 Task: Look for space in Sumber, Indonesia from 5th July, 2023 to 11th July, 2023 for 2 adults in price range Rs.8000 to Rs.16000. Place can be entire place with 2 bedrooms having 2 beds and 1 bathroom. Property type can be house, flat, guest house. Booking option can be shelf check-in. Required host language is English.
Action: Mouse moved to (617, 90)
Screenshot: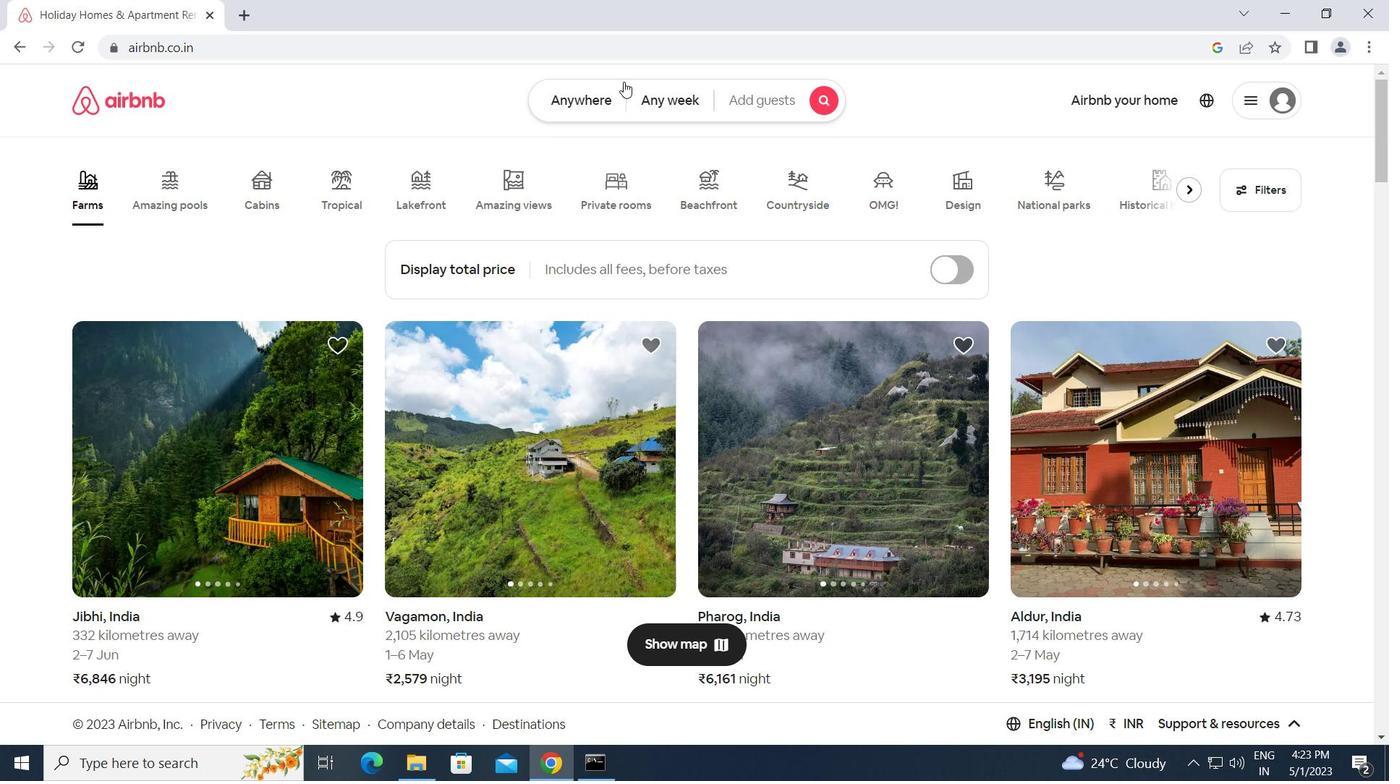
Action: Mouse pressed left at (617, 90)
Screenshot: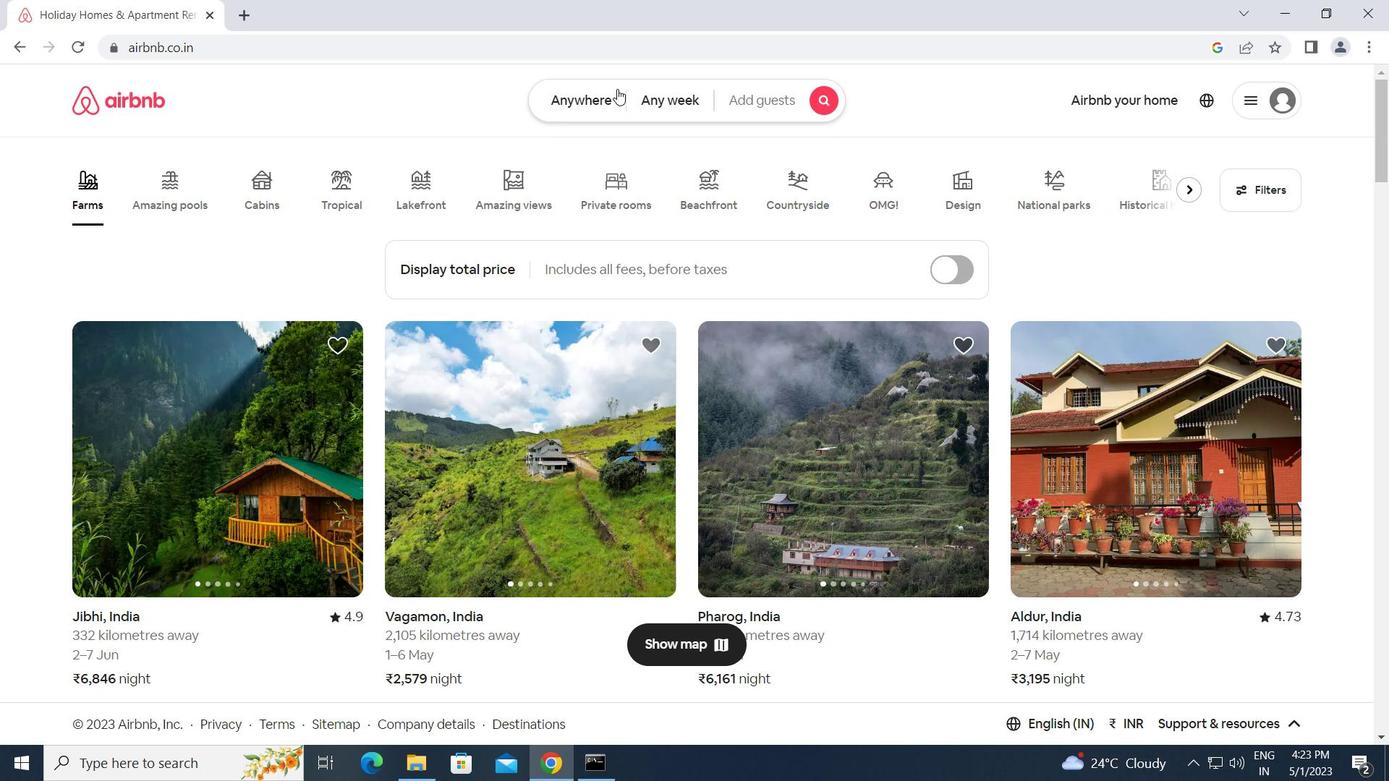 
Action: Mouse moved to (518, 157)
Screenshot: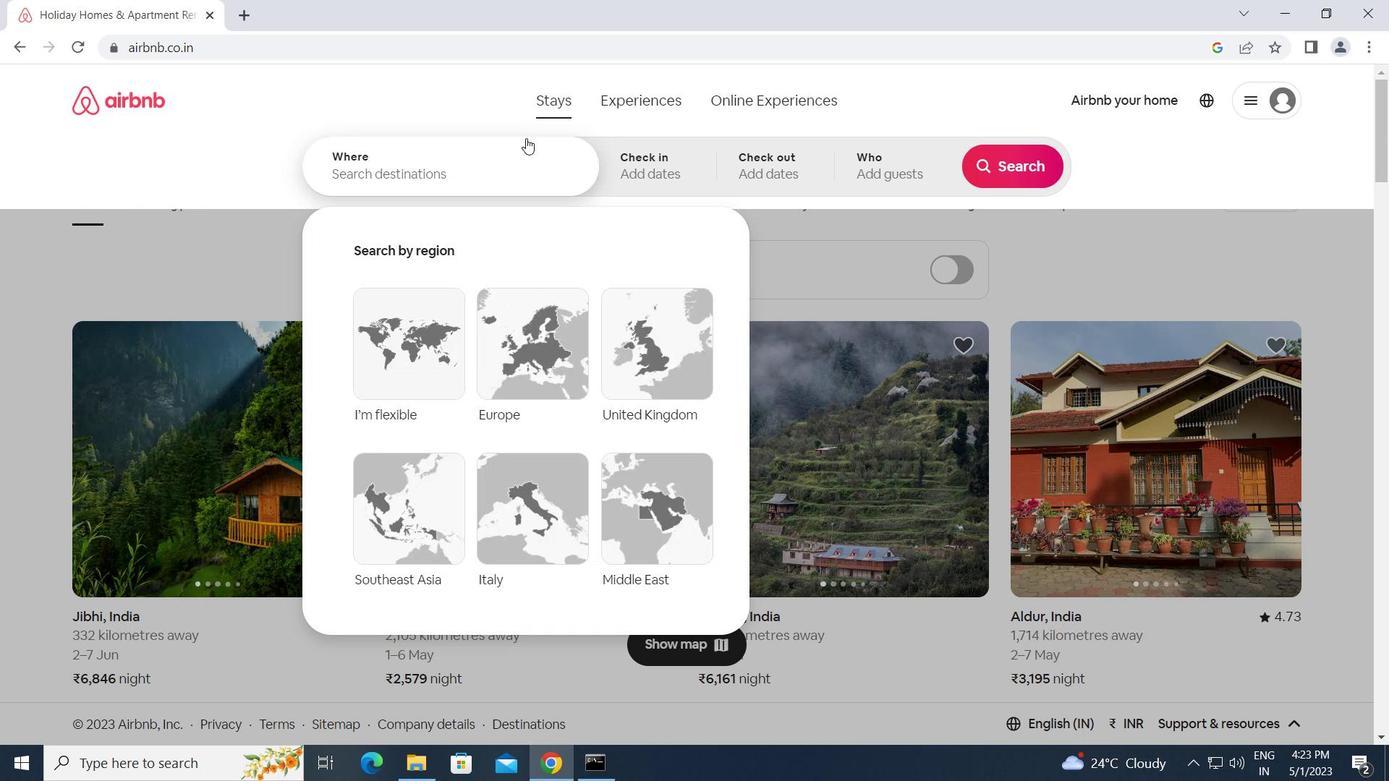 
Action: Mouse pressed left at (518, 157)
Screenshot: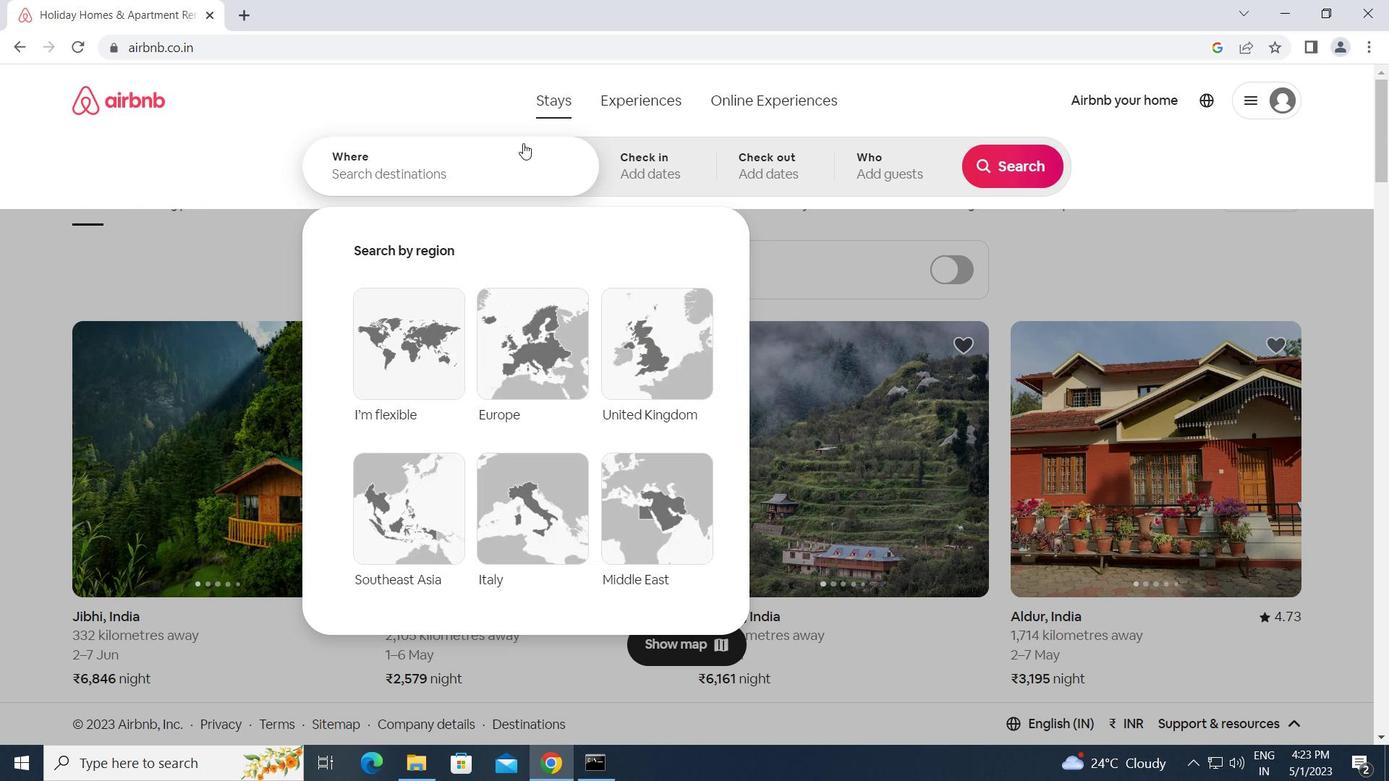 
Action: Key pressed <Key.caps_lock>s<Key.caps_lock>umber,<Key.space><Key.caps_lock>i<Key.caps_lock>ndonesia<Key.enter>
Screenshot: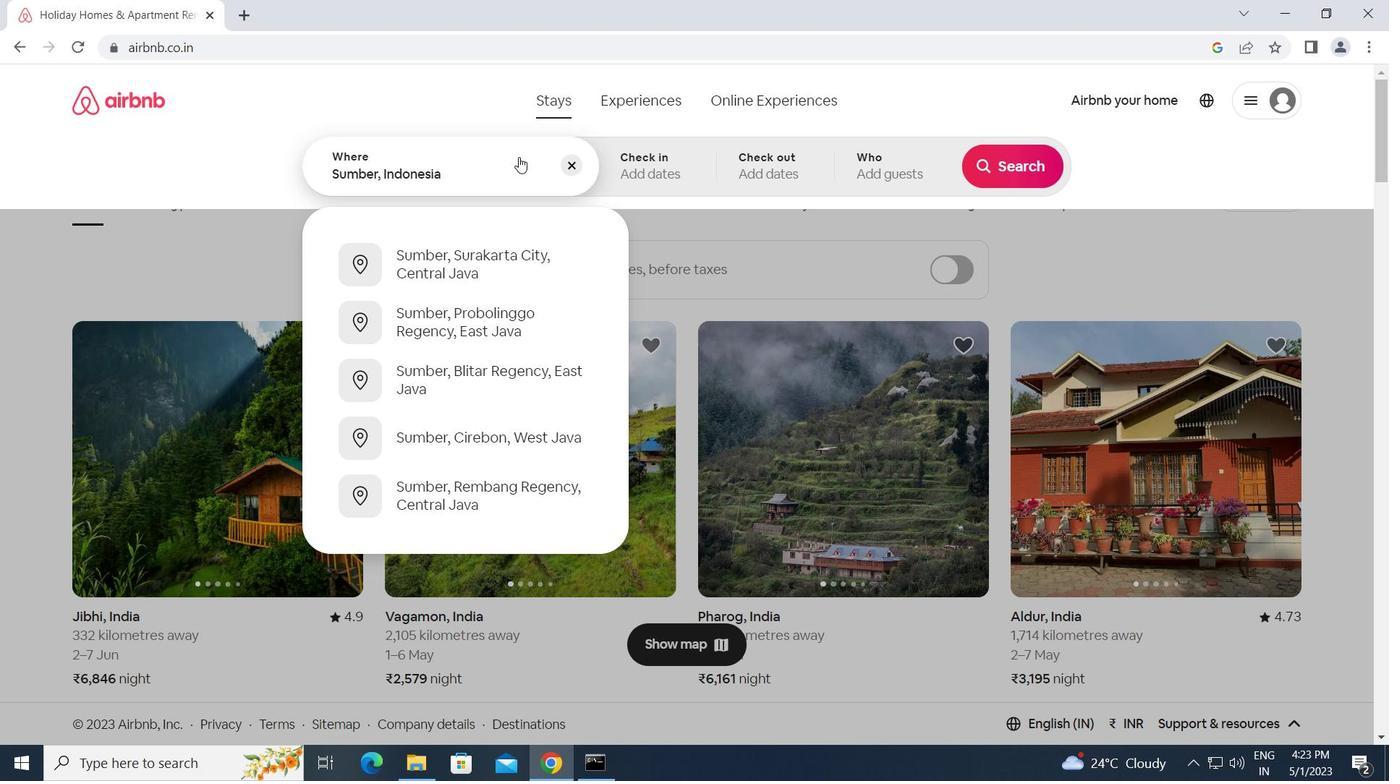 
Action: Mouse moved to (997, 314)
Screenshot: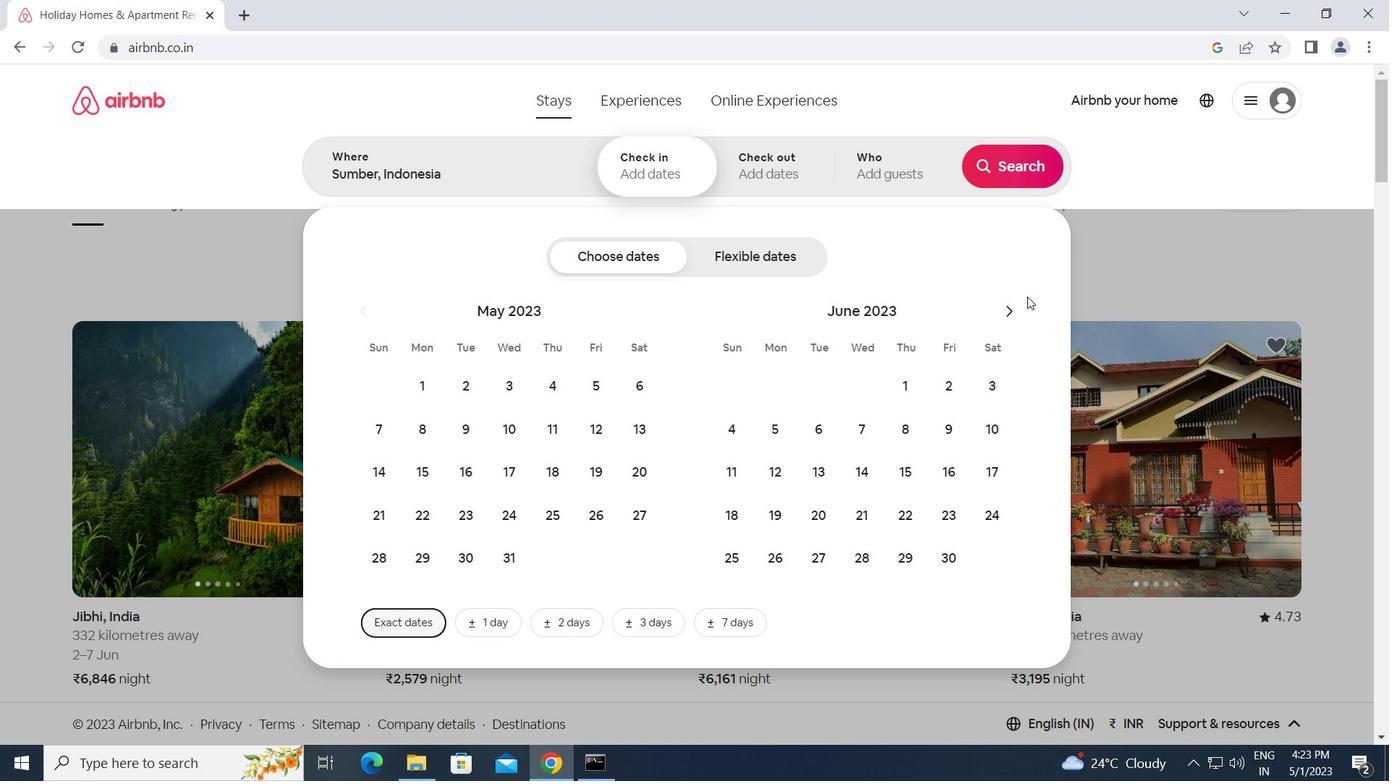 
Action: Mouse pressed left at (997, 314)
Screenshot: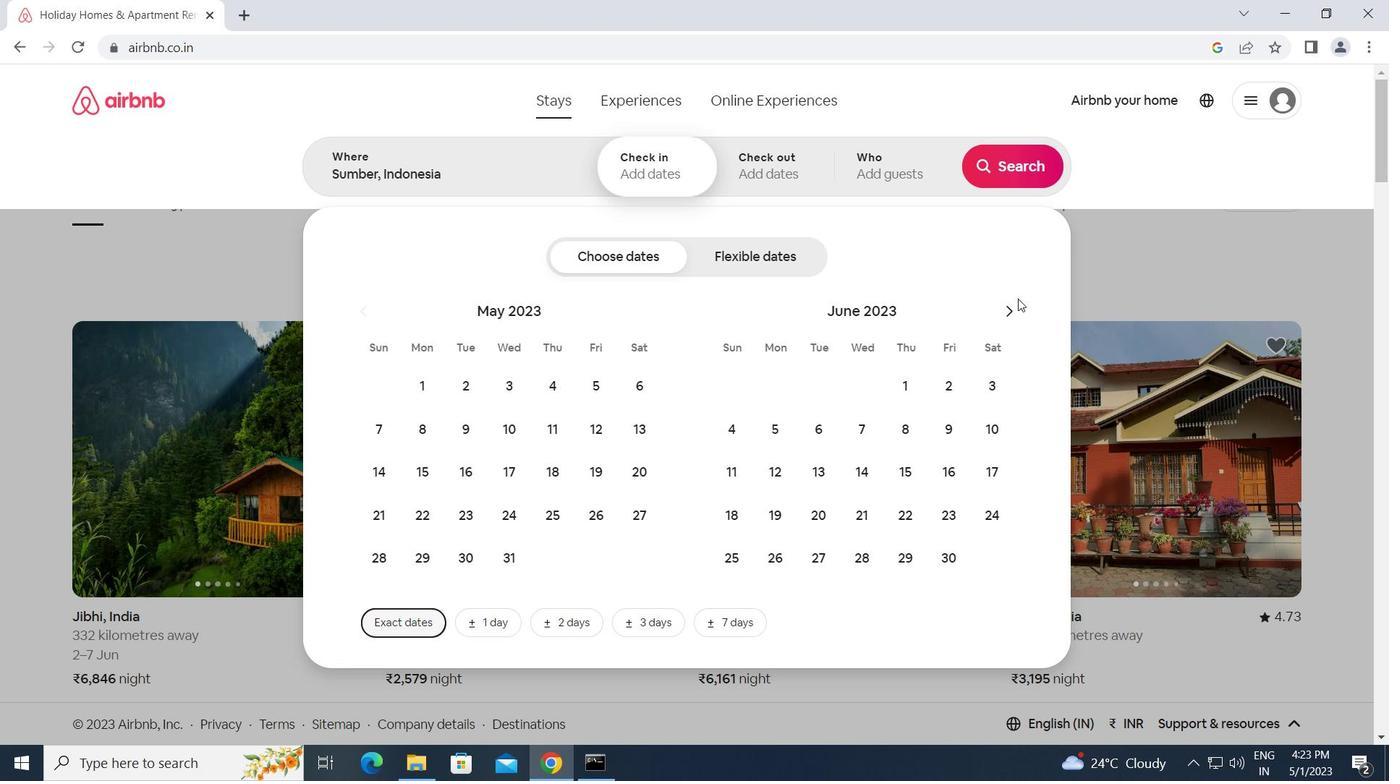 
Action: Mouse moved to (855, 426)
Screenshot: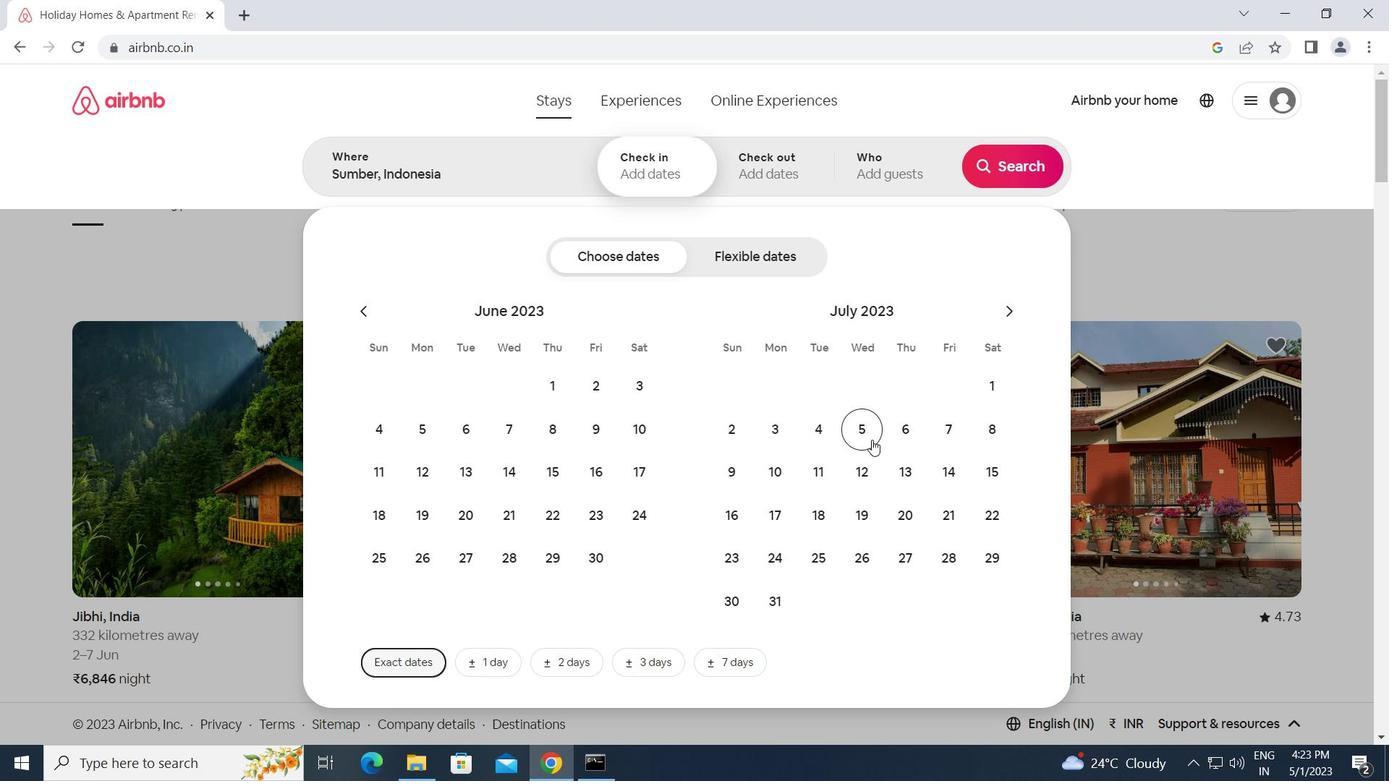 
Action: Mouse pressed left at (855, 426)
Screenshot: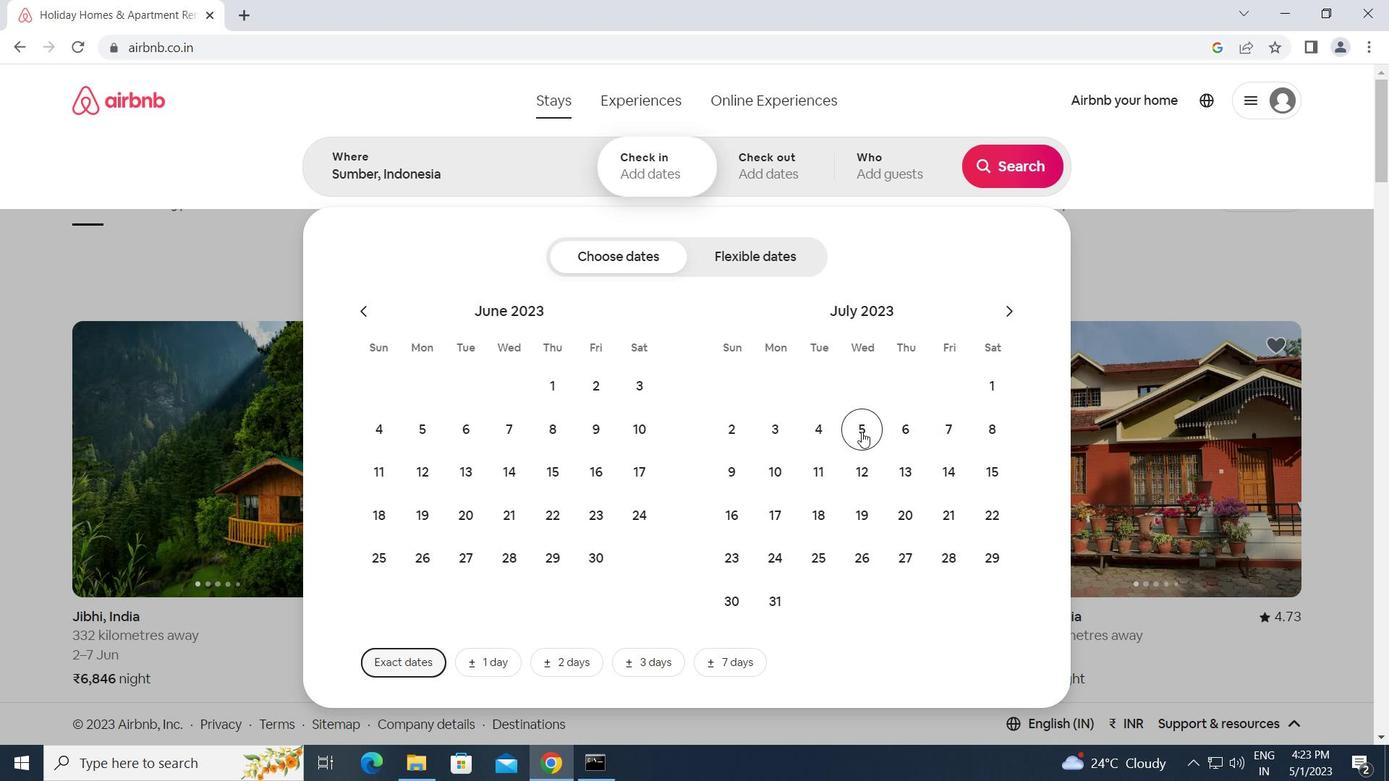 
Action: Mouse moved to (814, 467)
Screenshot: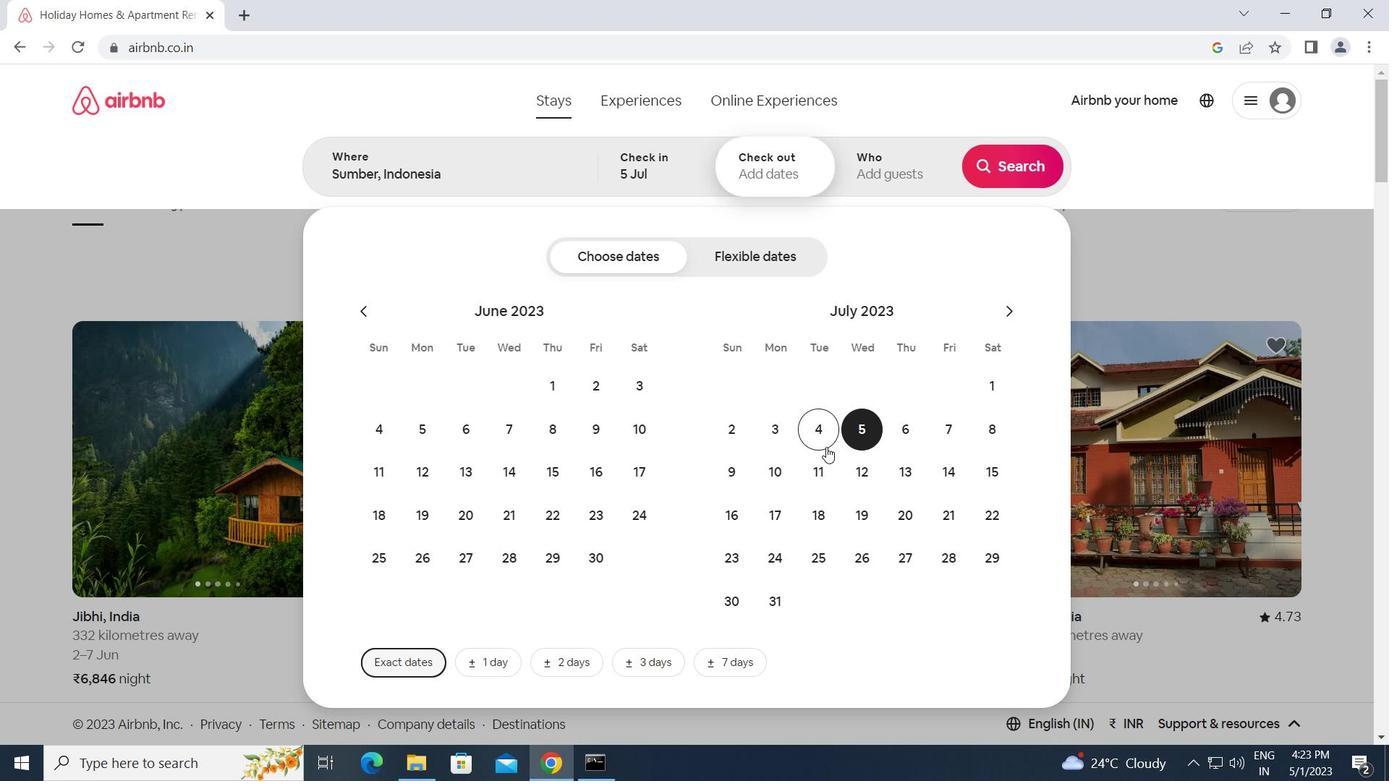 
Action: Mouse pressed left at (814, 467)
Screenshot: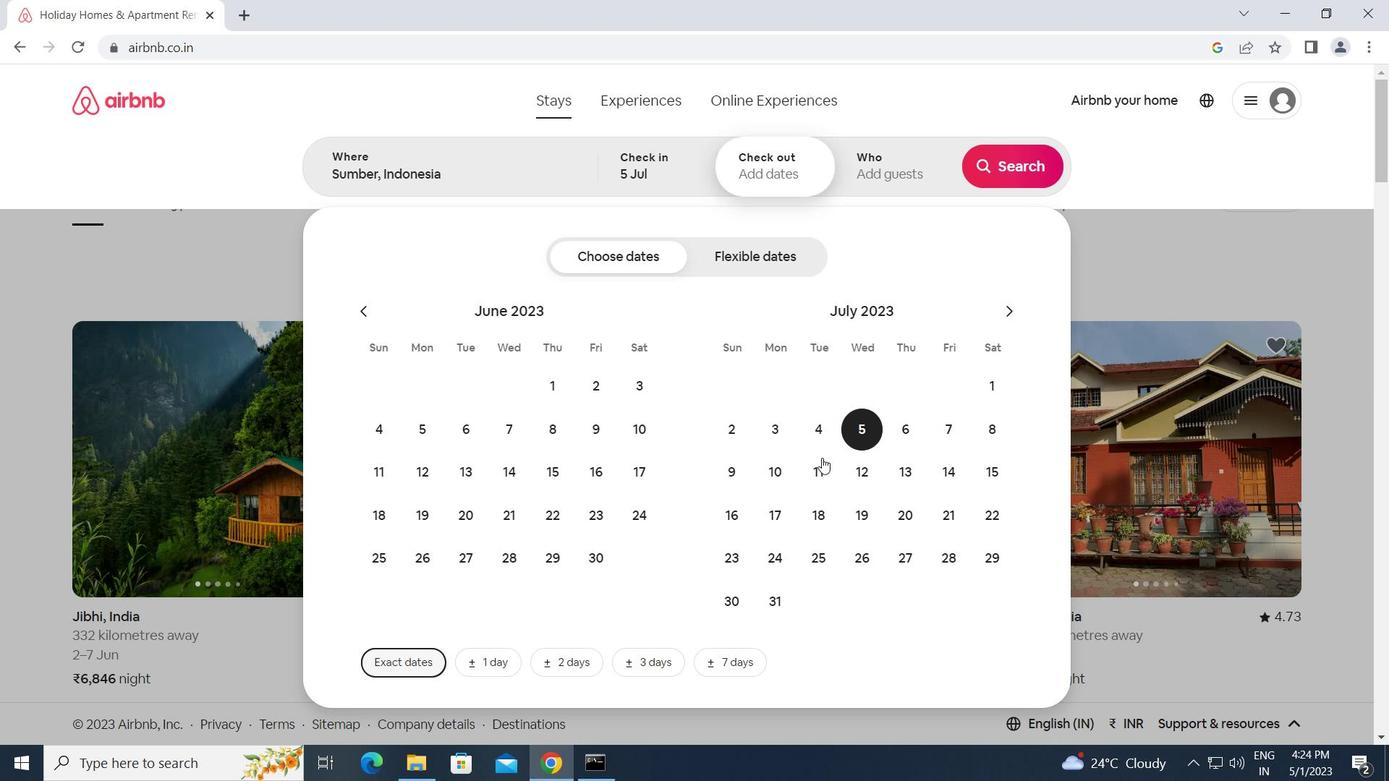 
Action: Mouse moved to (885, 164)
Screenshot: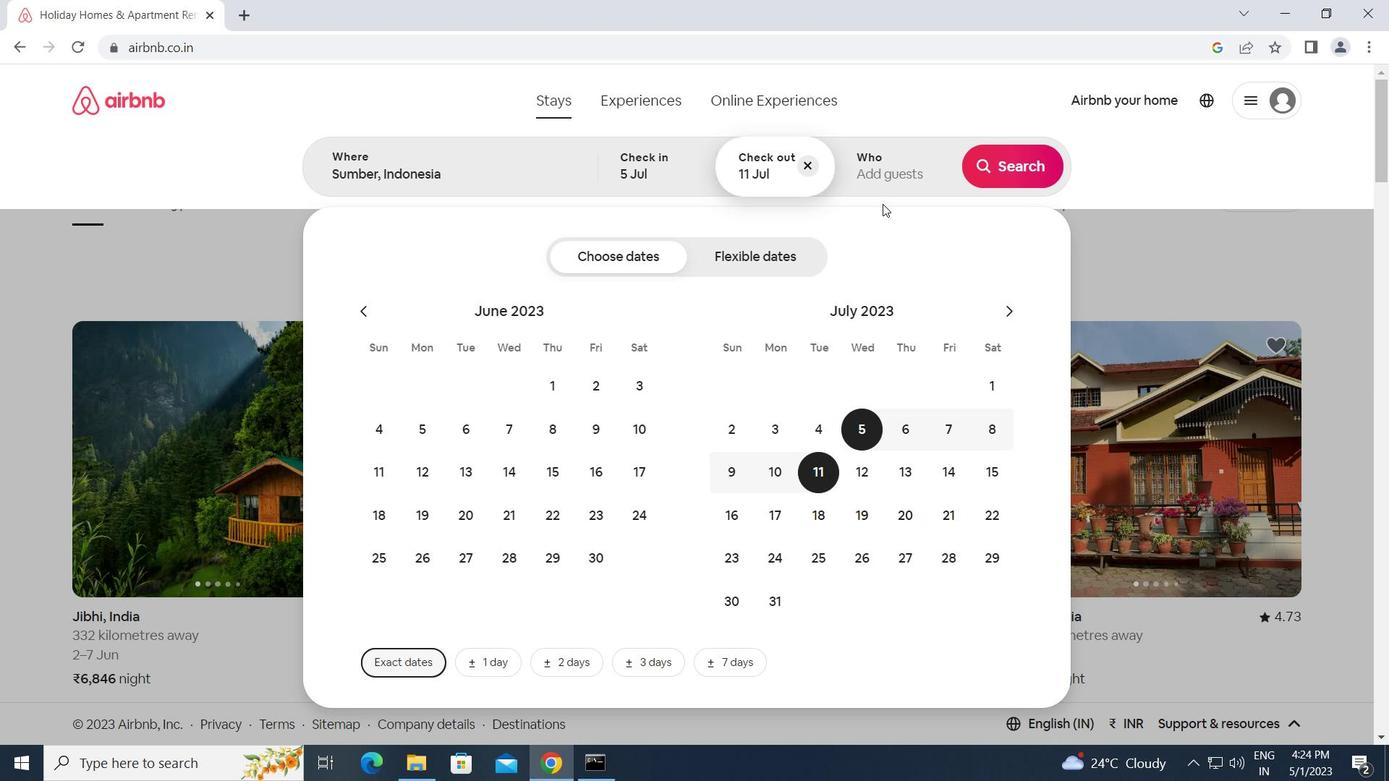 
Action: Mouse pressed left at (885, 164)
Screenshot: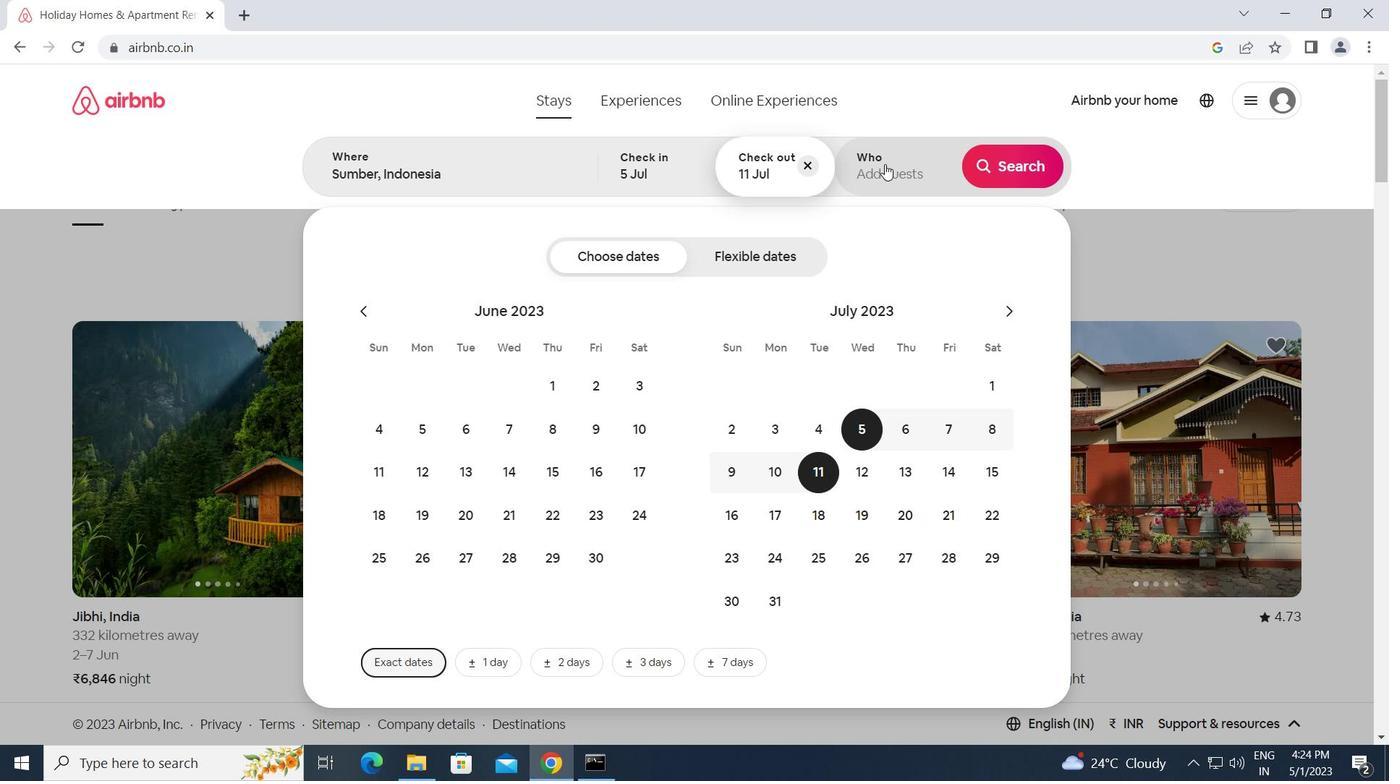 
Action: Mouse moved to (1021, 258)
Screenshot: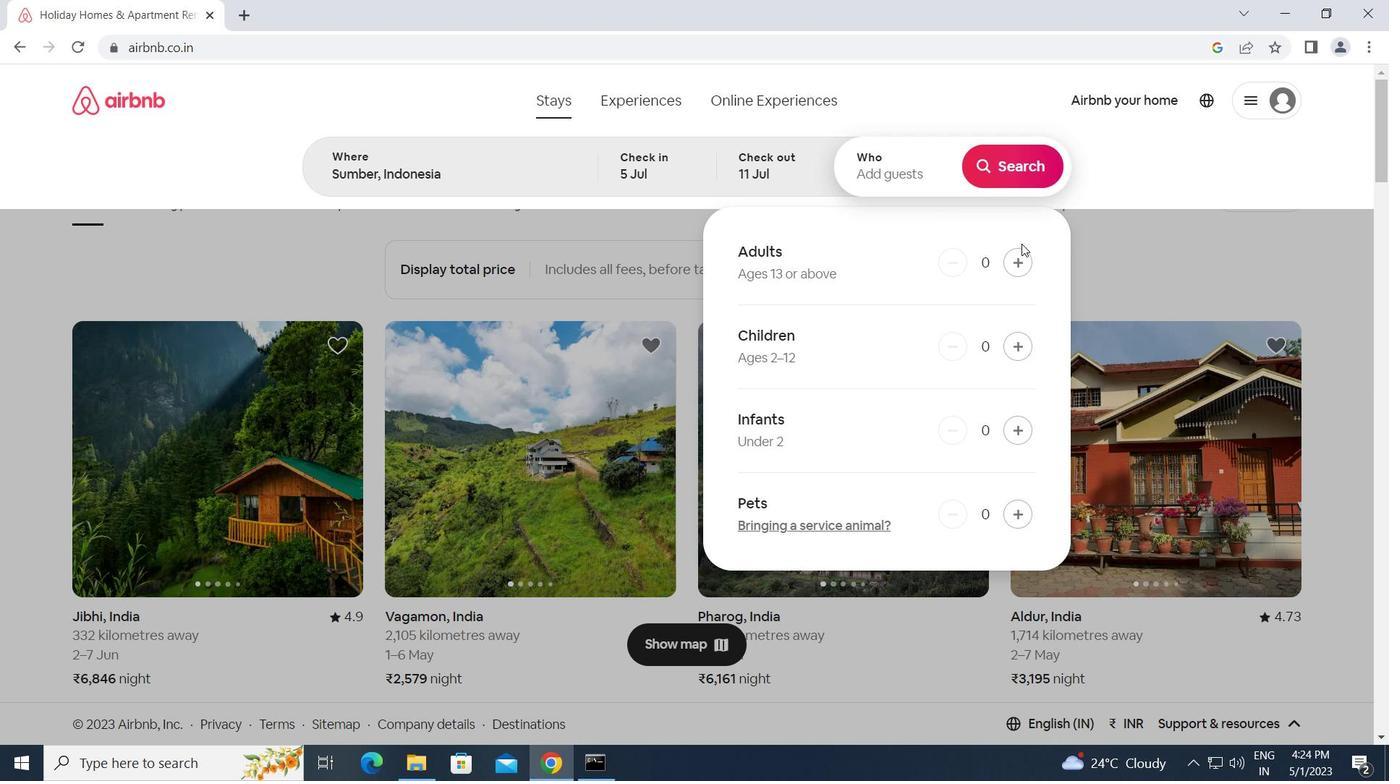 
Action: Mouse pressed left at (1021, 258)
Screenshot: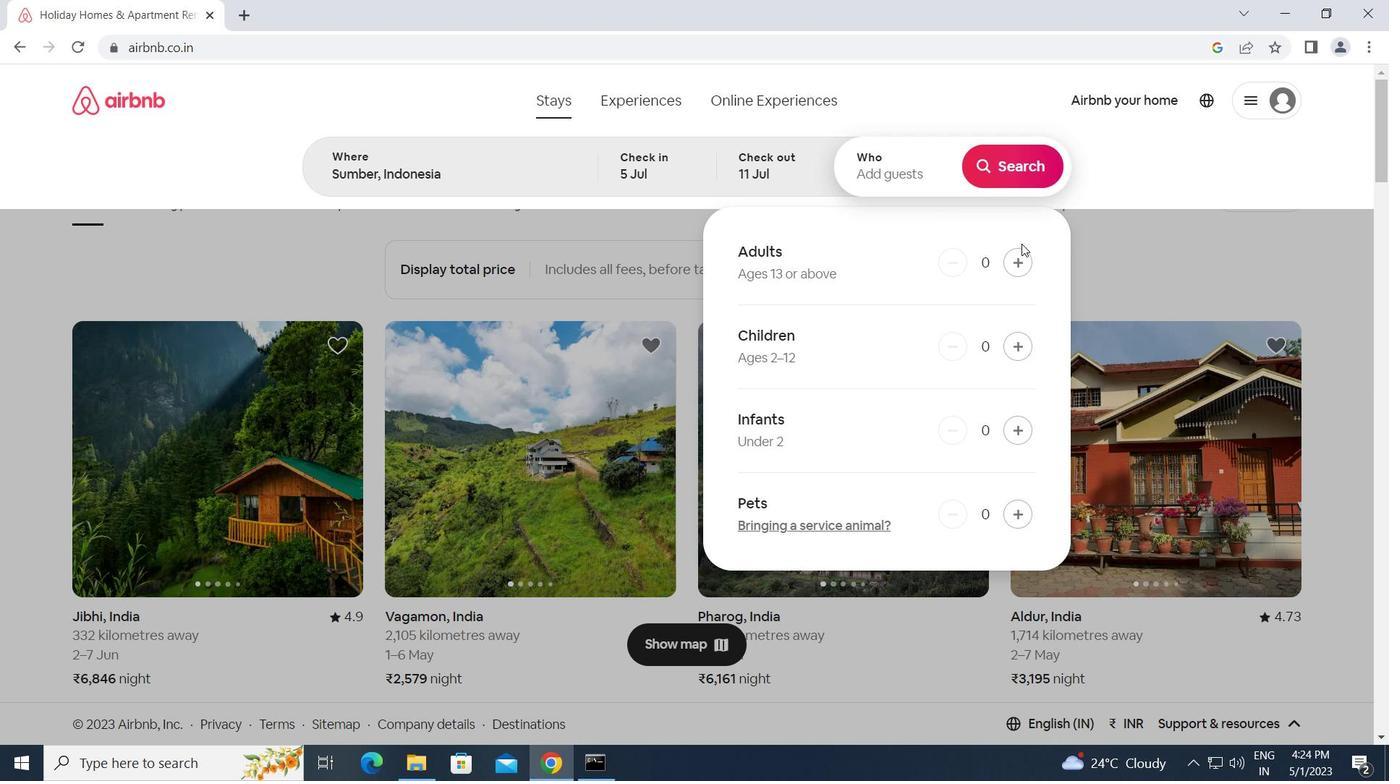 
Action: Mouse pressed left at (1021, 258)
Screenshot: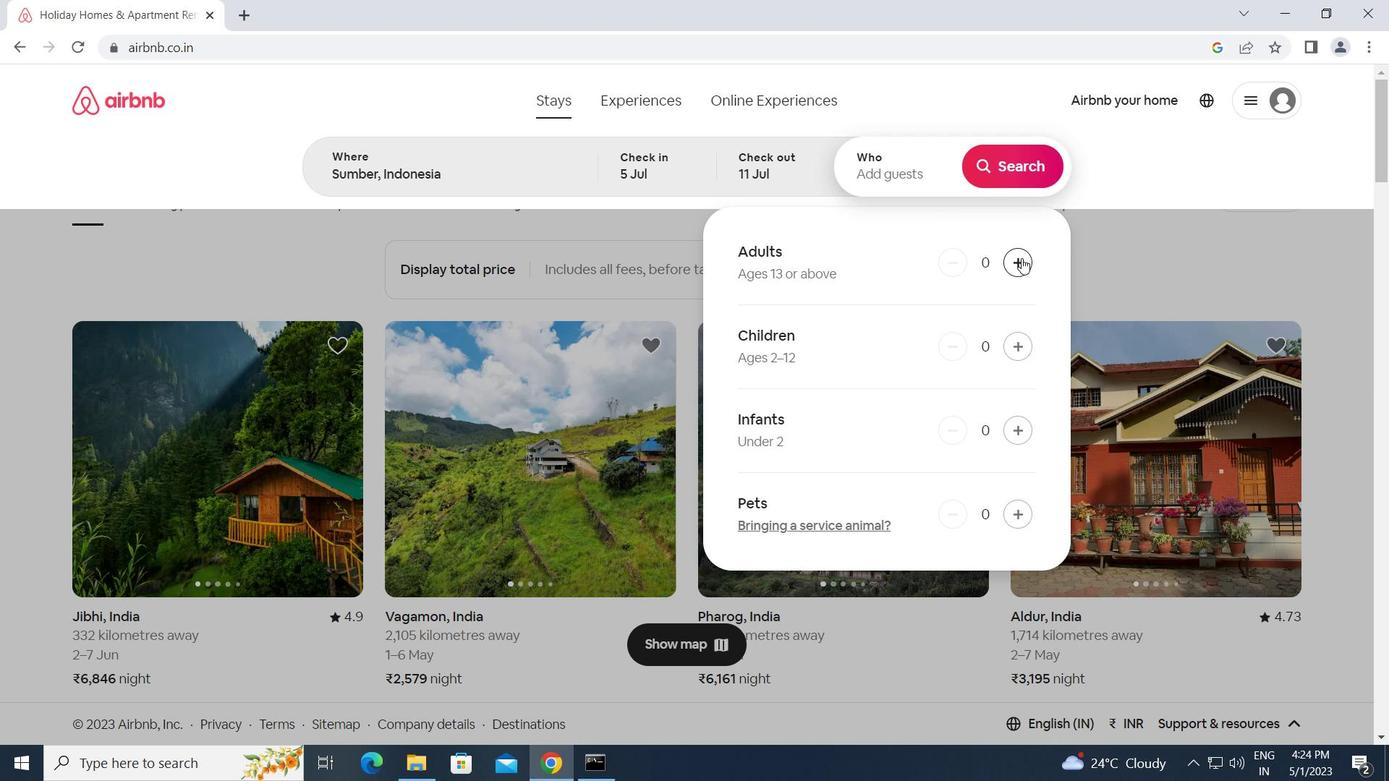 
Action: Mouse moved to (995, 155)
Screenshot: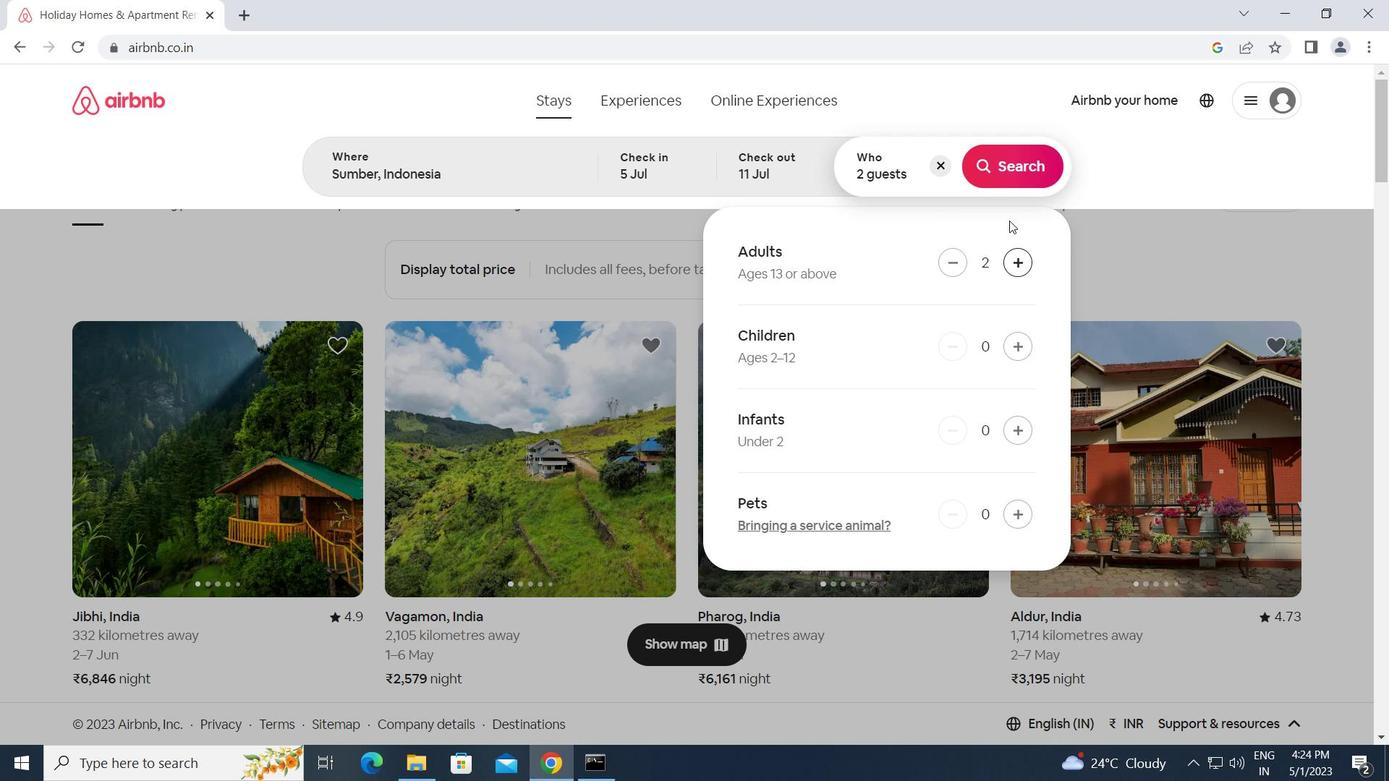 
Action: Mouse pressed left at (995, 155)
Screenshot: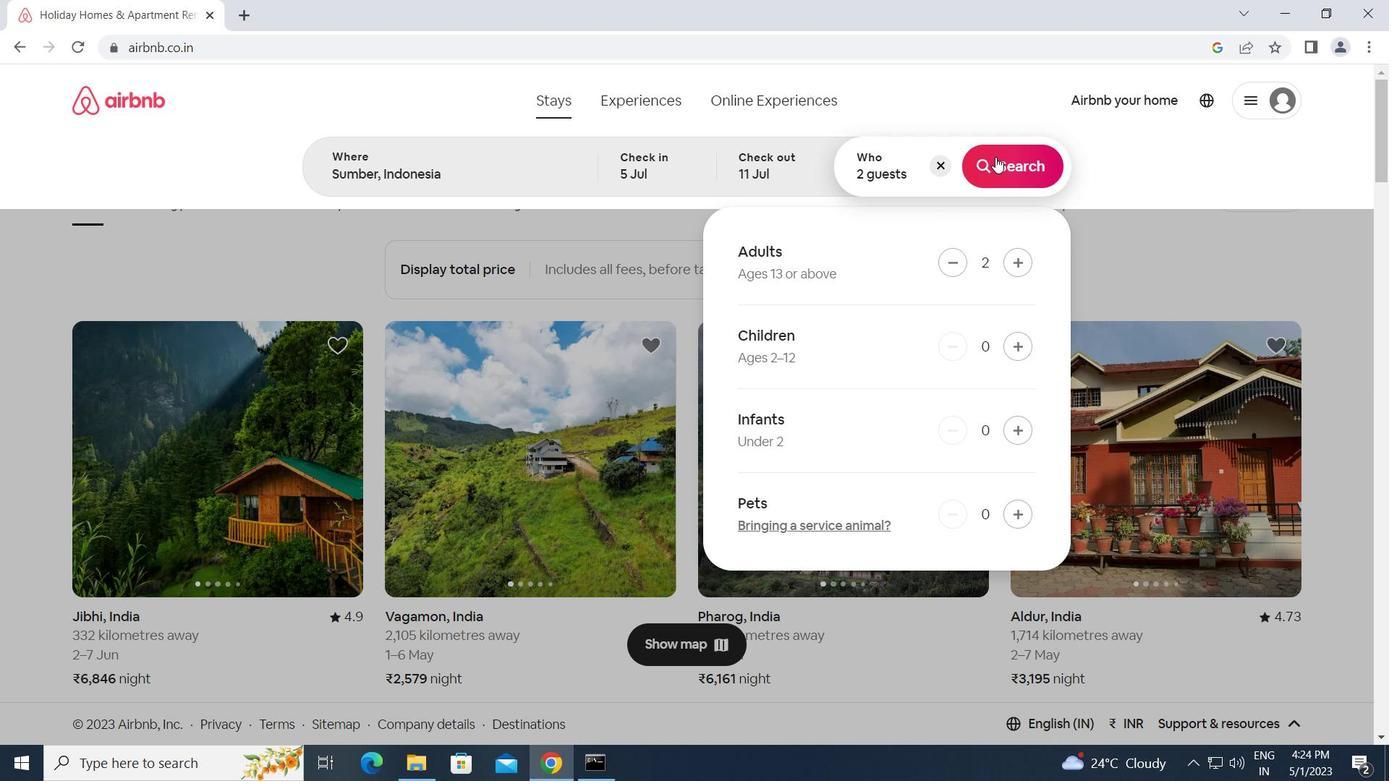 
Action: Mouse moved to (1300, 176)
Screenshot: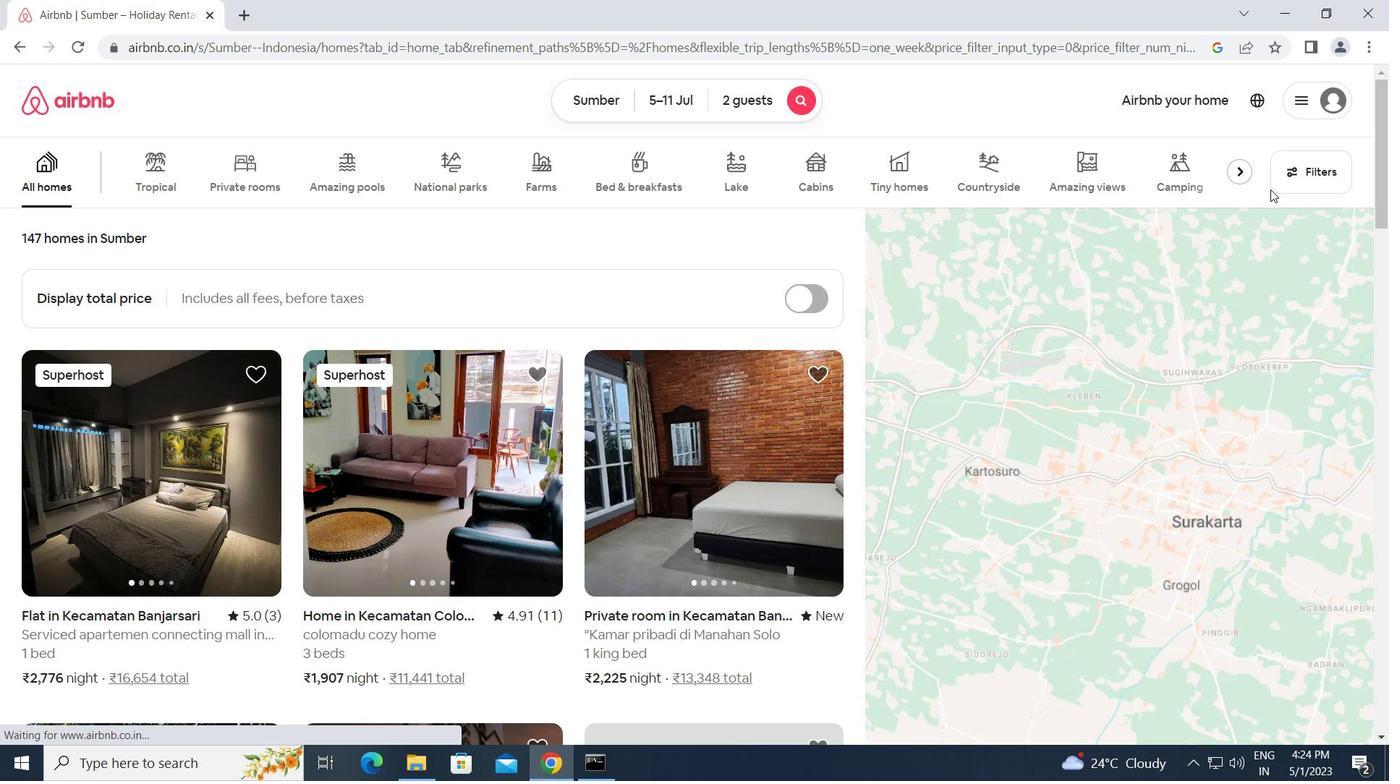 
Action: Mouse pressed left at (1300, 176)
Screenshot: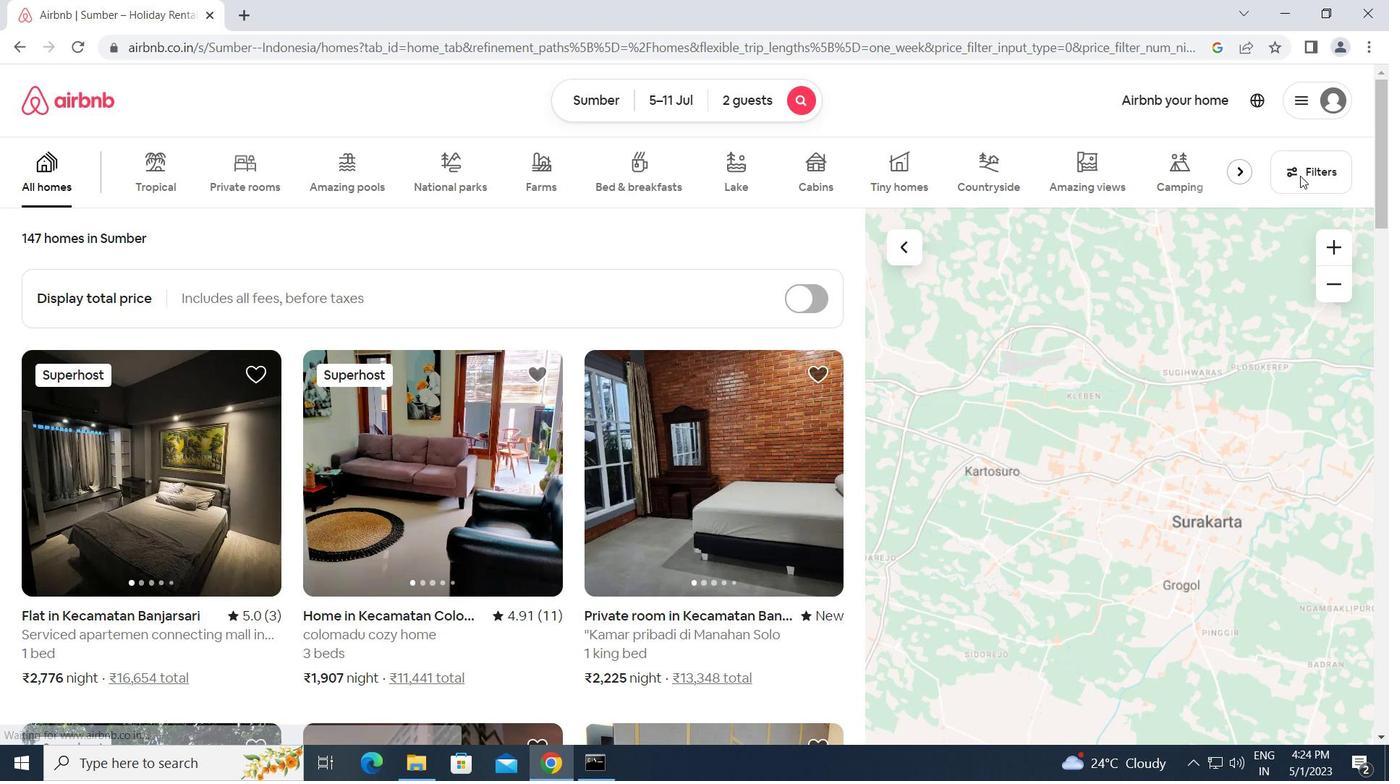 
Action: Mouse moved to (464, 395)
Screenshot: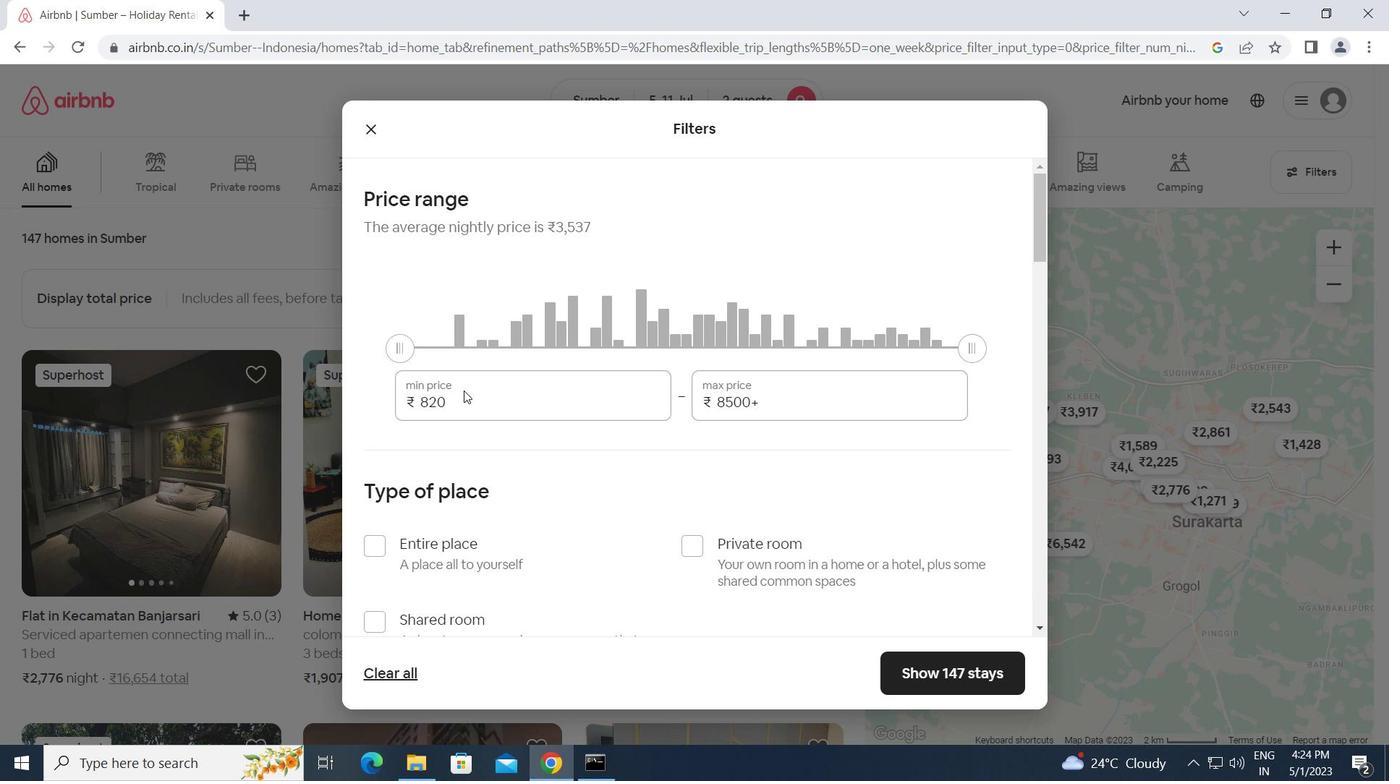 
Action: Mouse pressed left at (464, 395)
Screenshot: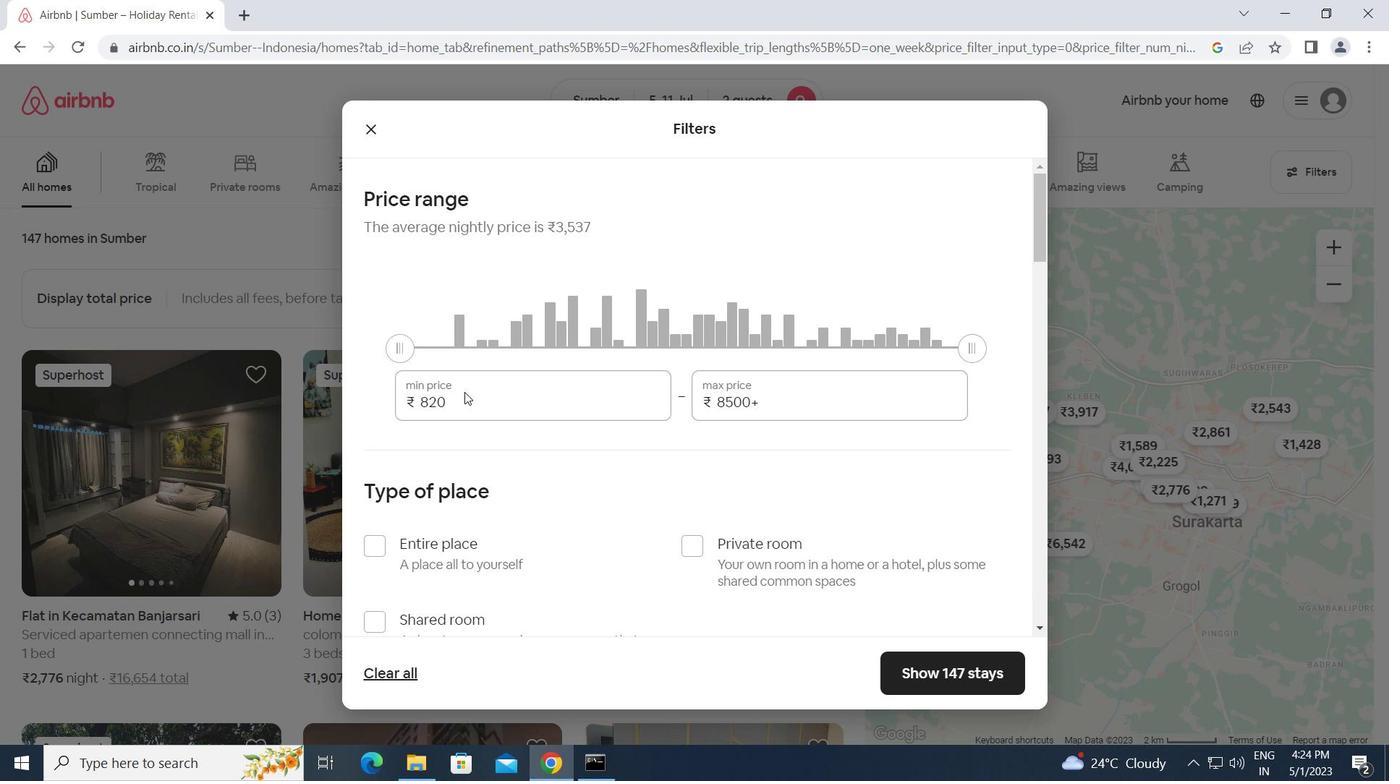 
Action: Mouse moved to (419, 412)
Screenshot: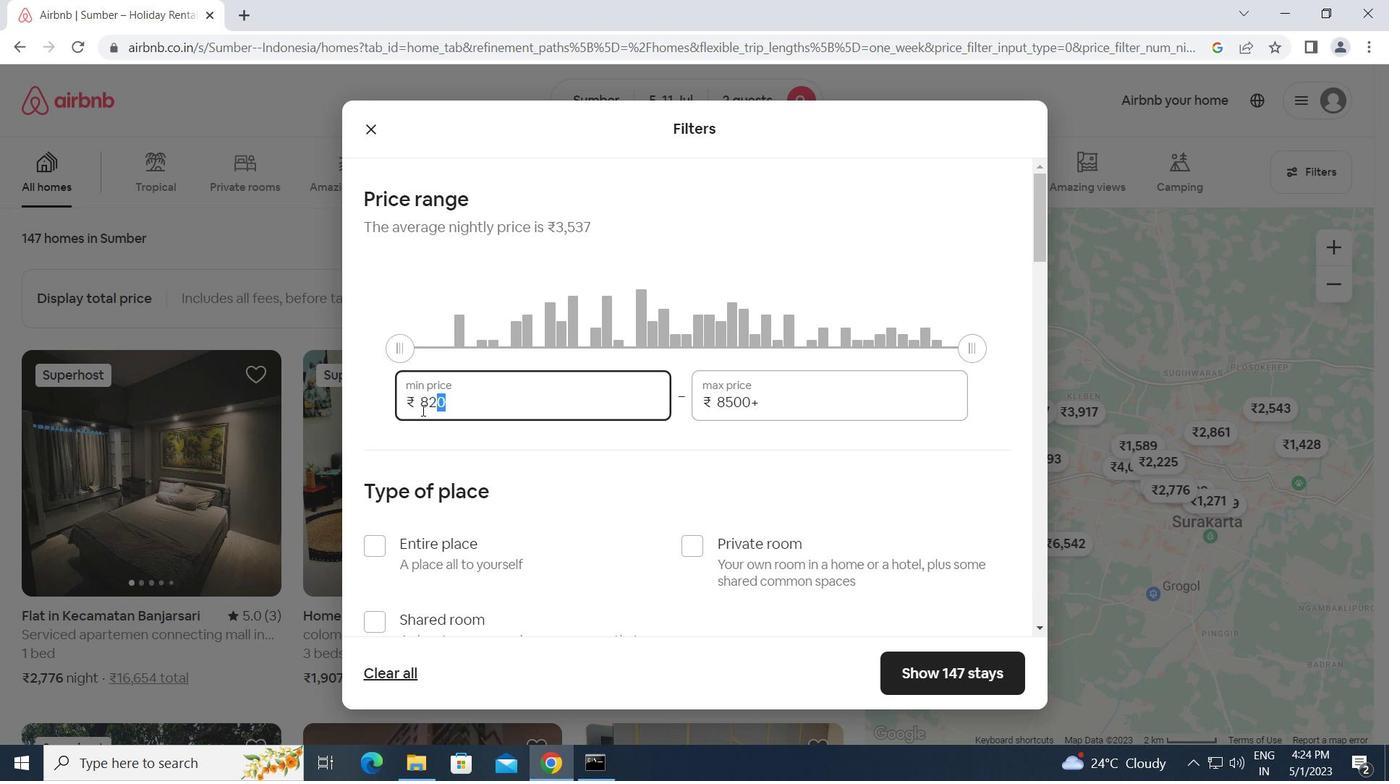 
Action: Key pressed 8000<Key.tab>16000
Screenshot: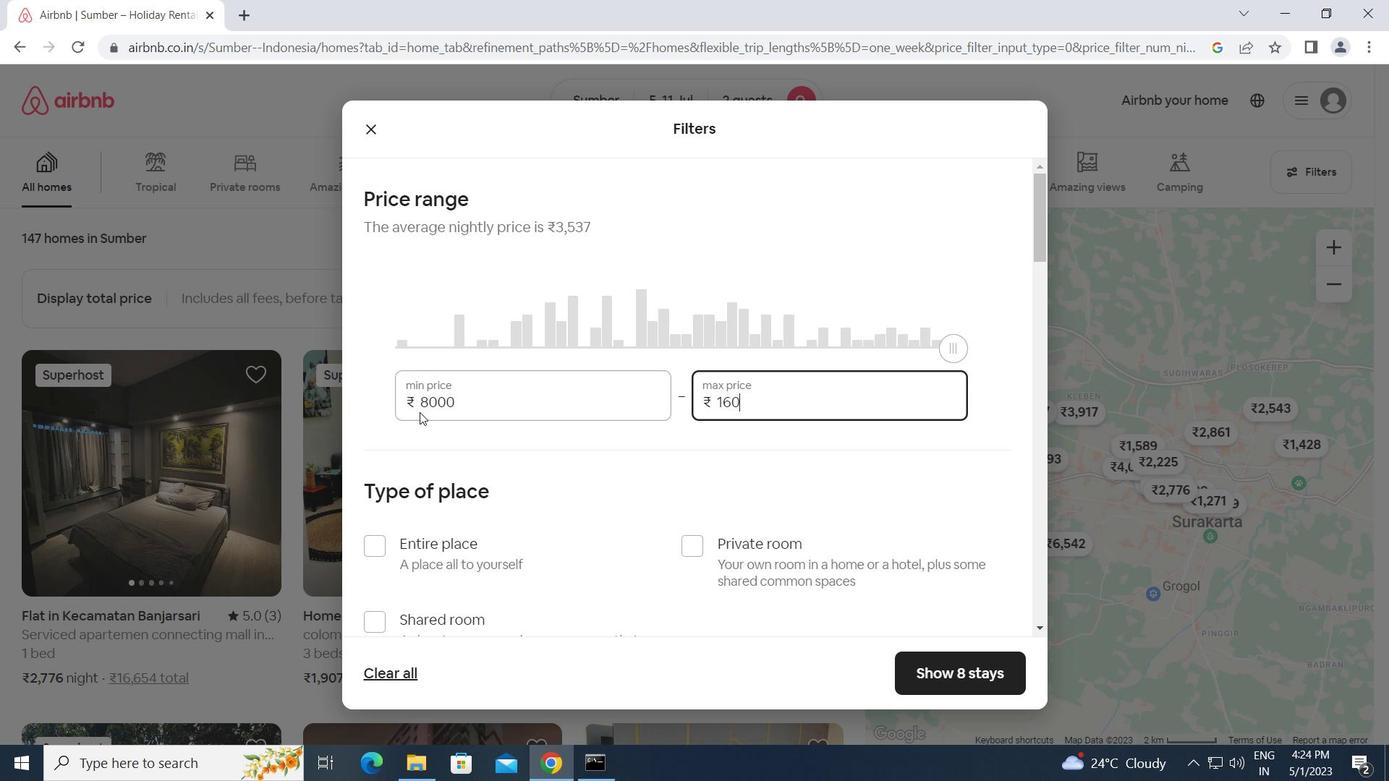 
Action: Mouse moved to (494, 429)
Screenshot: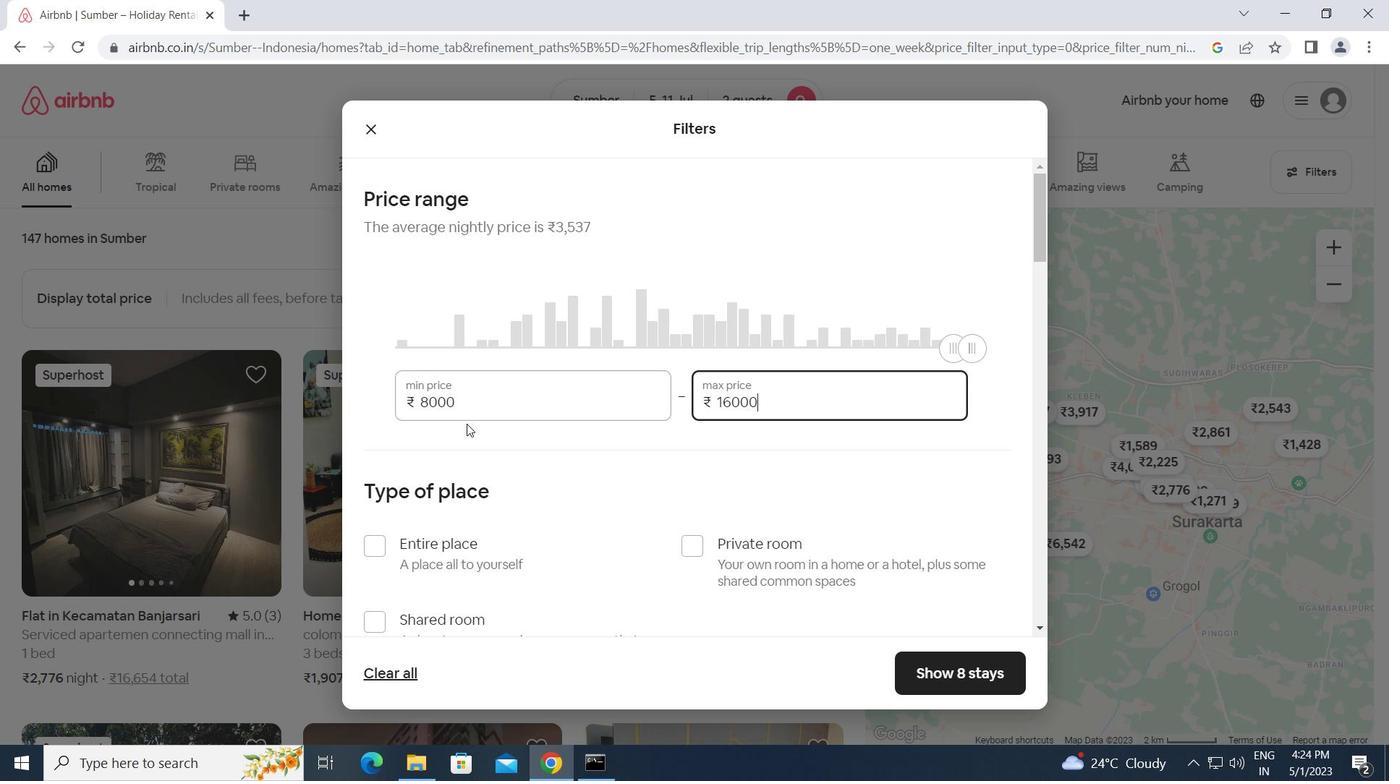 
Action: Mouse scrolled (494, 428) with delta (0, 0)
Screenshot: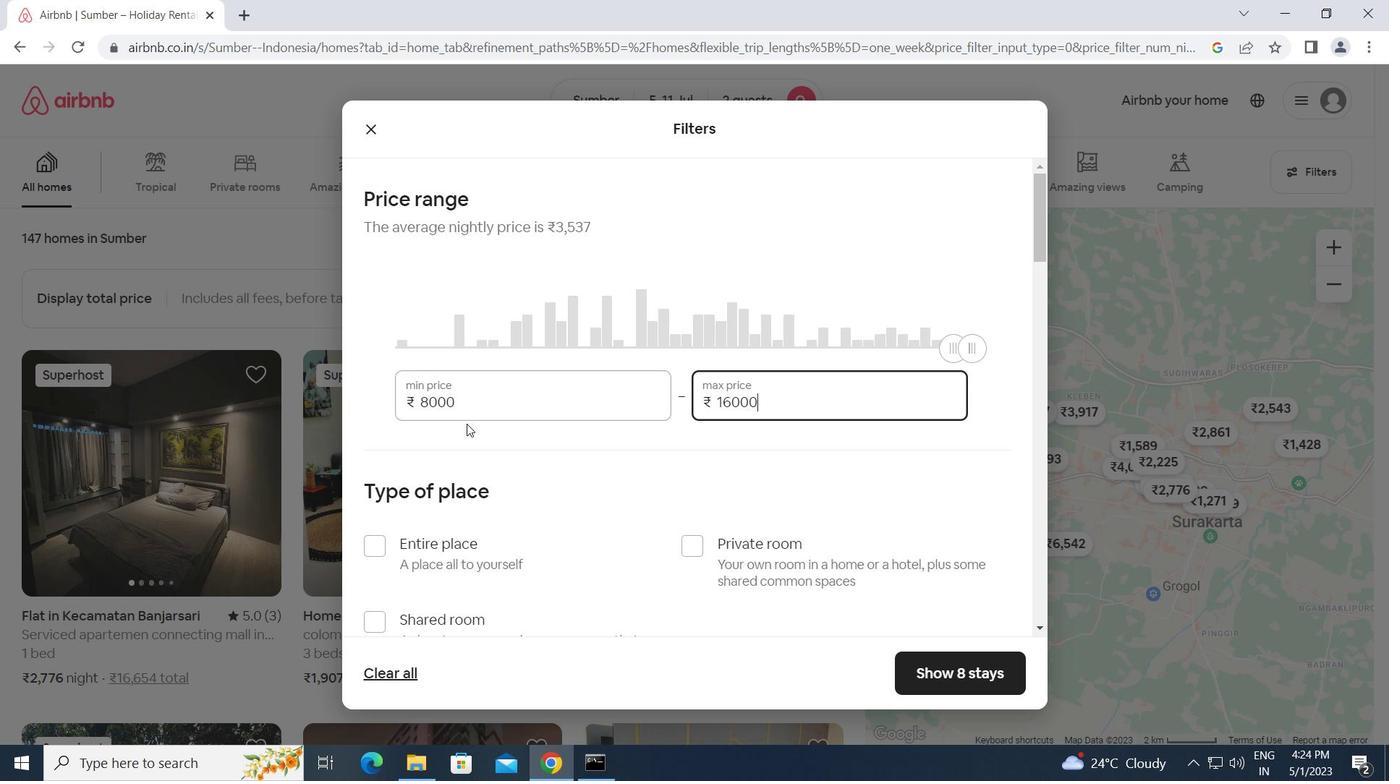 
Action: Mouse scrolled (494, 428) with delta (0, 0)
Screenshot: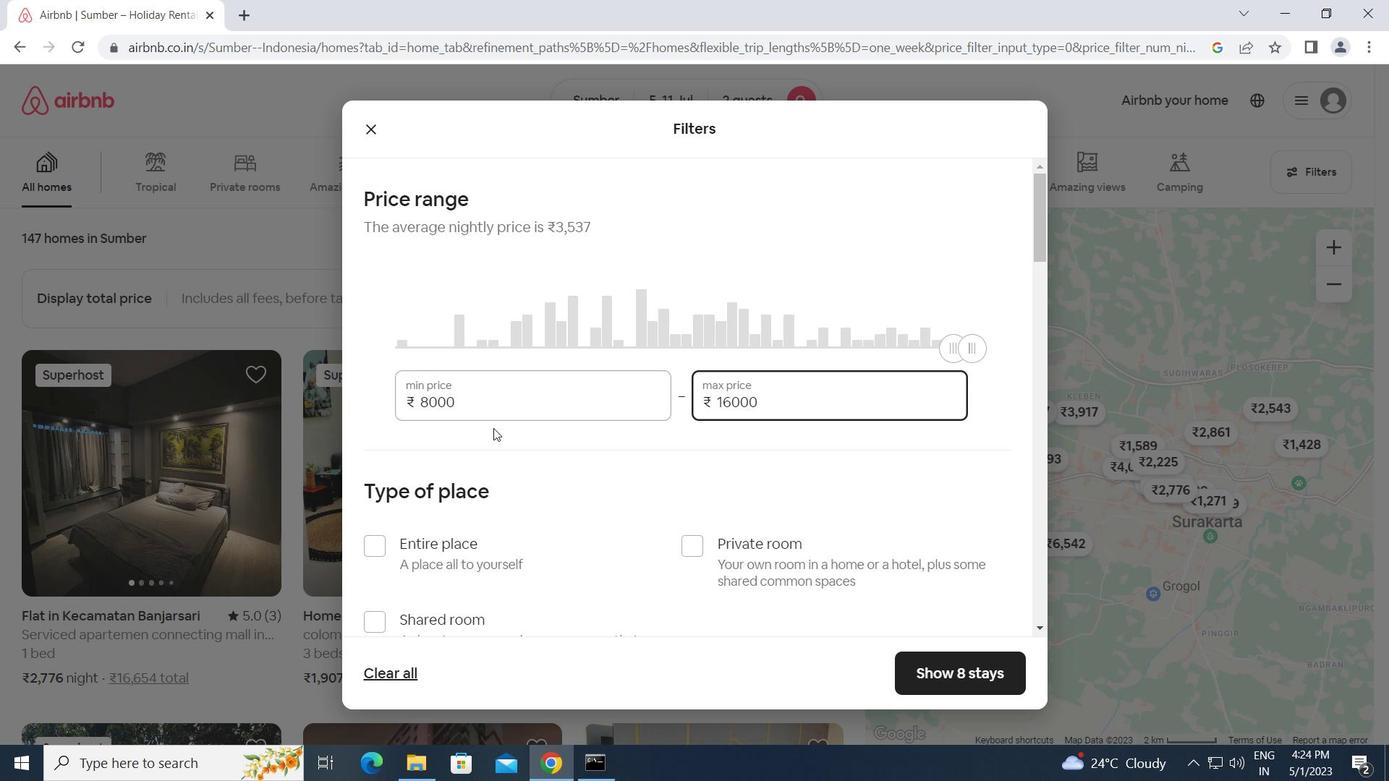 
Action: Mouse moved to (374, 361)
Screenshot: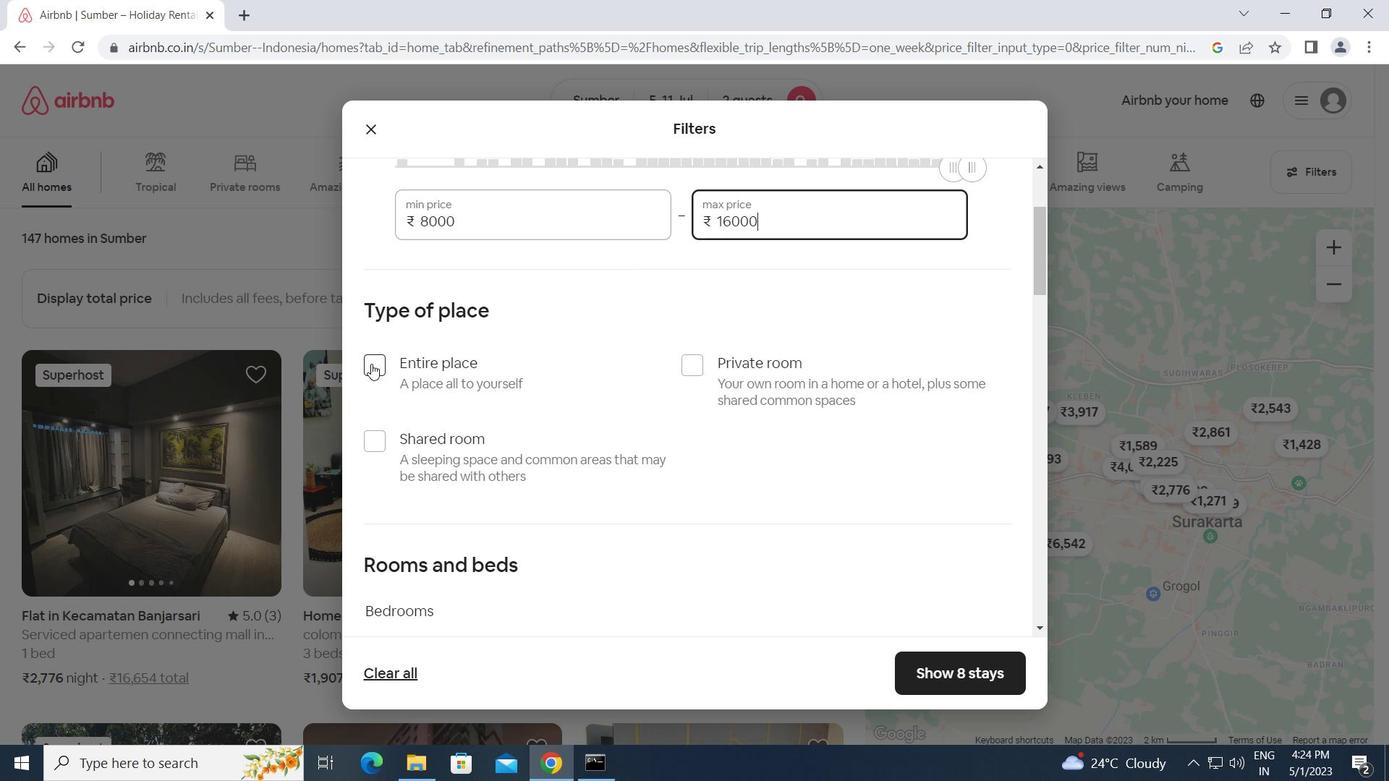 
Action: Mouse pressed left at (374, 361)
Screenshot: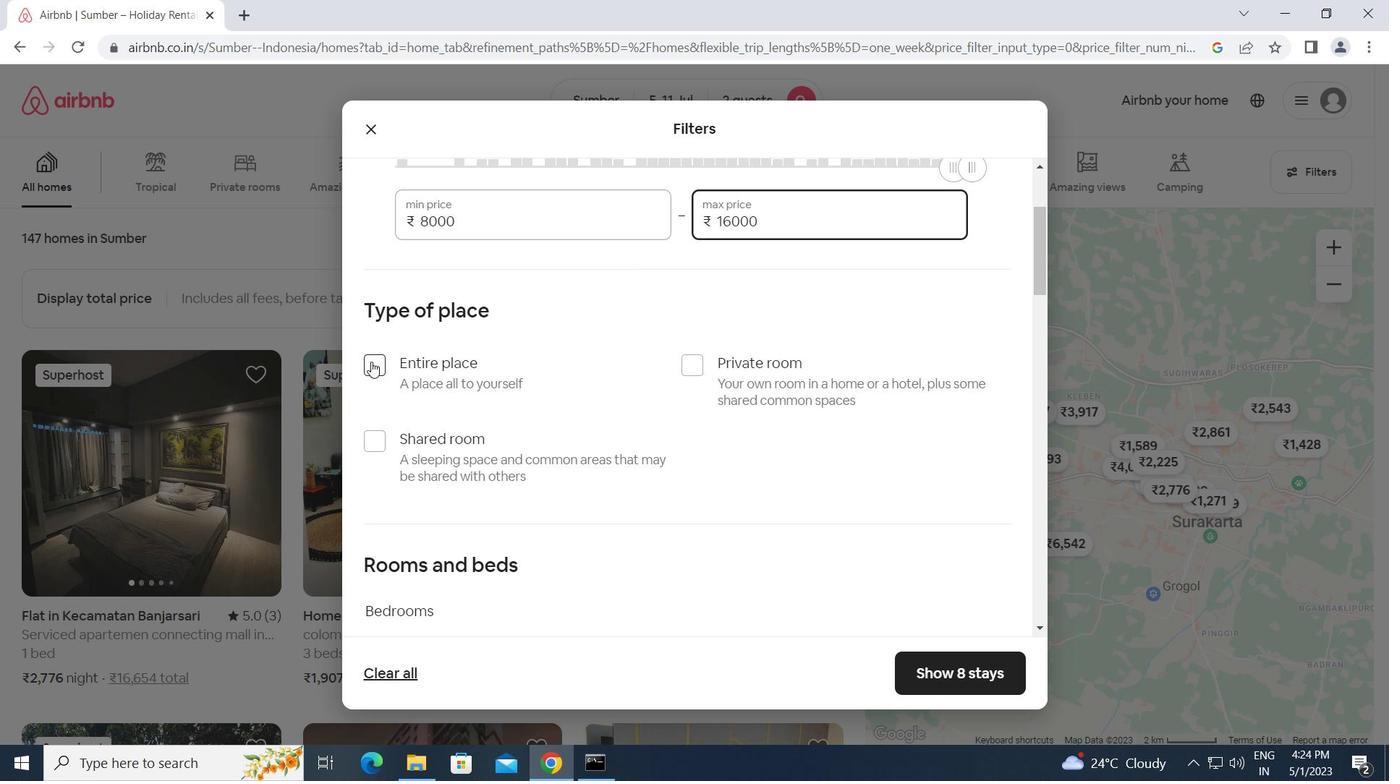 
Action: Mouse moved to (674, 435)
Screenshot: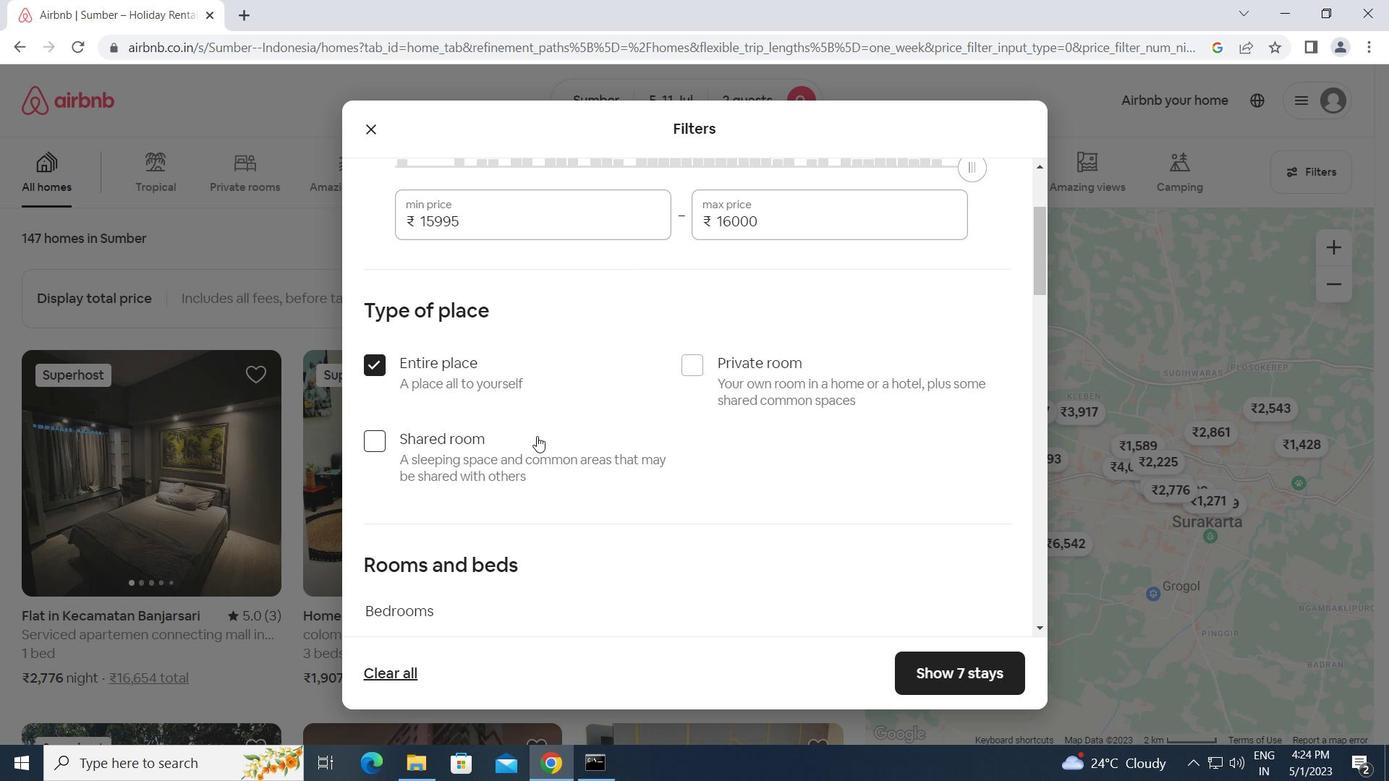 
Action: Mouse scrolled (674, 434) with delta (0, 0)
Screenshot: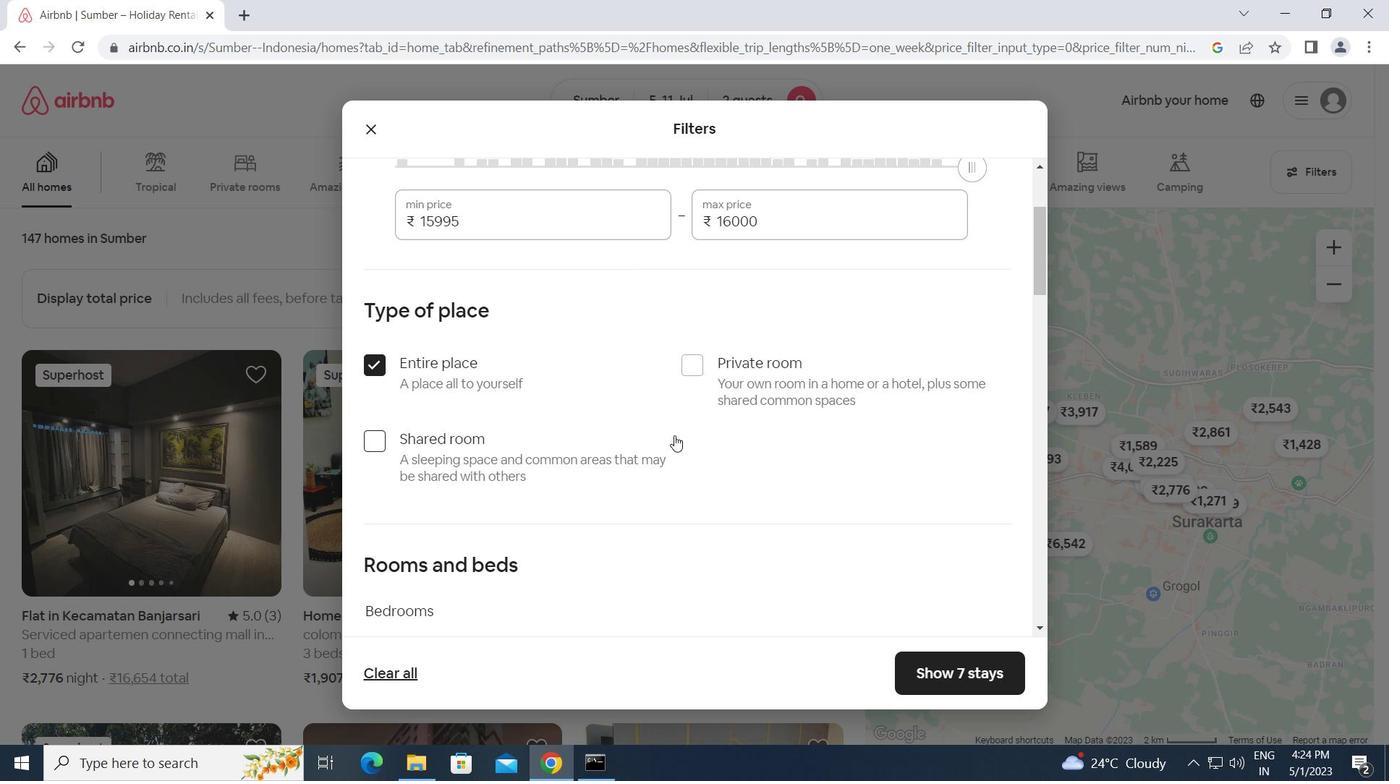 
Action: Mouse scrolled (674, 434) with delta (0, 0)
Screenshot: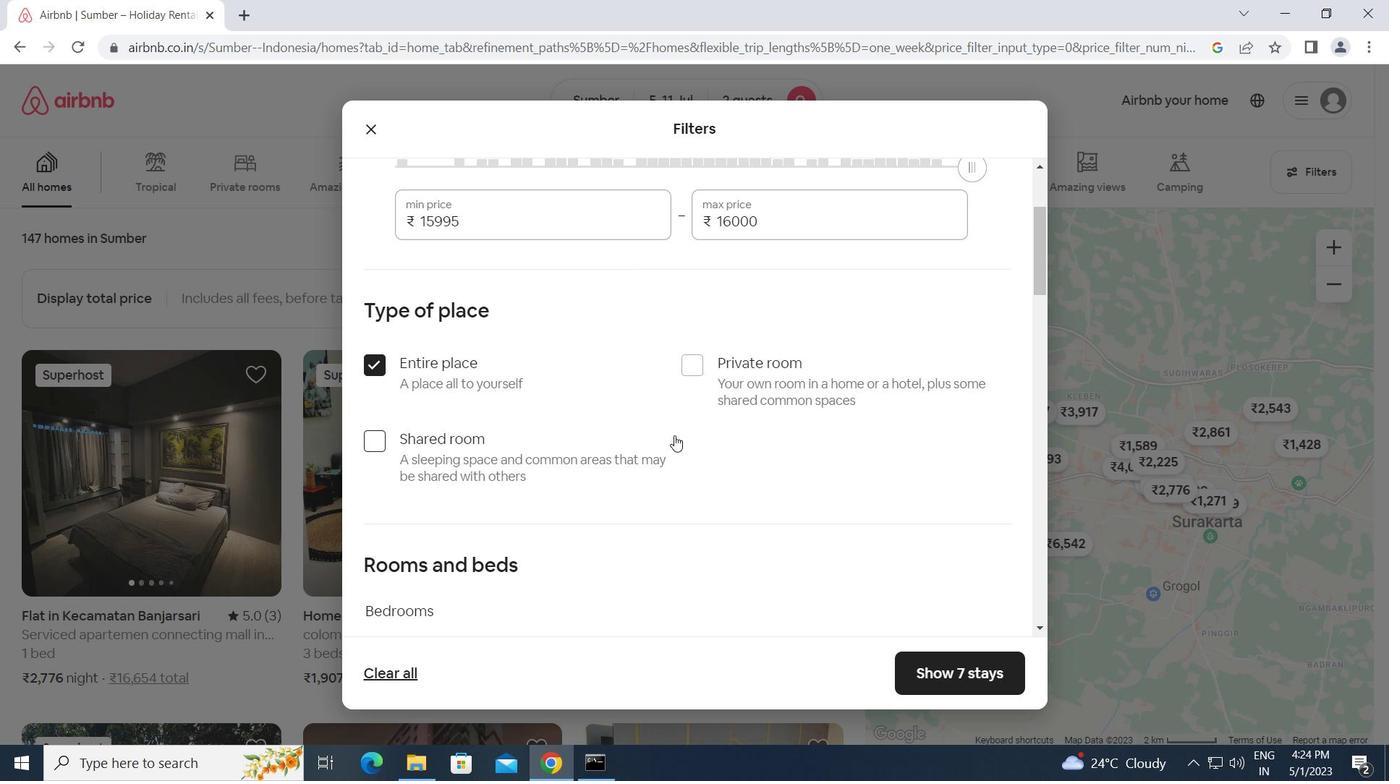 
Action: Mouse scrolled (674, 434) with delta (0, 0)
Screenshot: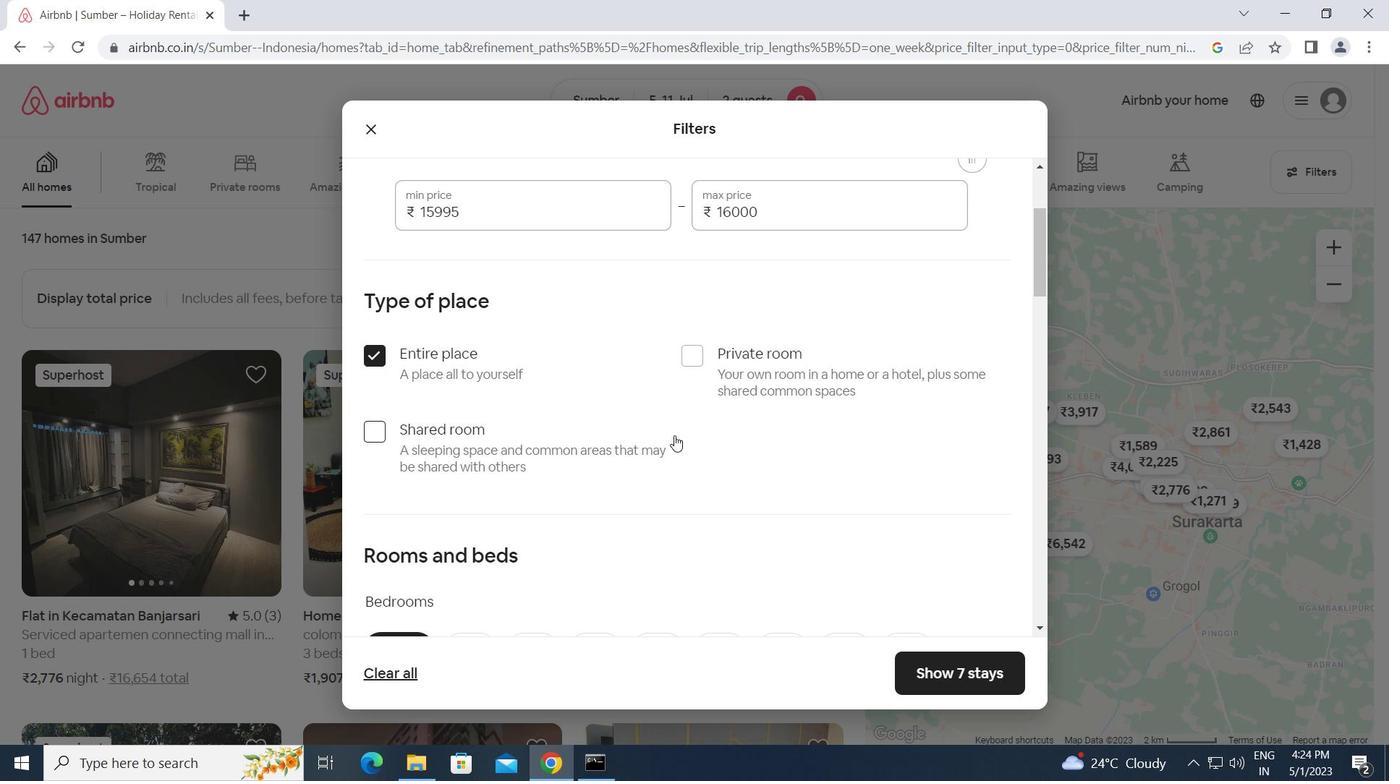 
Action: Mouse moved to (524, 388)
Screenshot: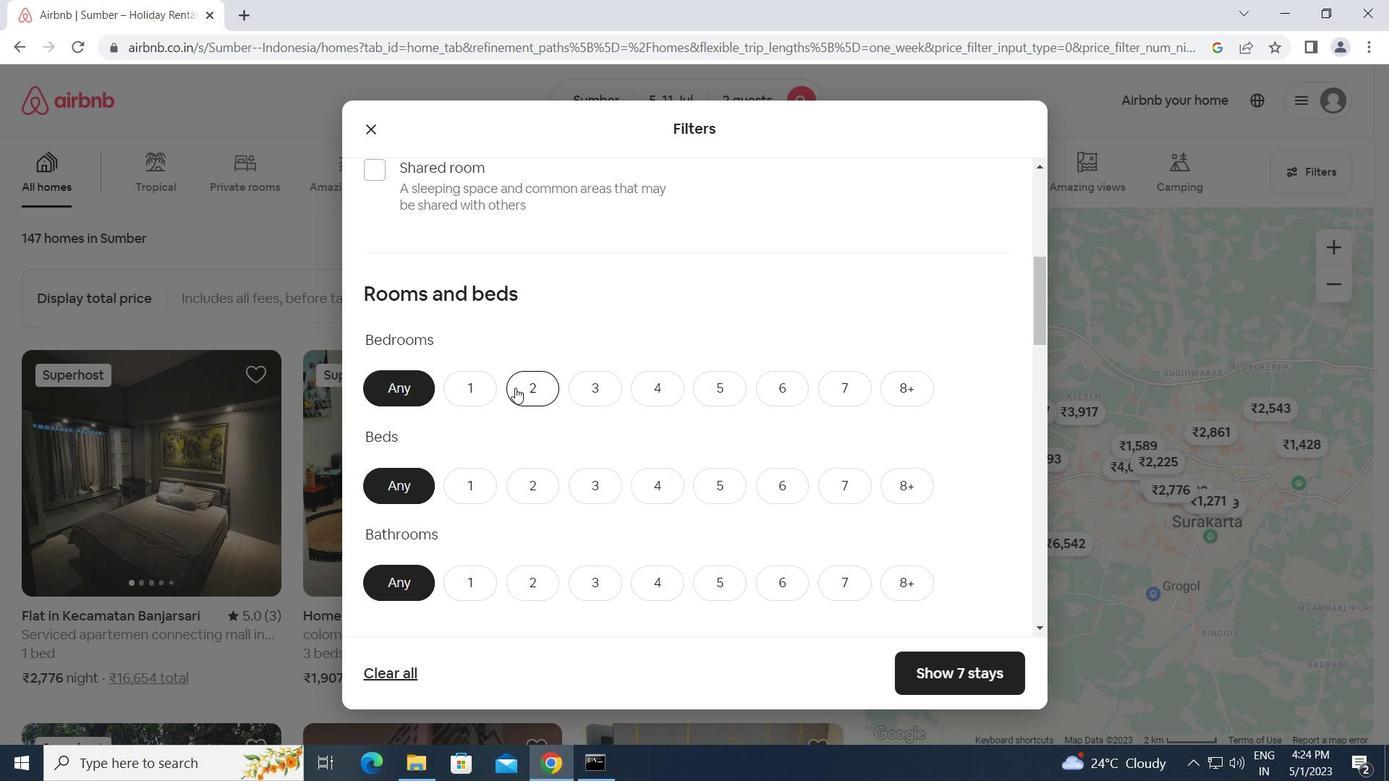 
Action: Mouse pressed left at (524, 388)
Screenshot: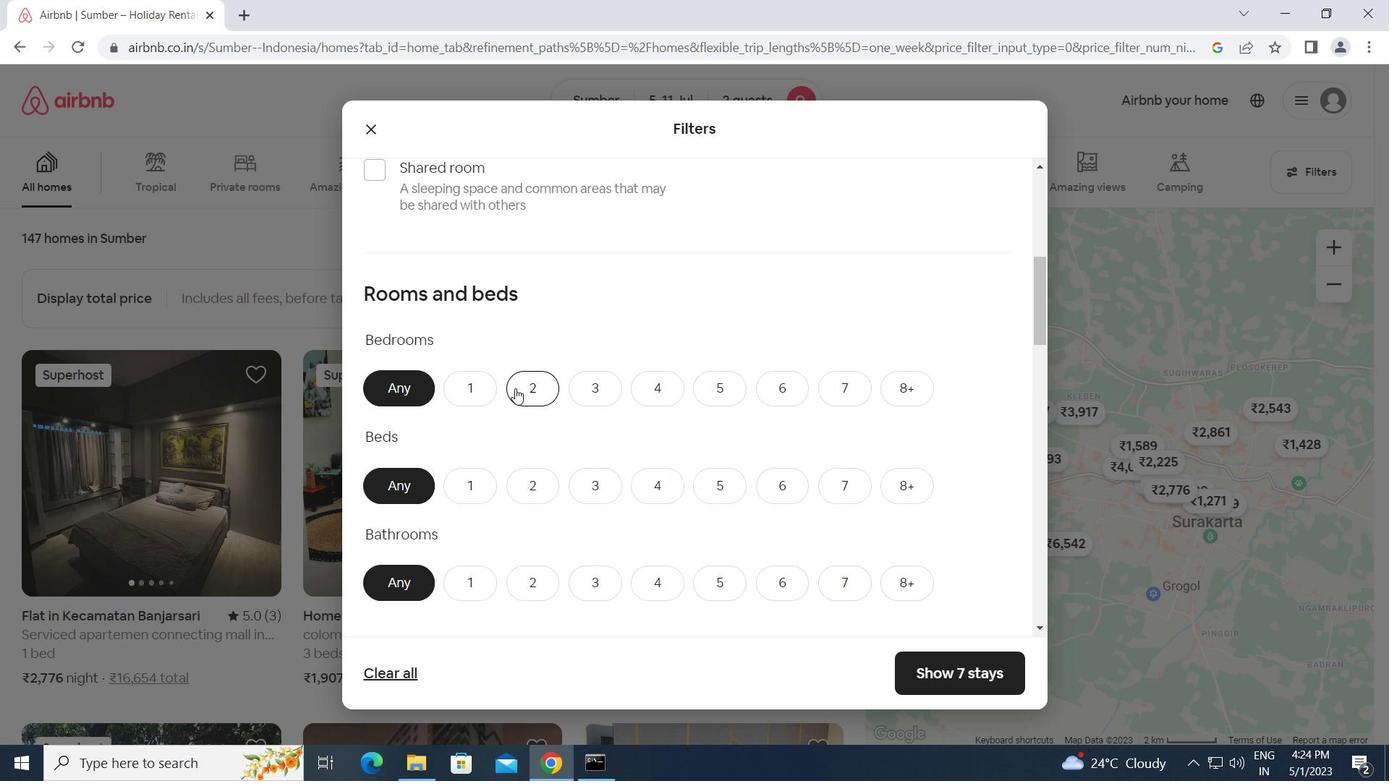 
Action: Mouse moved to (531, 476)
Screenshot: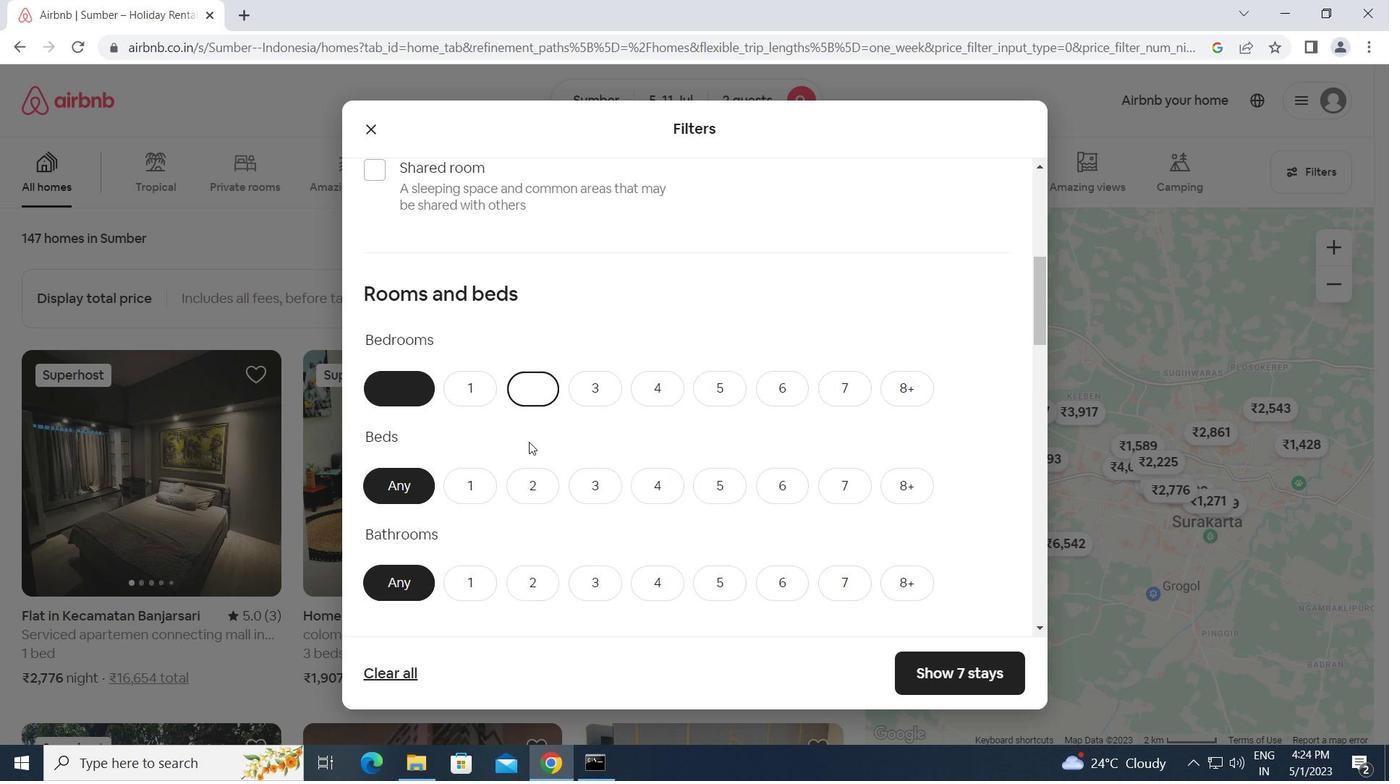 
Action: Mouse pressed left at (531, 476)
Screenshot: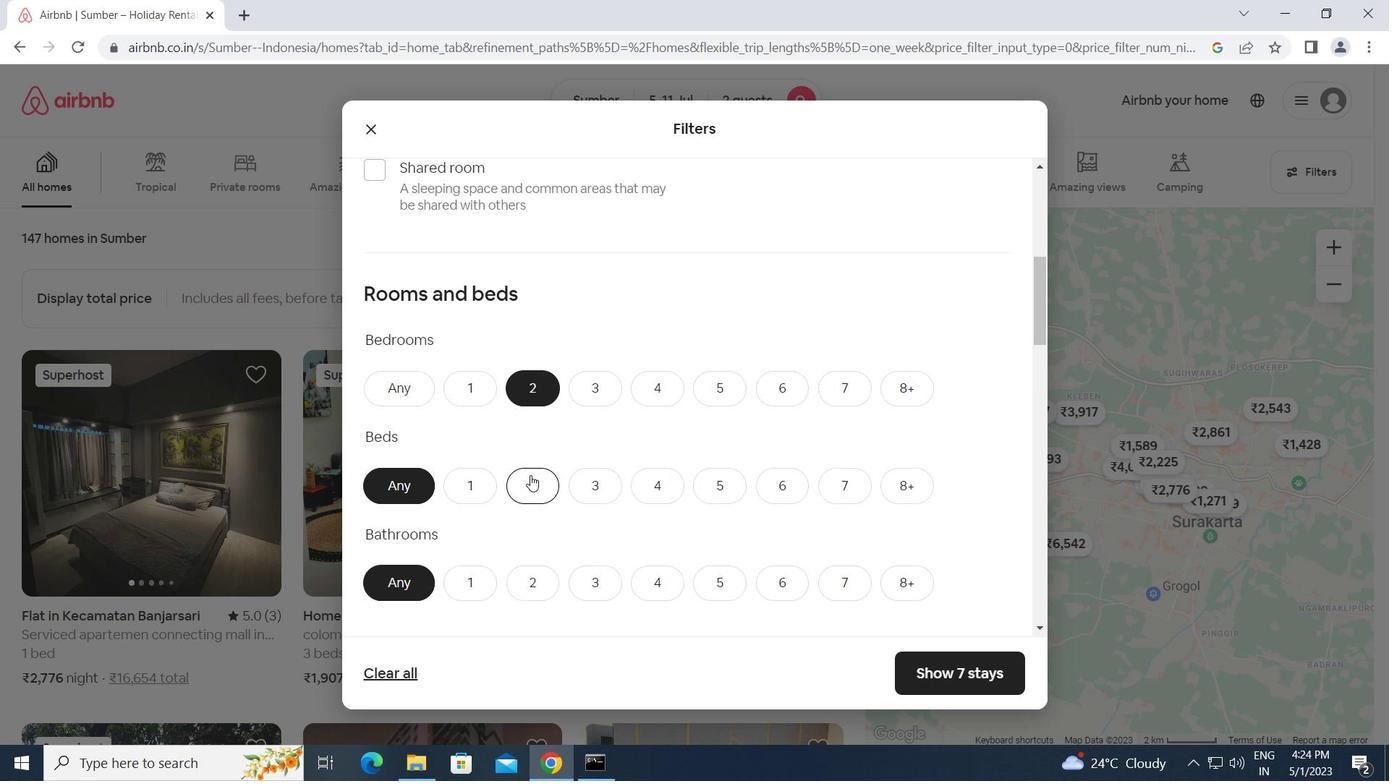 
Action: Mouse moved to (471, 578)
Screenshot: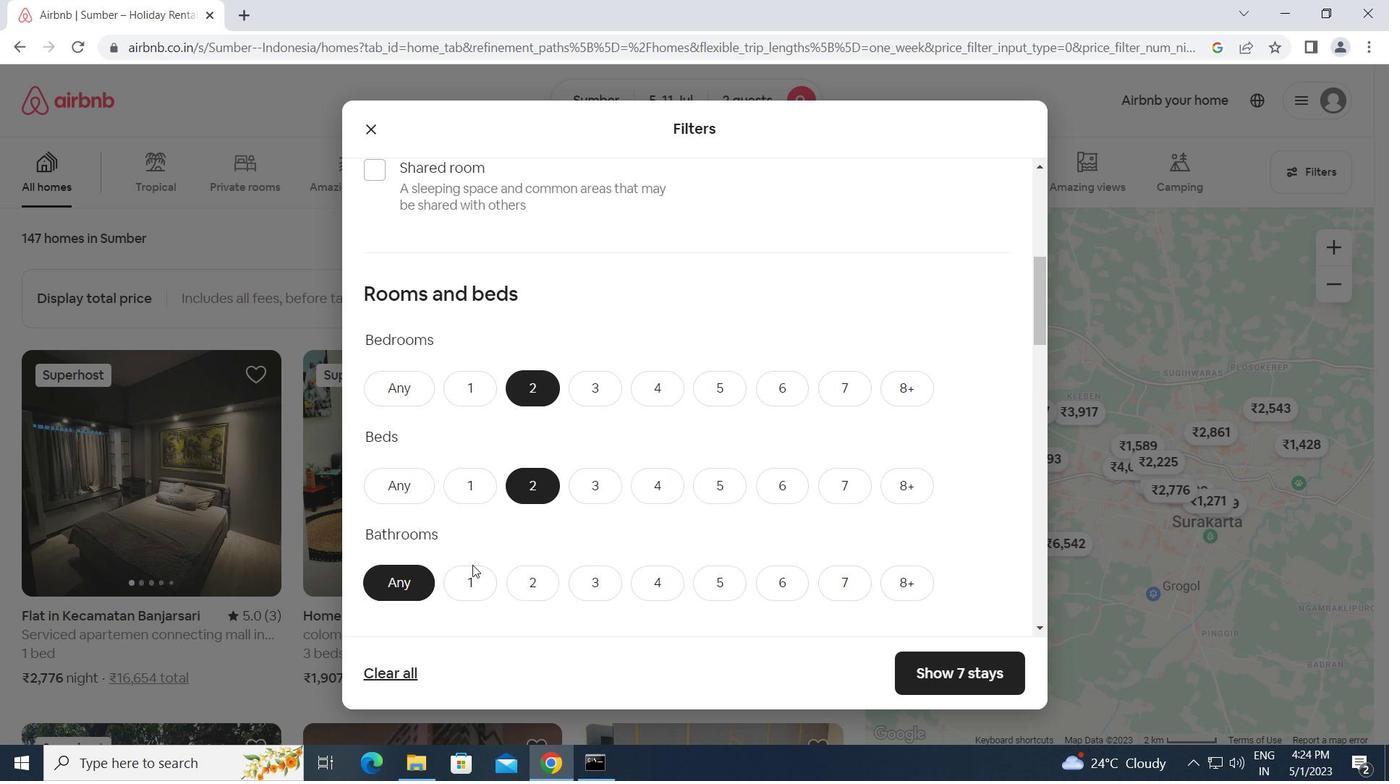 
Action: Mouse pressed left at (471, 578)
Screenshot: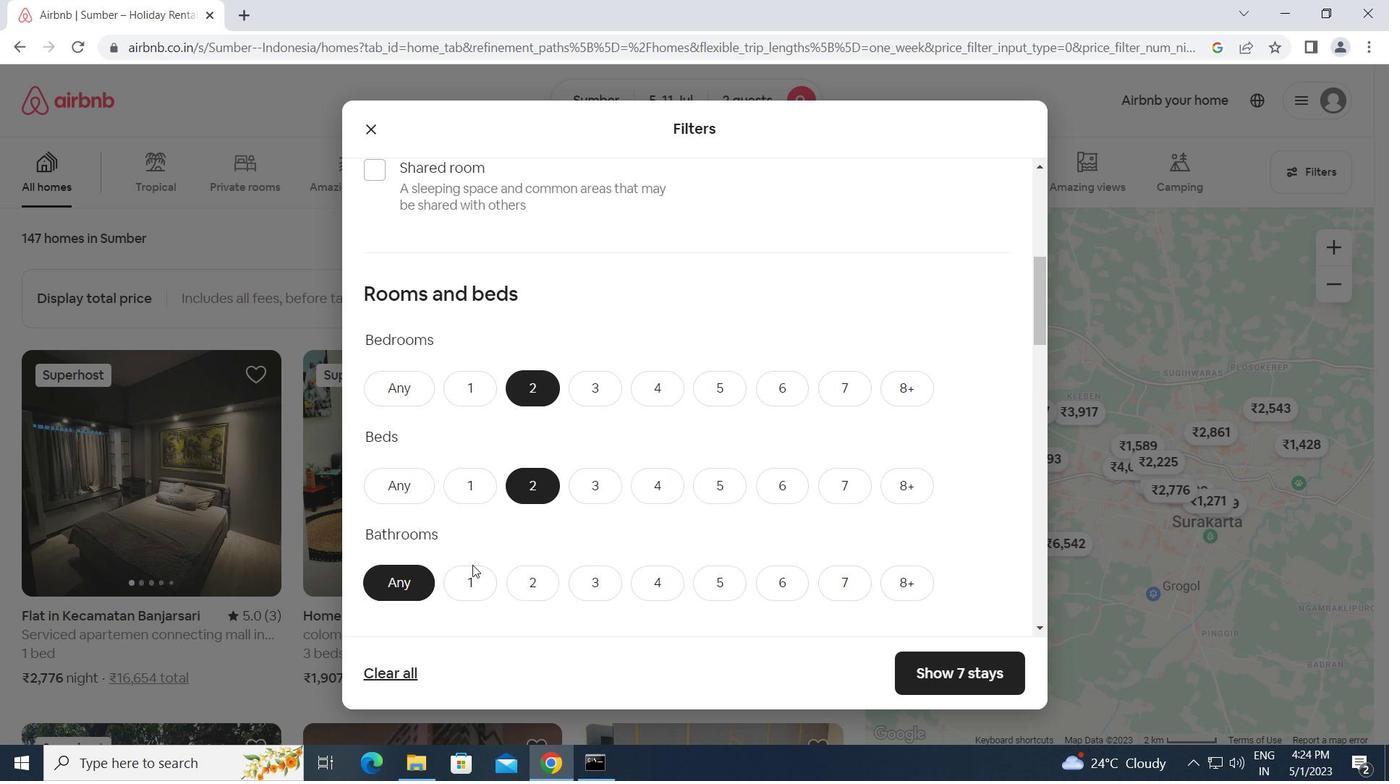 
Action: Mouse moved to (565, 549)
Screenshot: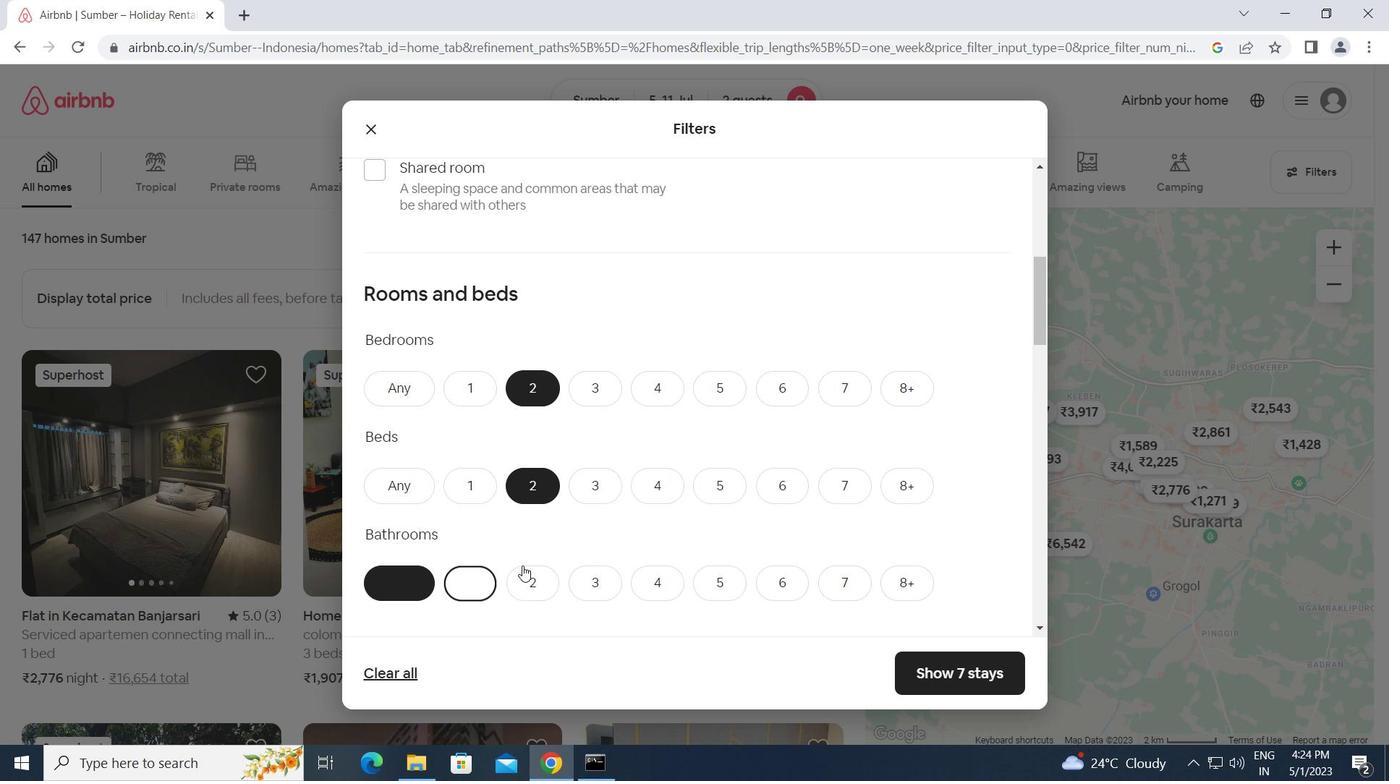 
Action: Mouse scrolled (565, 549) with delta (0, 0)
Screenshot: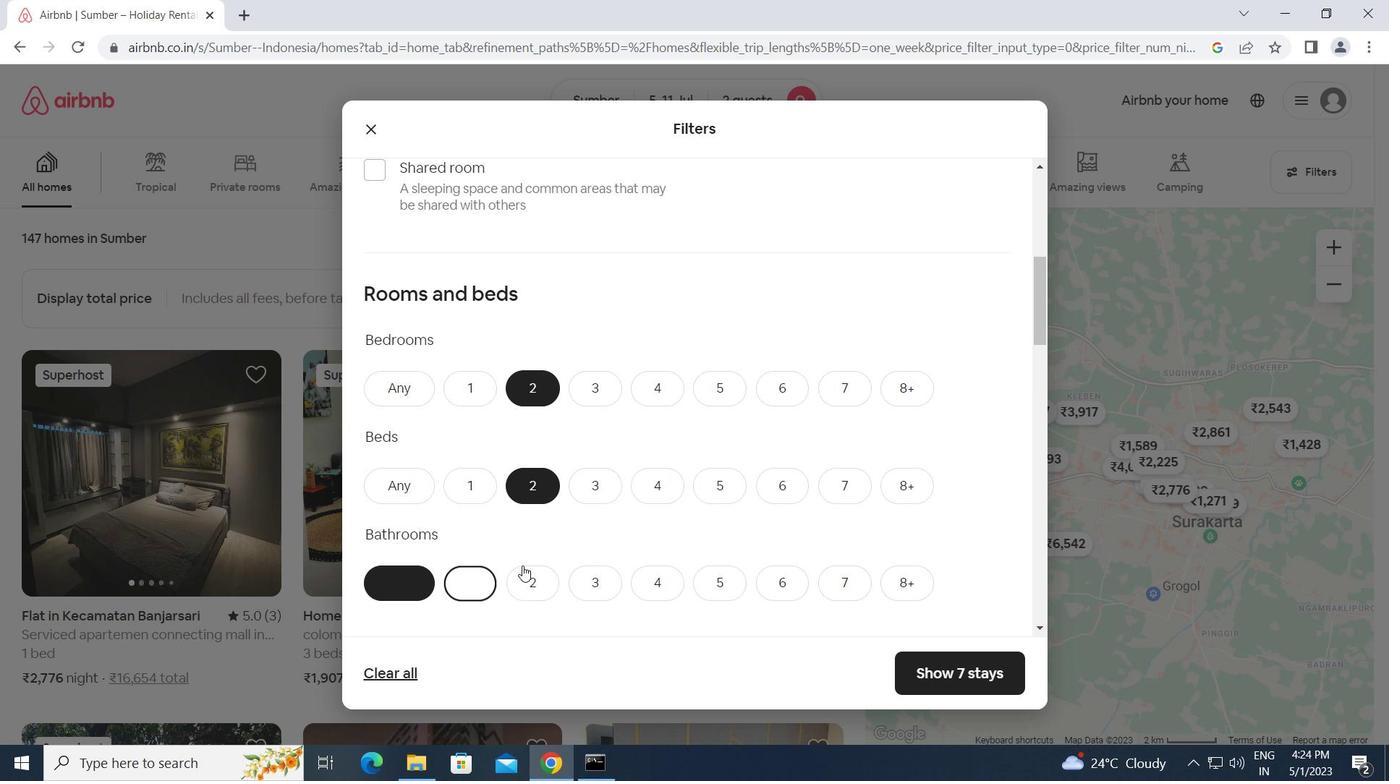 
Action: Mouse scrolled (565, 549) with delta (0, 0)
Screenshot: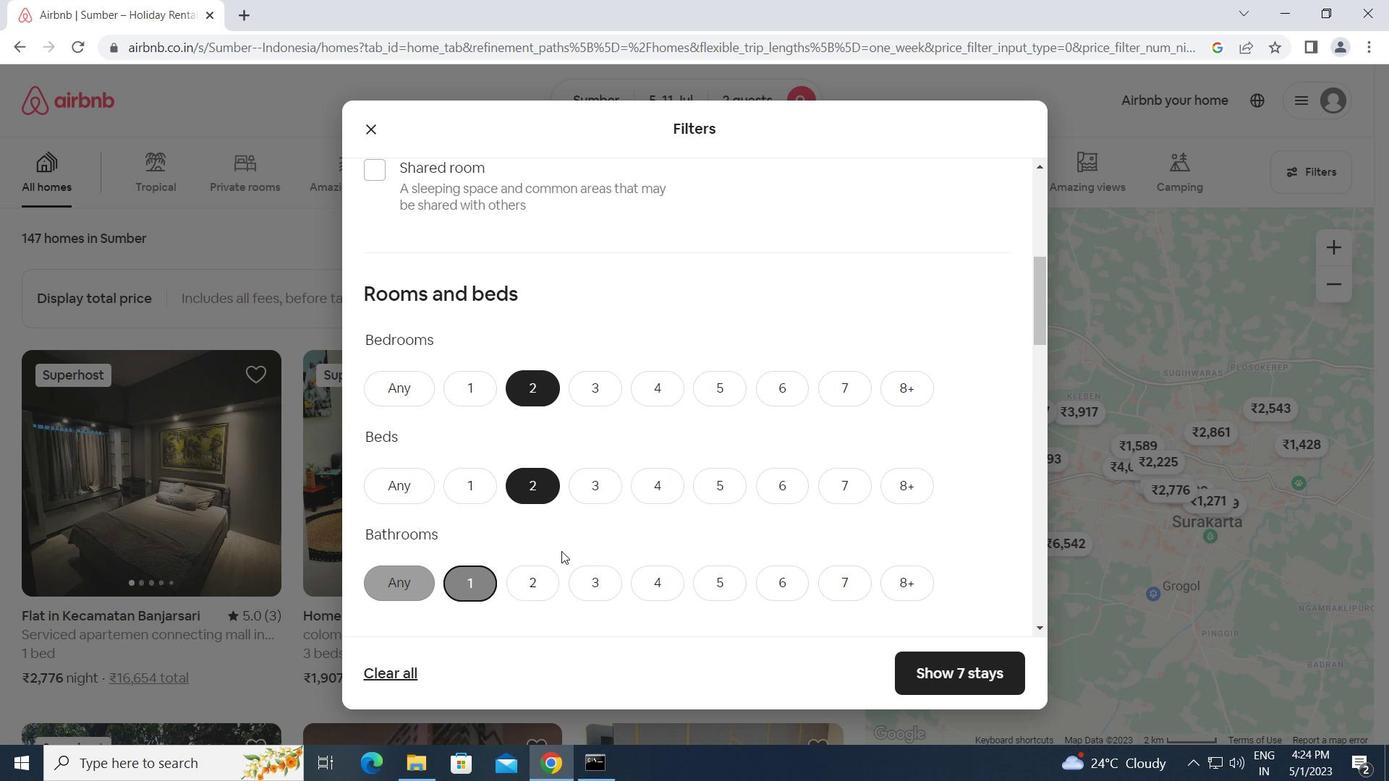 
Action: Mouse scrolled (565, 549) with delta (0, 0)
Screenshot: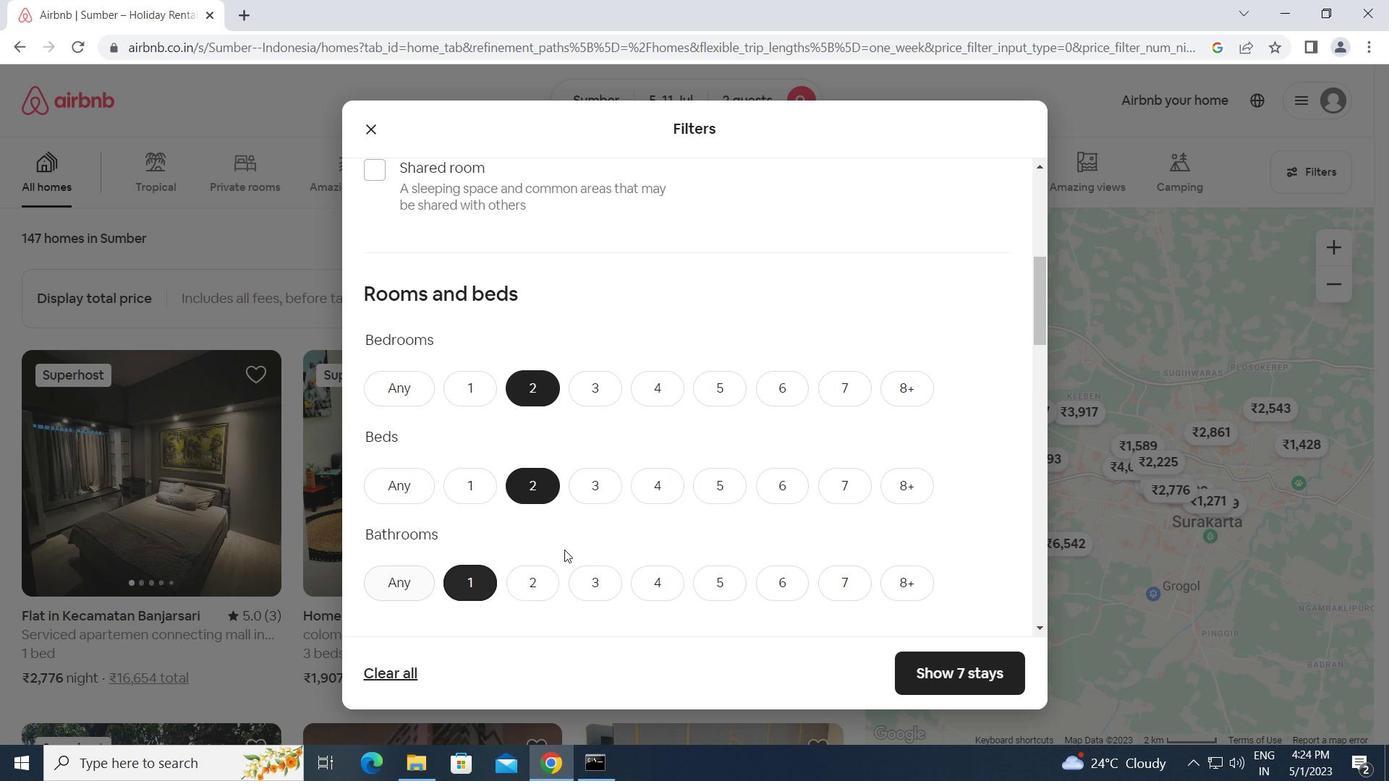 
Action: Mouse moved to (484, 471)
Screenshot: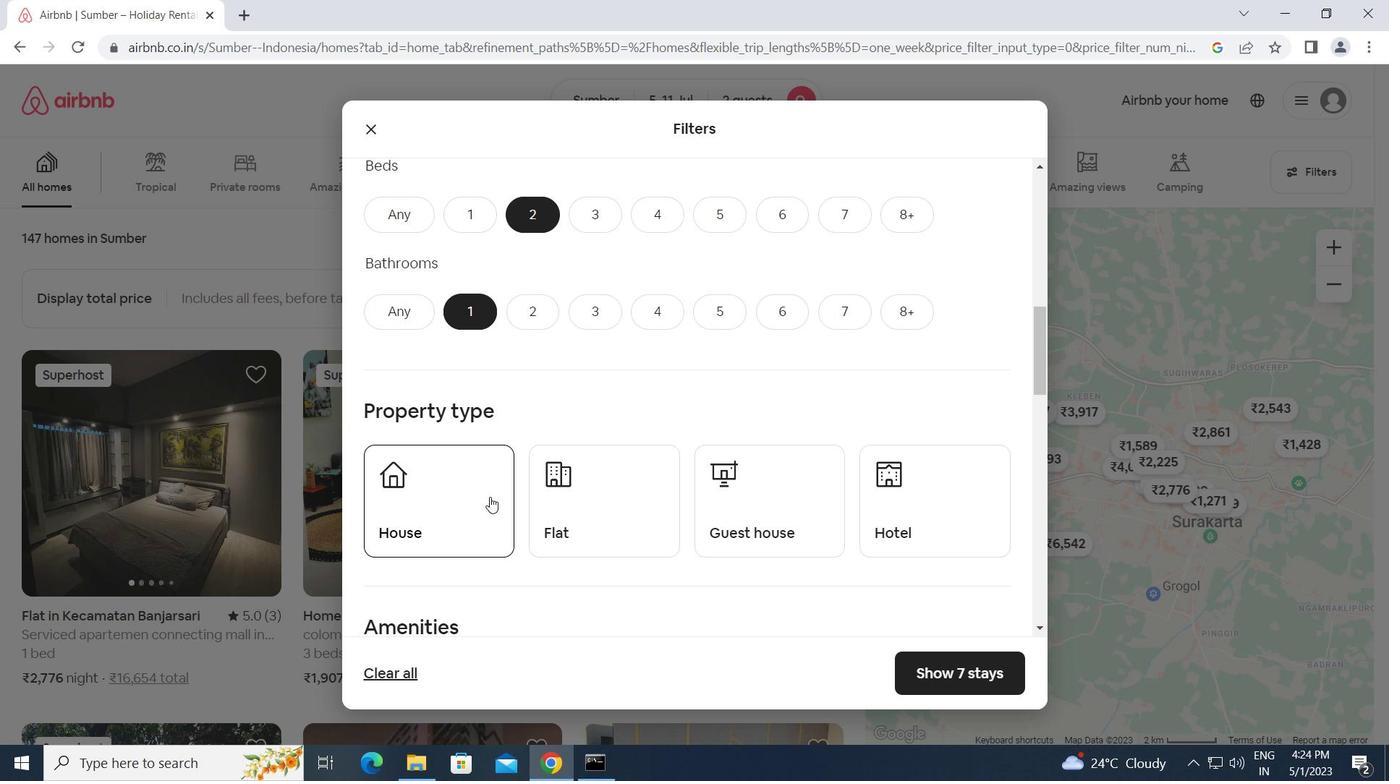 
Action: Mouse pressed left at (484, 471)
Screenshot: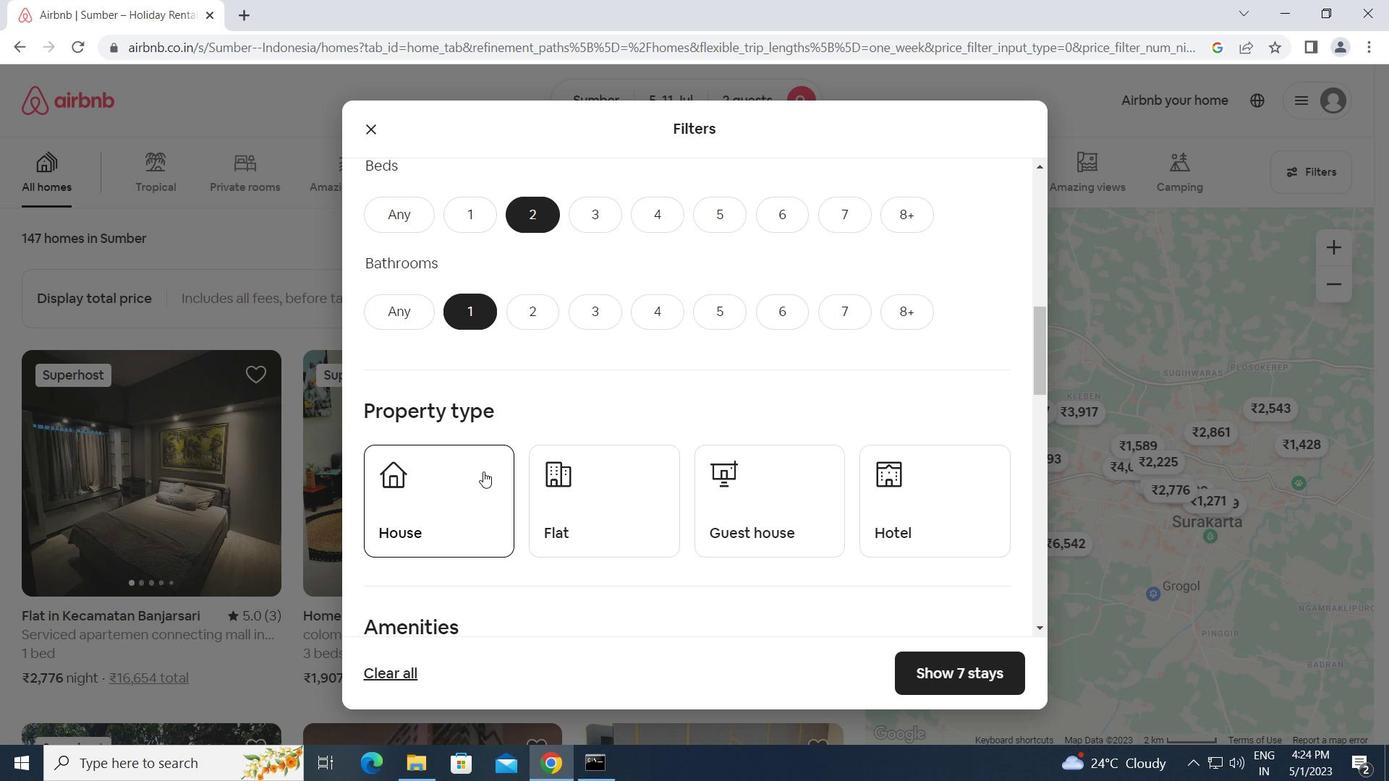 
Action: Mouse moved to (591, 494)
Screenshot: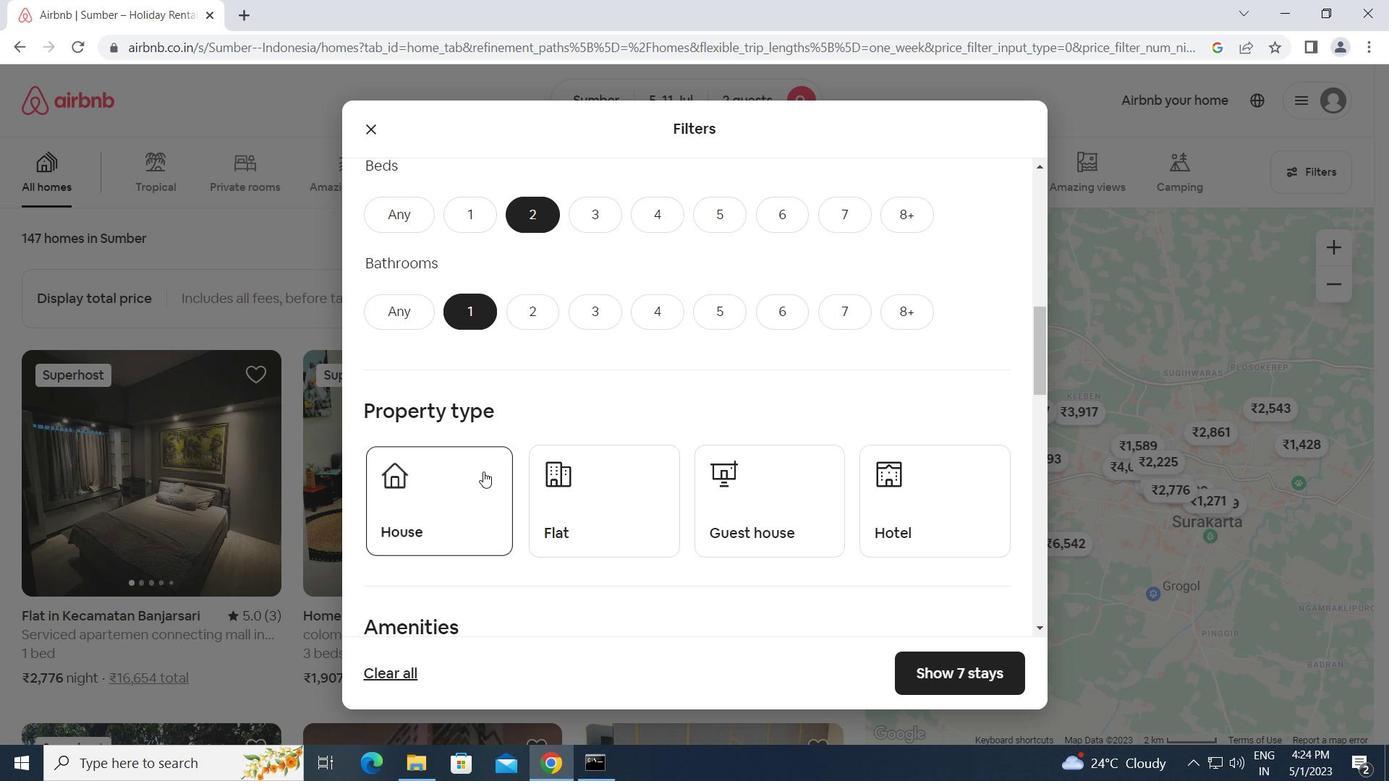 
Action: Mouse pressed left at (591, 494)
Screenshot: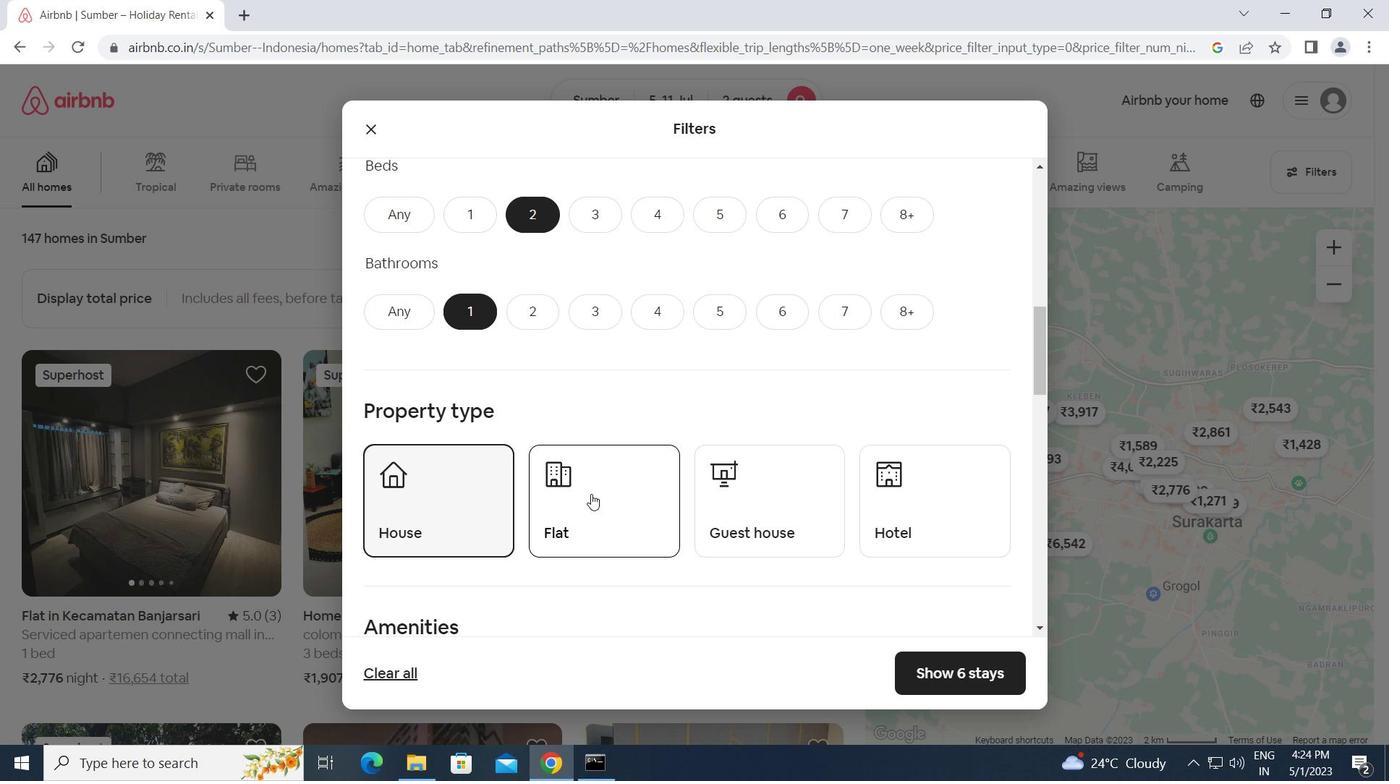 
Action: Mouse moved to (731, 531)
Screenshot: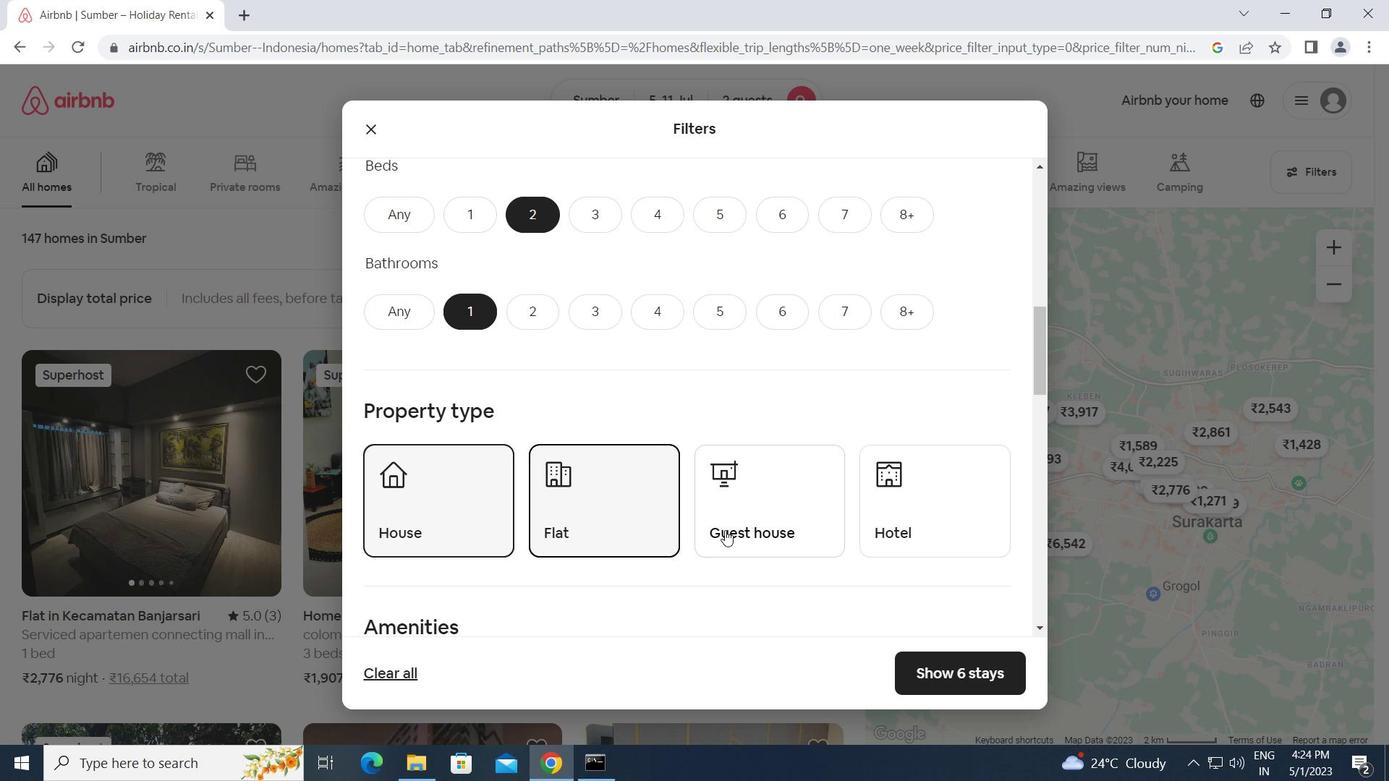 
Action: Mouse pressed left at (731, 531)
Screenshot: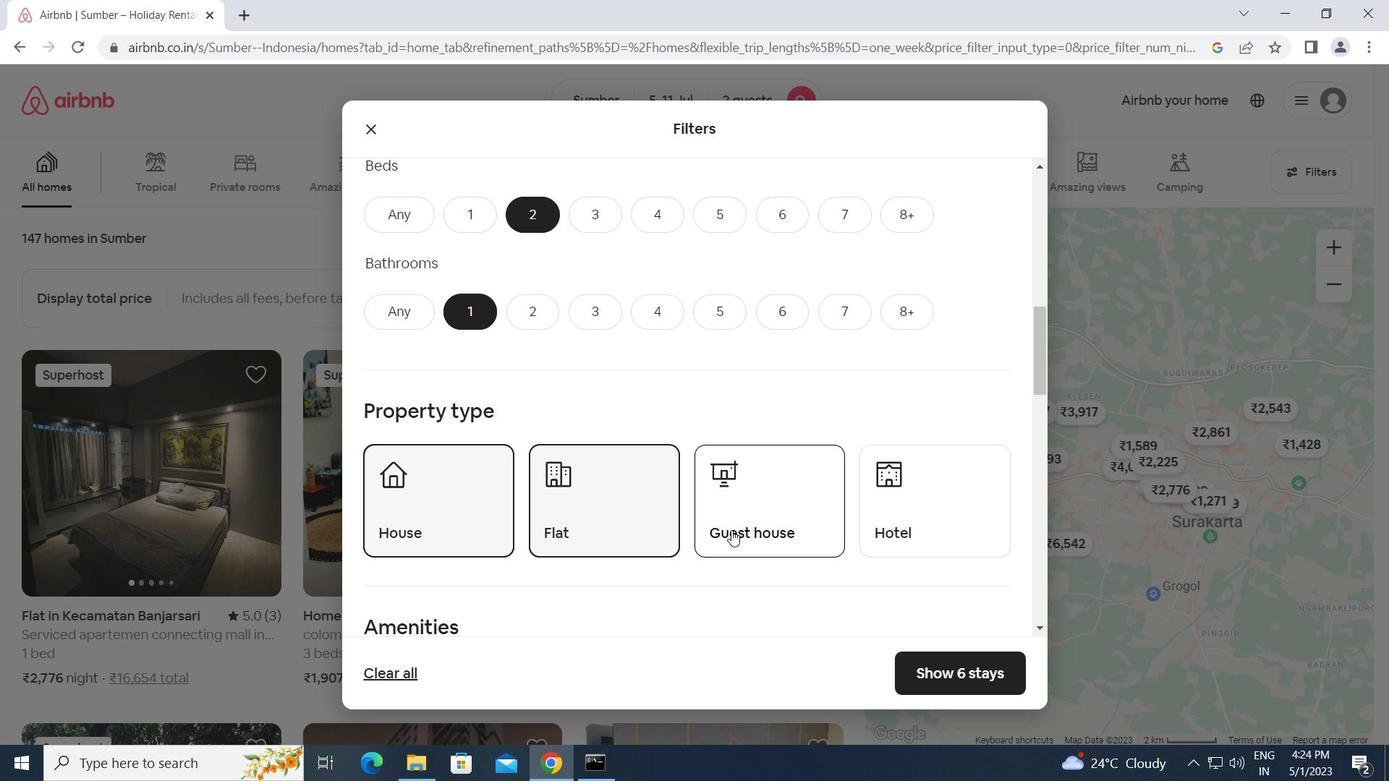 
Action: Mouse scrolled (731, 530) with delta (0, 0)
Screenshot: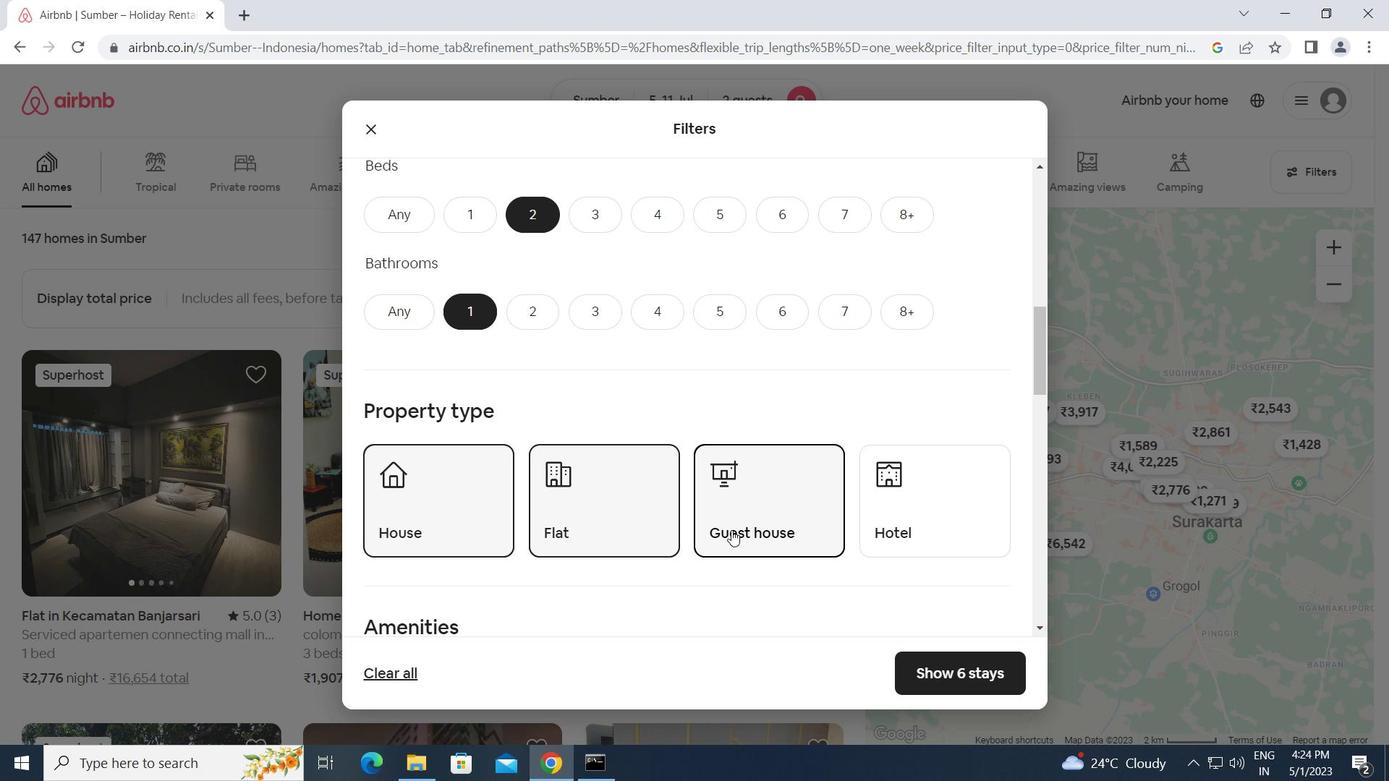 
Action: Mouse scrolled (731, 530) with delta (0, 0)
Screenshot: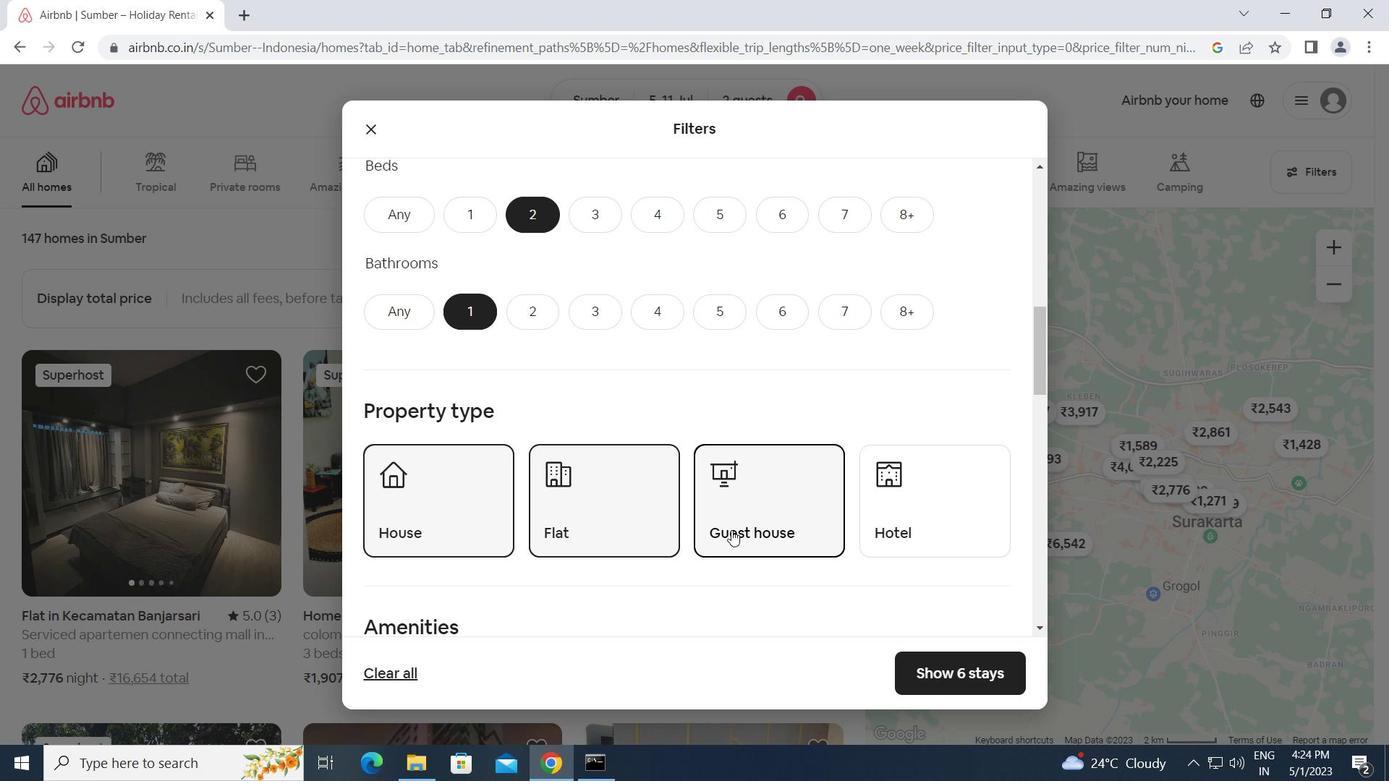 
Action: Mouse scrolled (731, 530) with delta (0, 0)
Screenshot: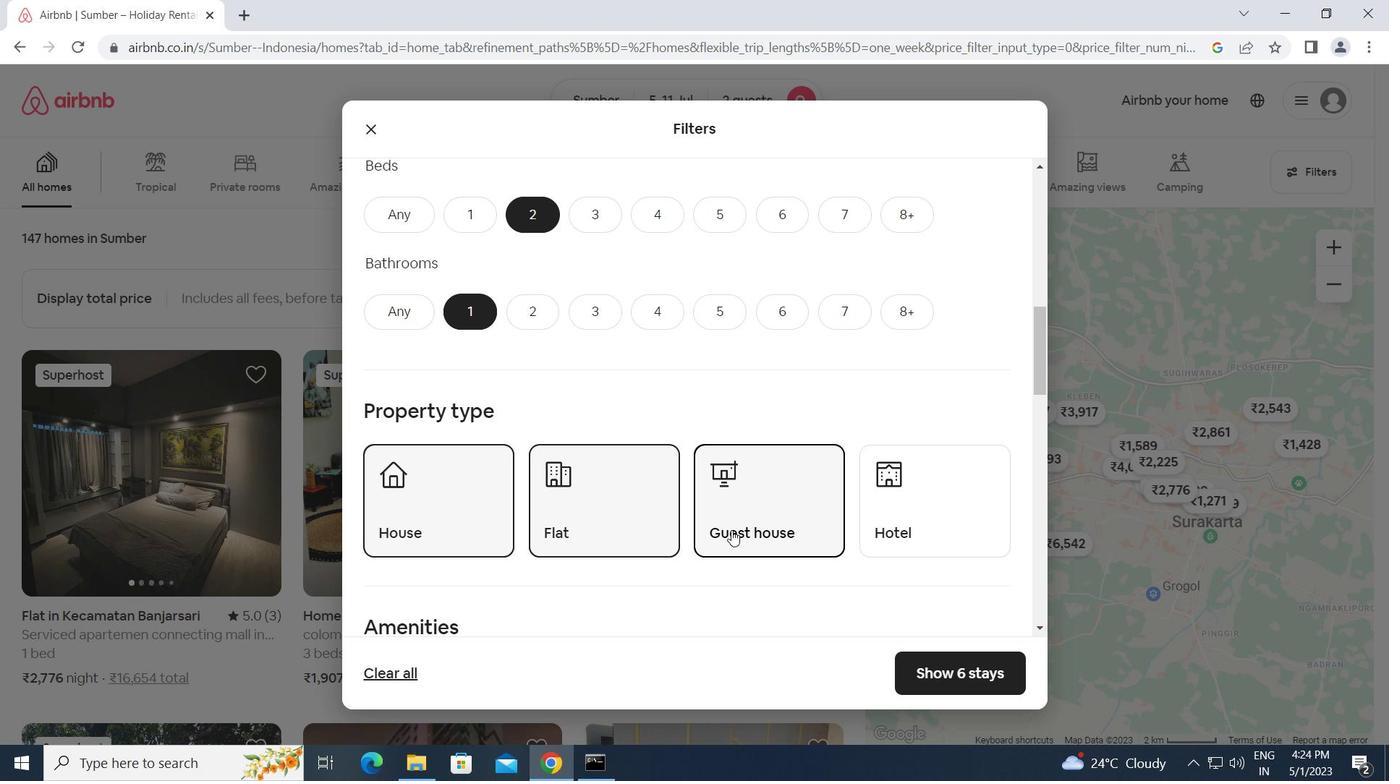 
Action: Mouse scrolled (731, 530) with delta (0, 0)
Screenshot: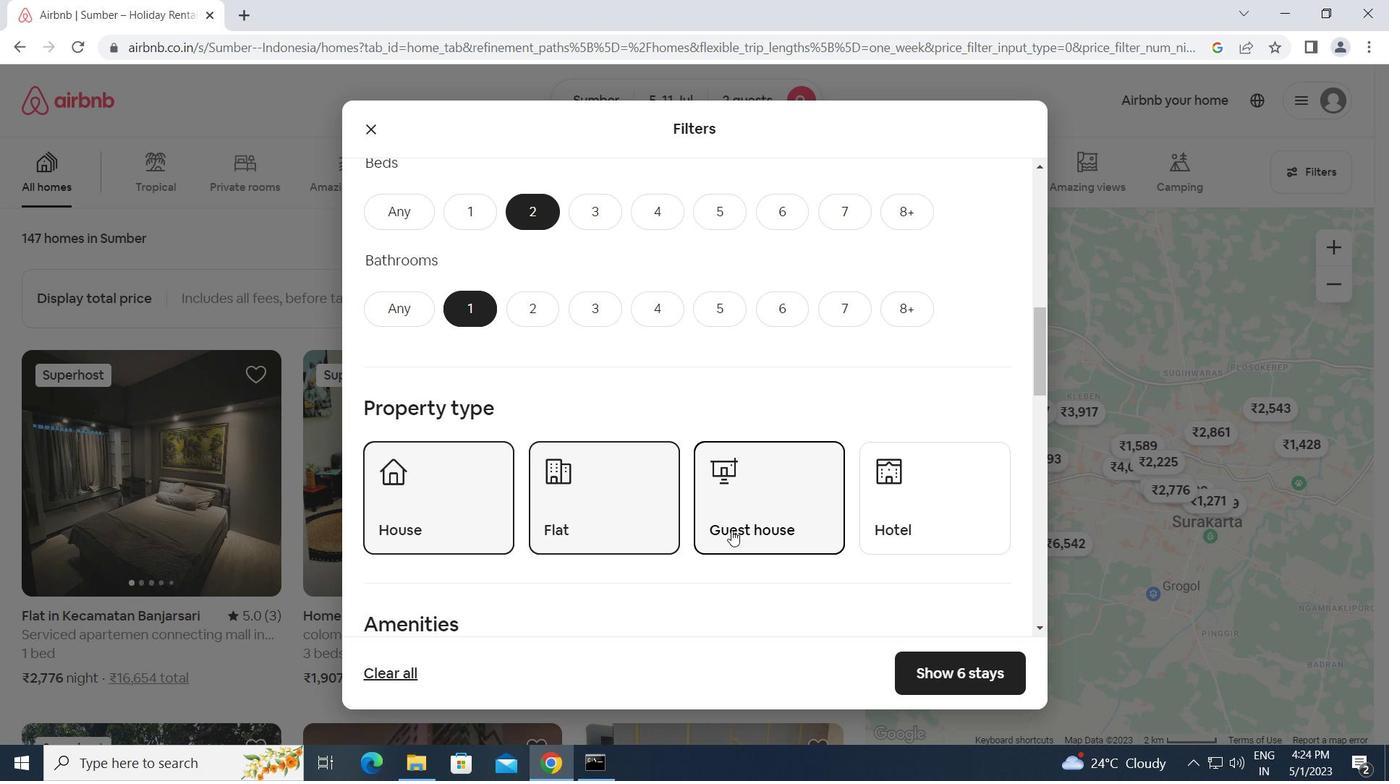 
Action: Mouse moved to (706, 496)
Screenshot: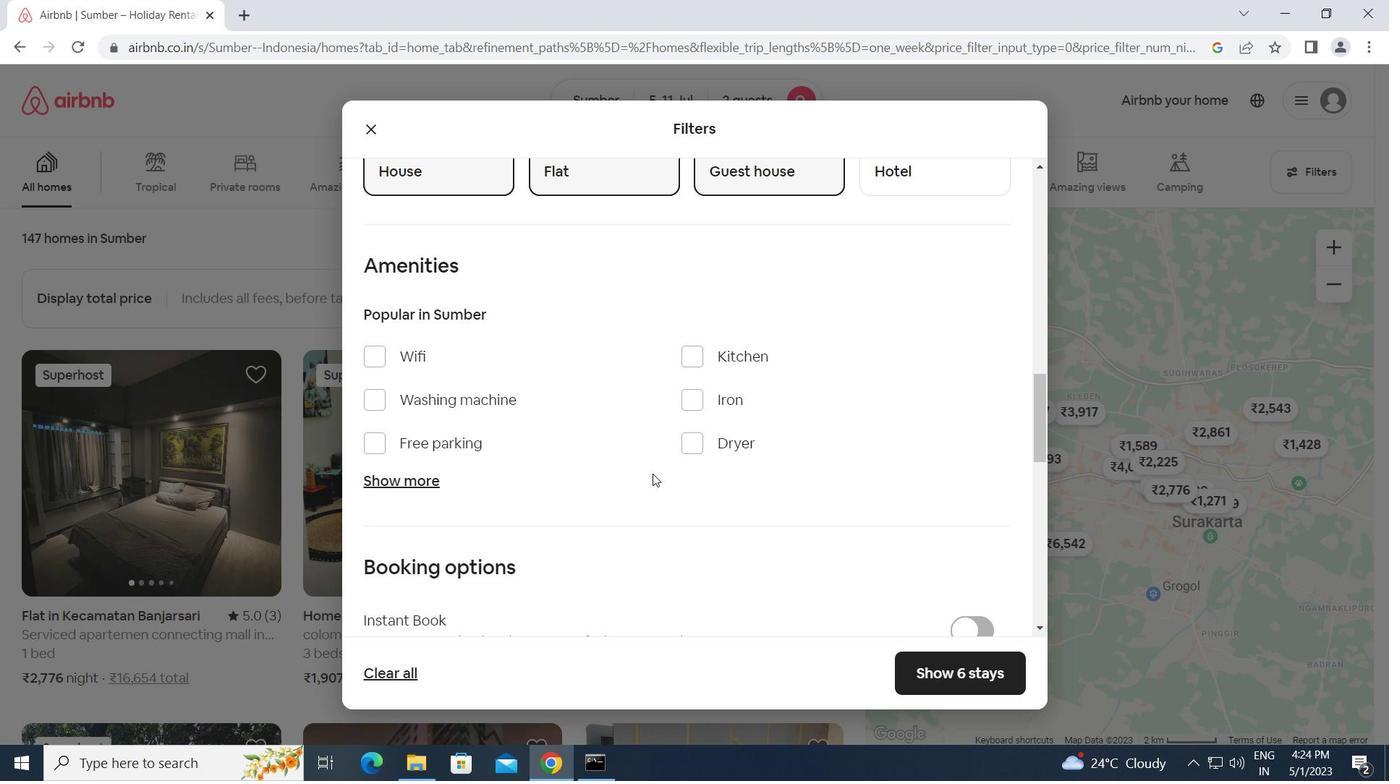 
Action: Mouse scrolled (706, 495) with delta (0, 0)
Screenshot: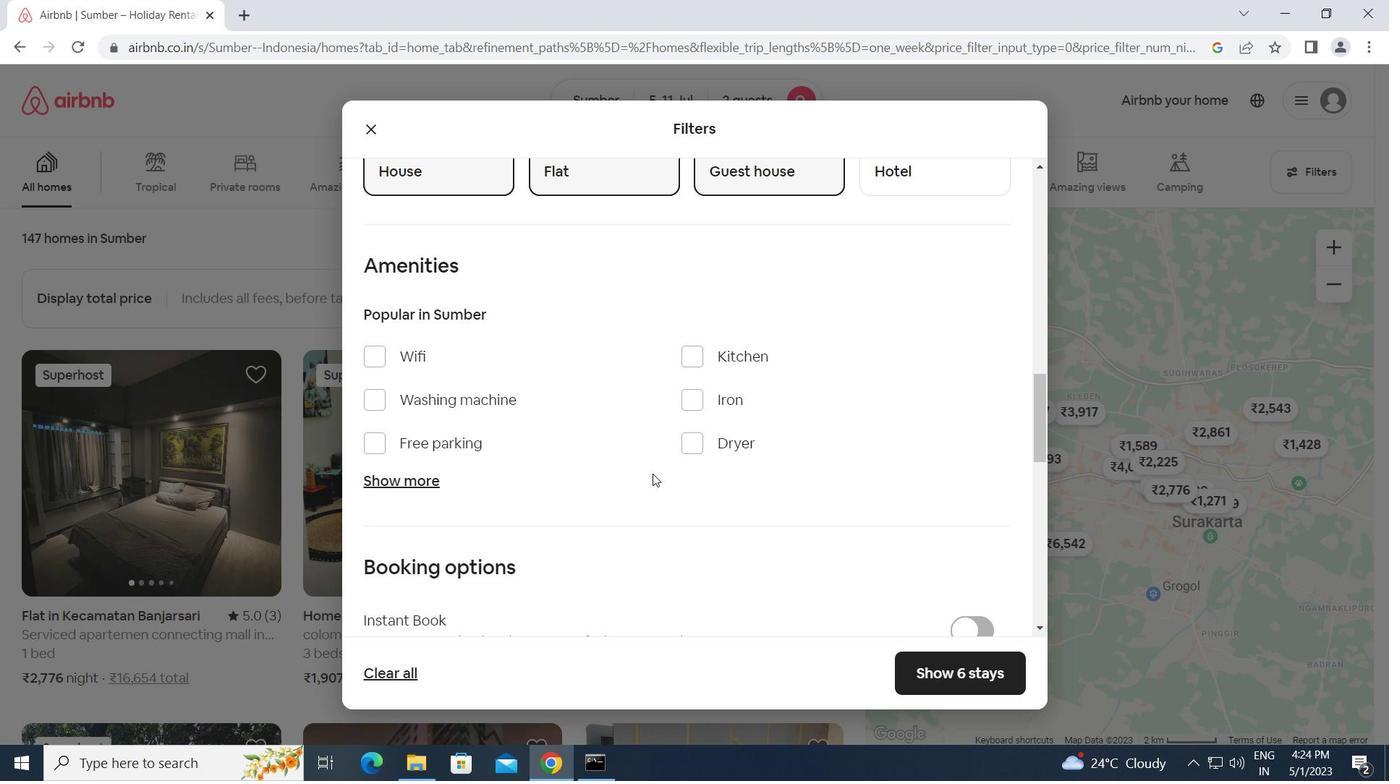 
Action: Mouse moved to (709, 497)
Screenshot: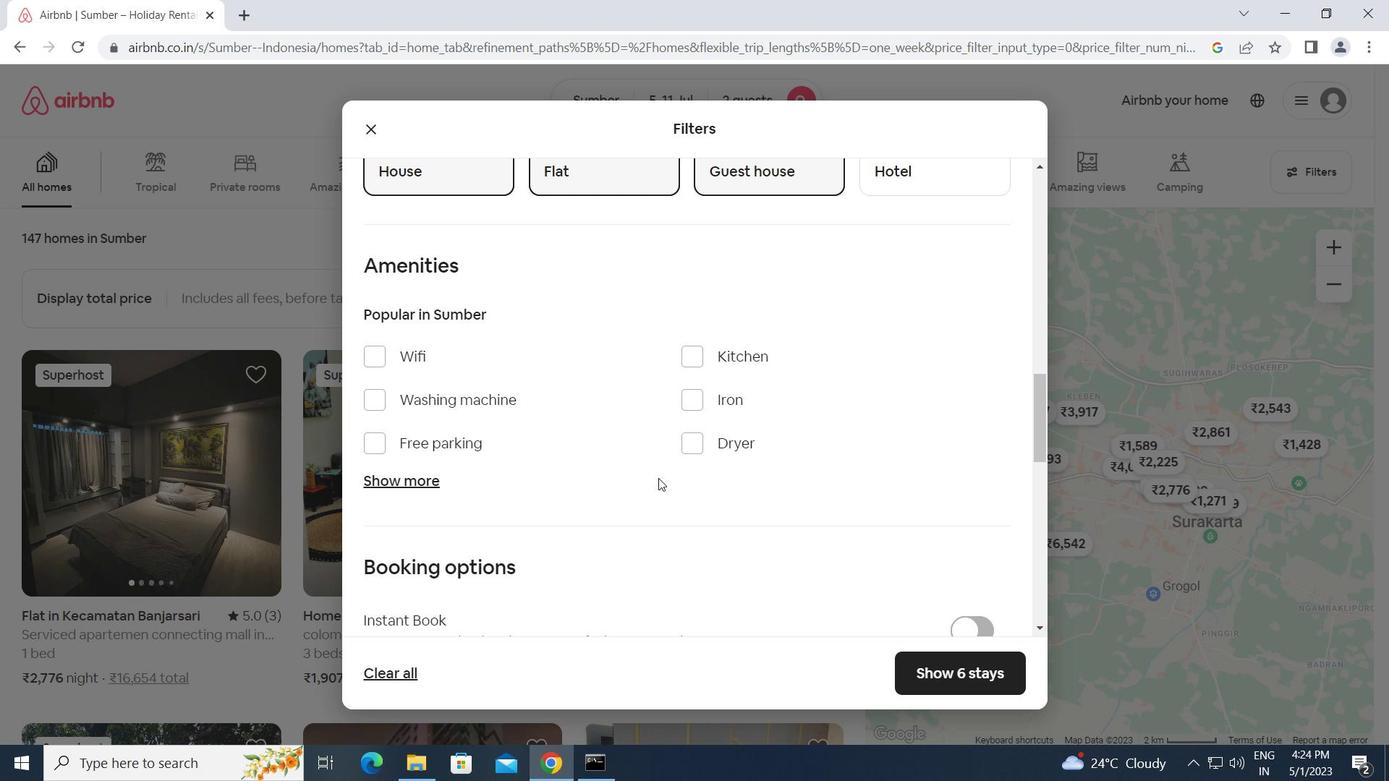 
Action: Mouse scrolled (709, 497) with delta (0, 0)
Screenshot: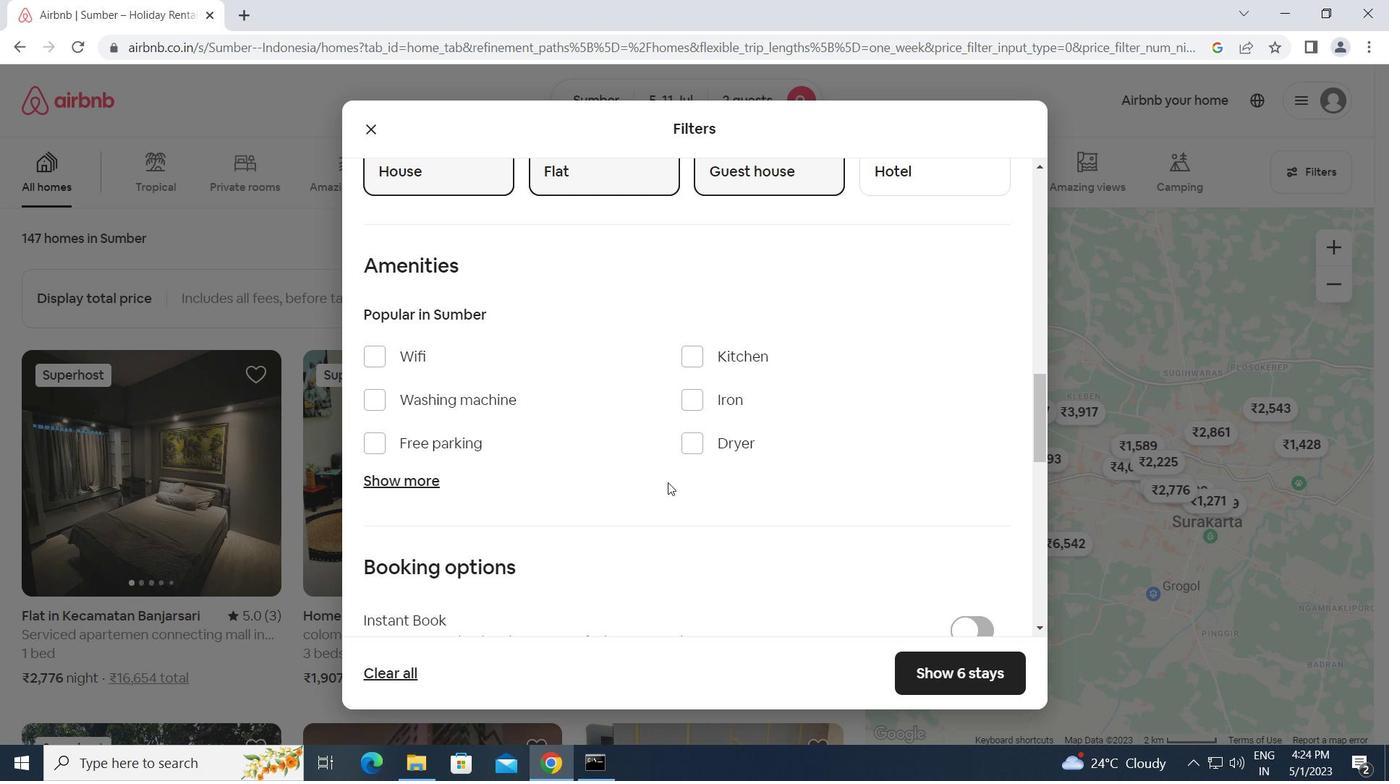 
Action: Mouse moved to (714, 499)
Screenshot: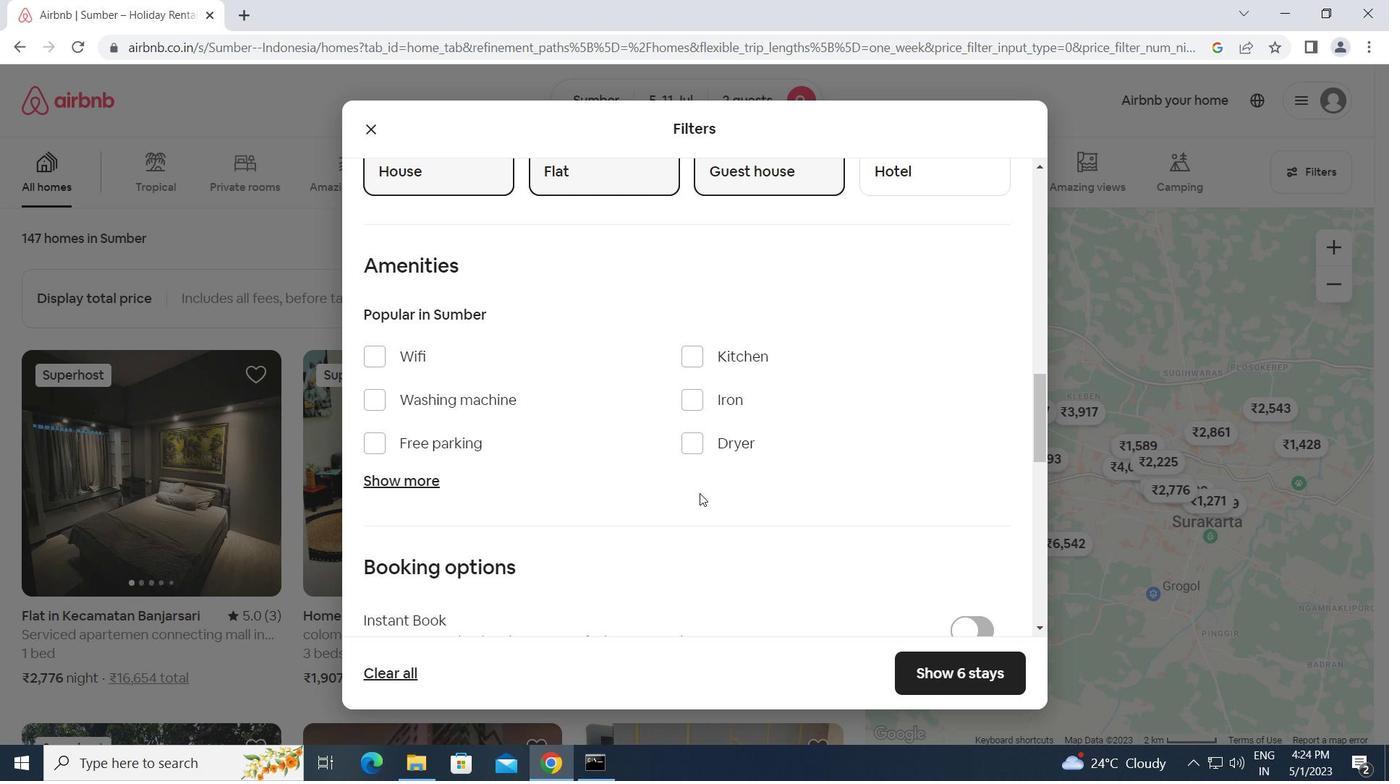 
Action: Mouse scrolled (714, 498) with delta (0, 0)
Screenshot: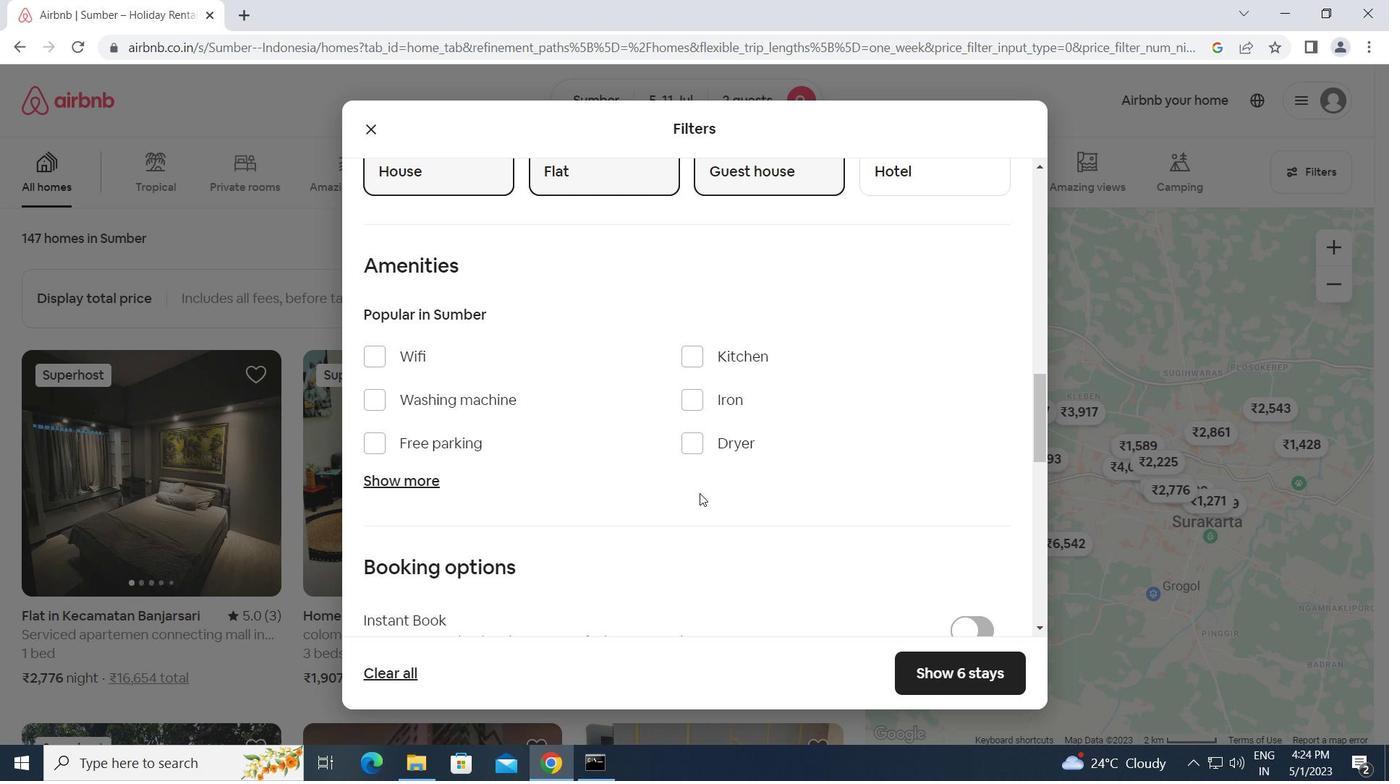 
Action: Mouse moved to (963, 420)
Screenshot: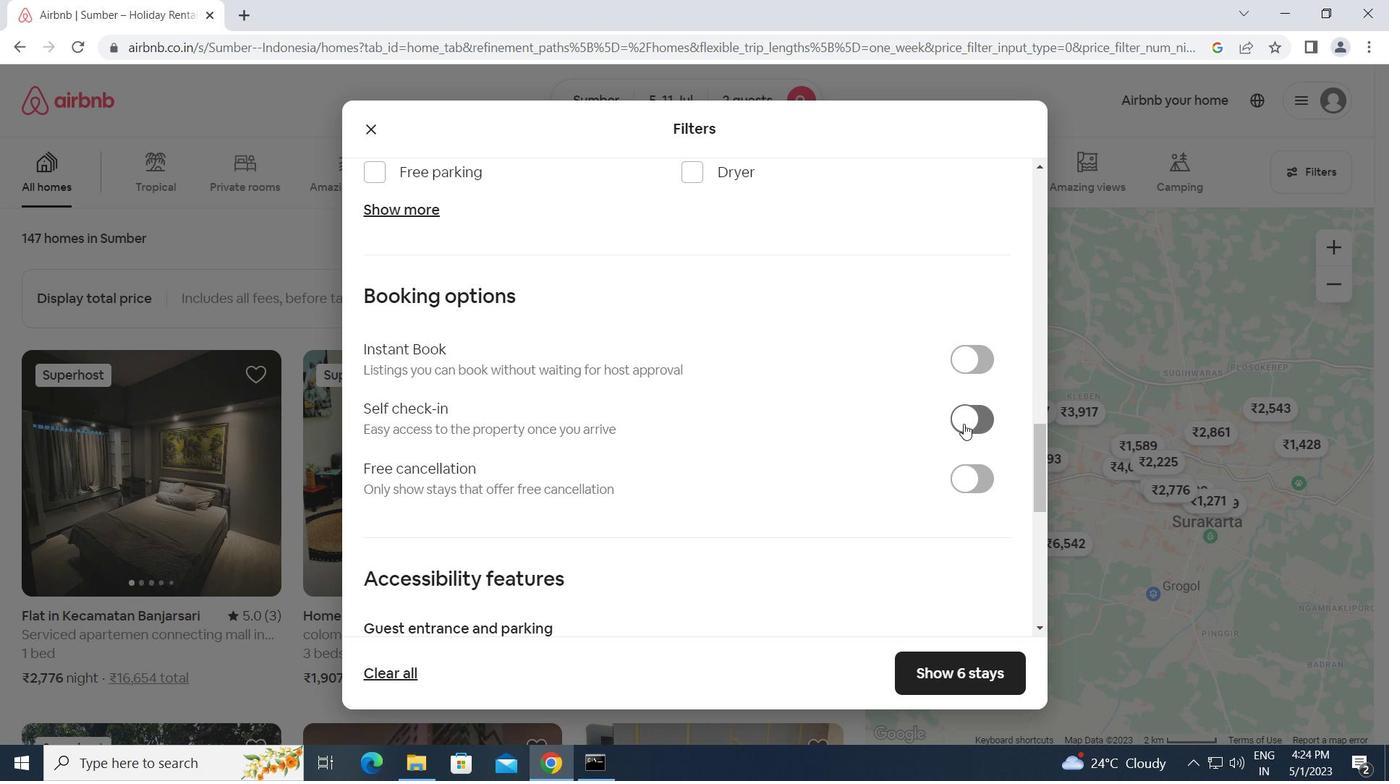 
Action: Mouse pressed left at (963, 420)
Screenshot: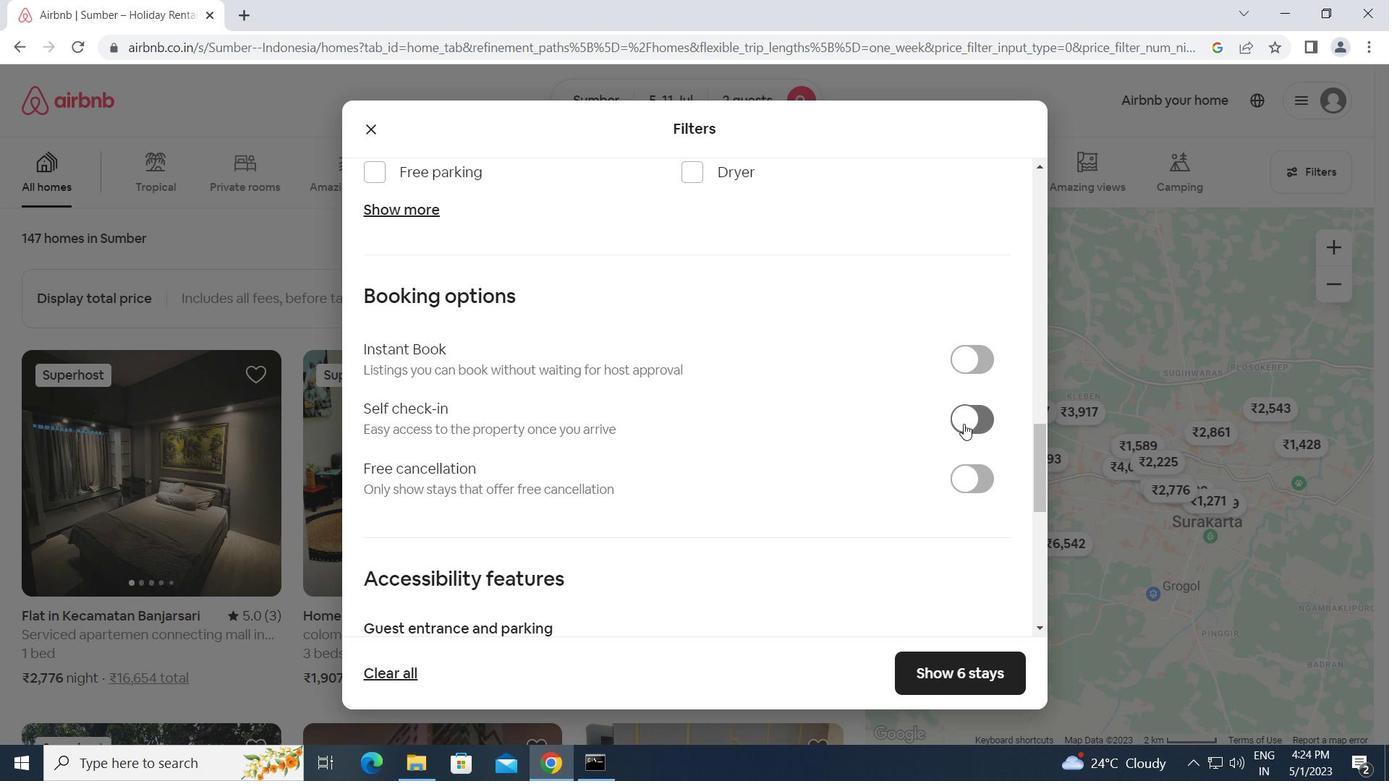 
Action: Mouse moved to (814, 471)
Screenshot: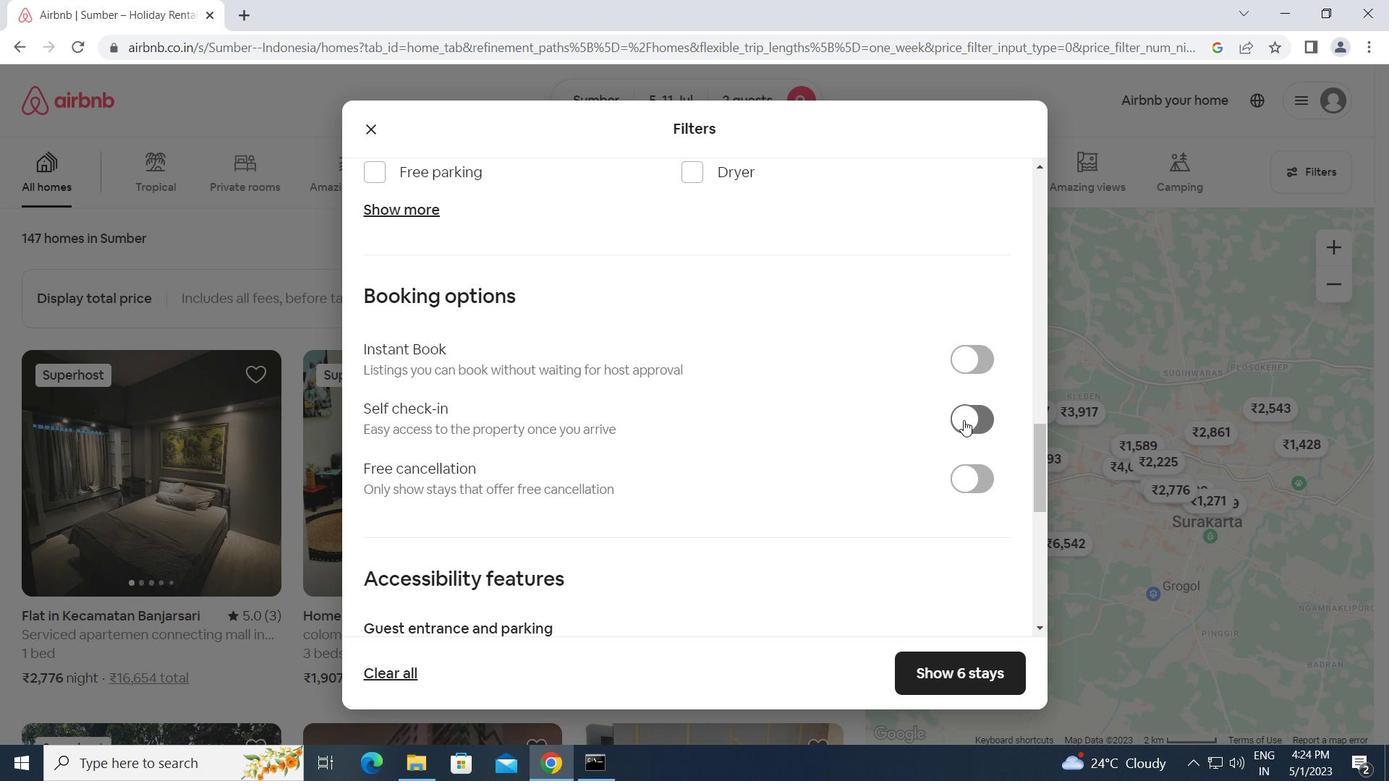
Action: Mouse scrolled (814, 470) with delta (0, 0)
Screenshot: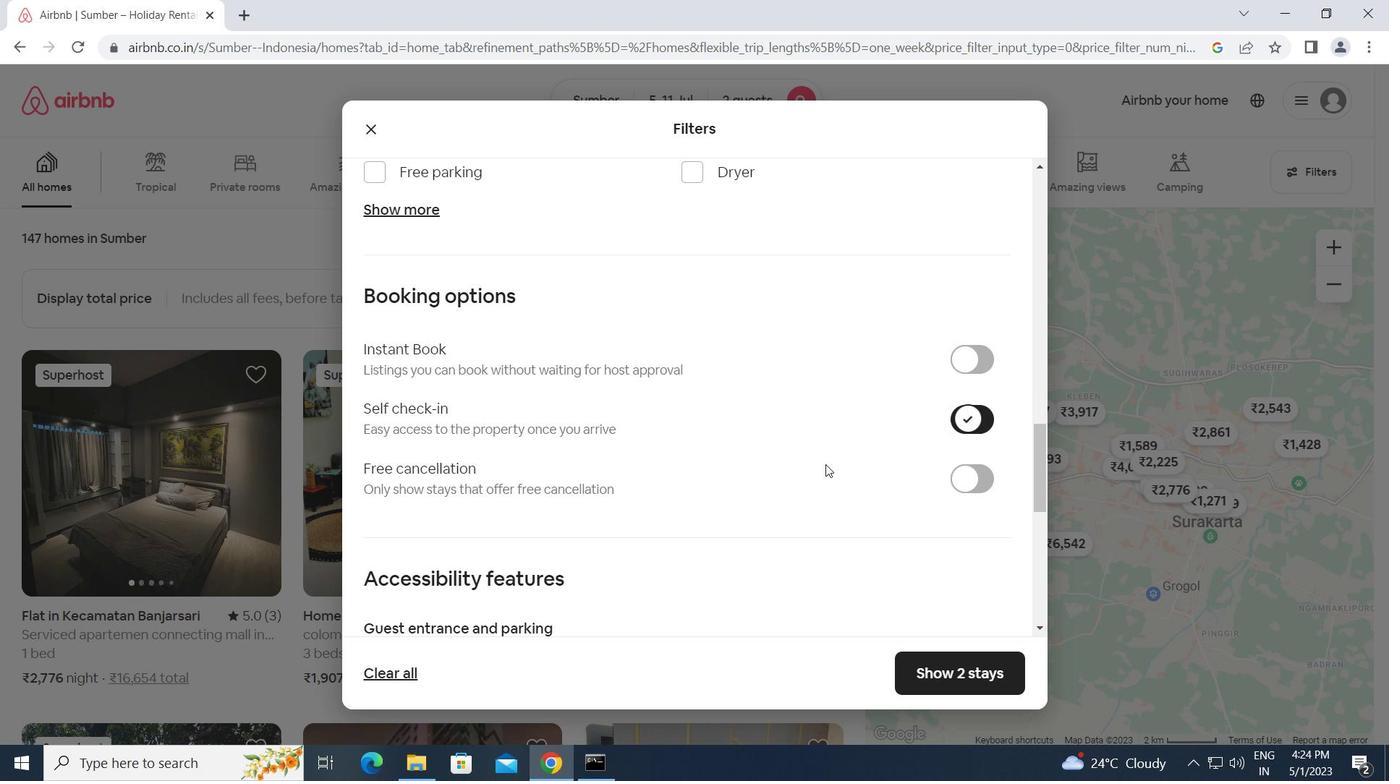 
Action: Mouse moved to (814, 471)
Screenshot: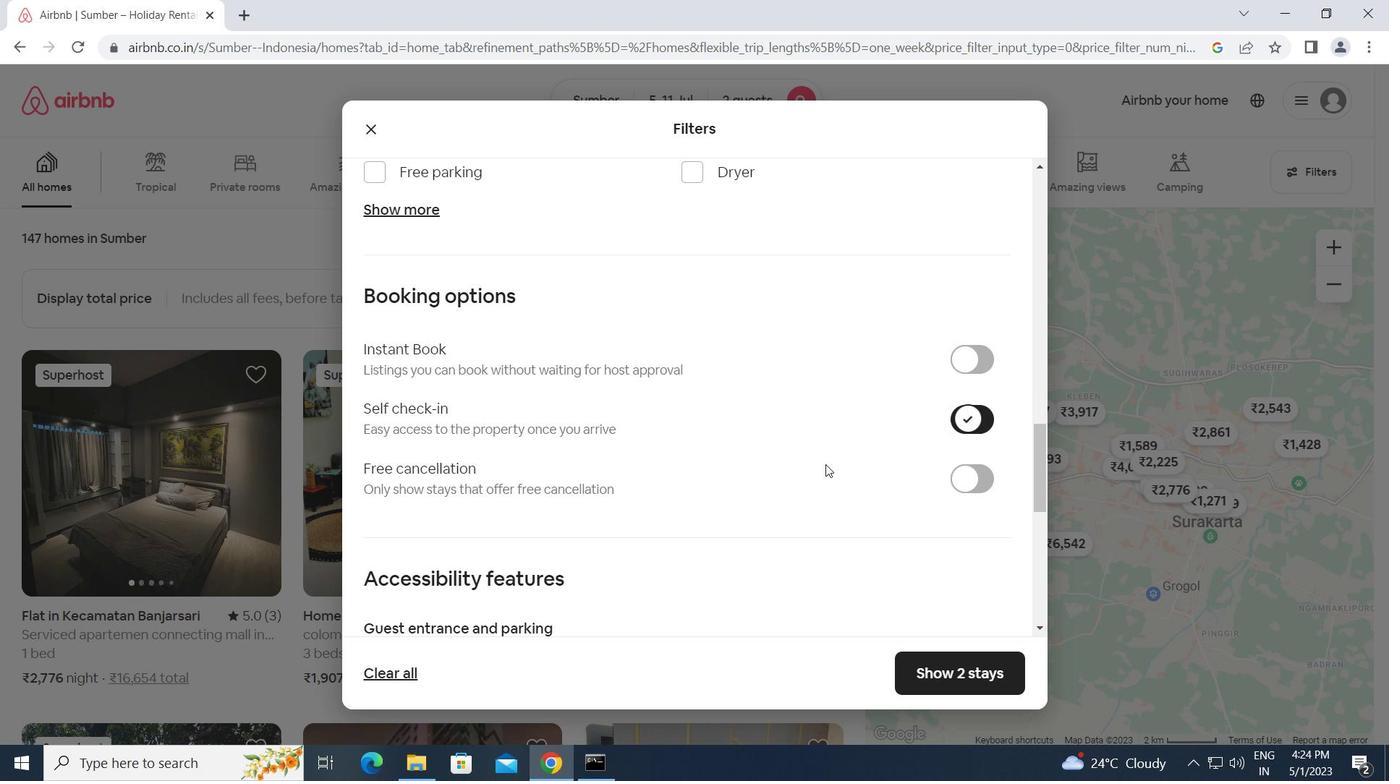 
Action: Mouse scrolled (814, 471) with delta (0, 0)
Screenshot: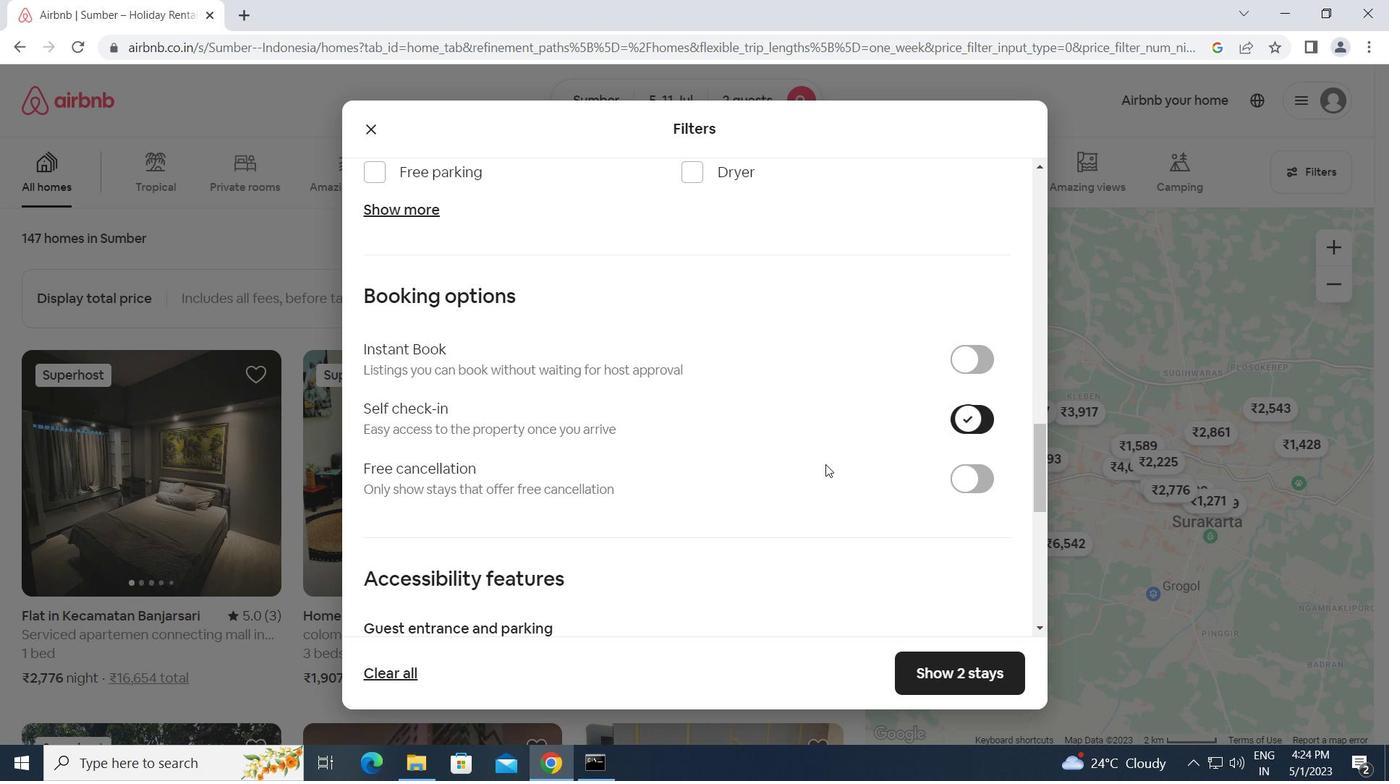 
Action: Mouse moved to (813, 472)
Screenshot: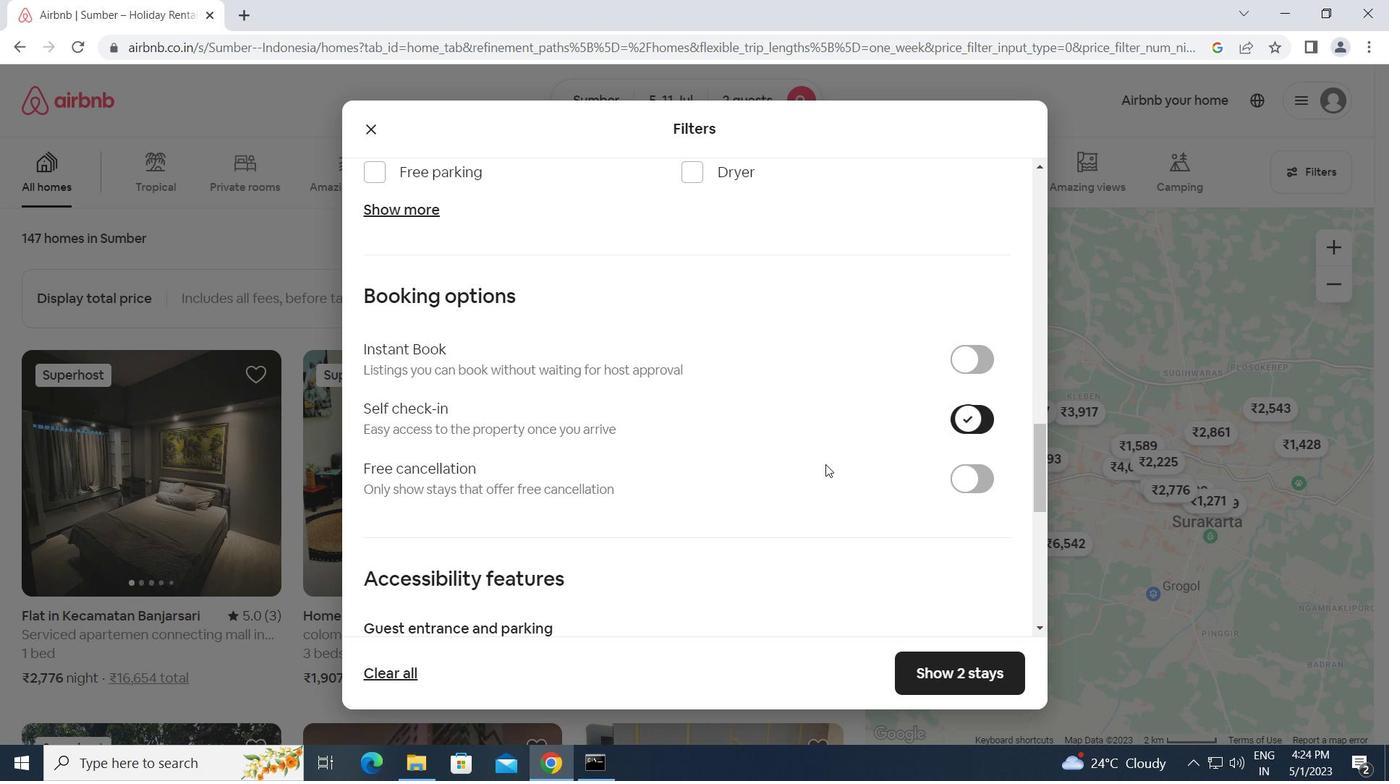
Action: Mouse scrolled (813, 471) with delta (0, 0)
Screenshot: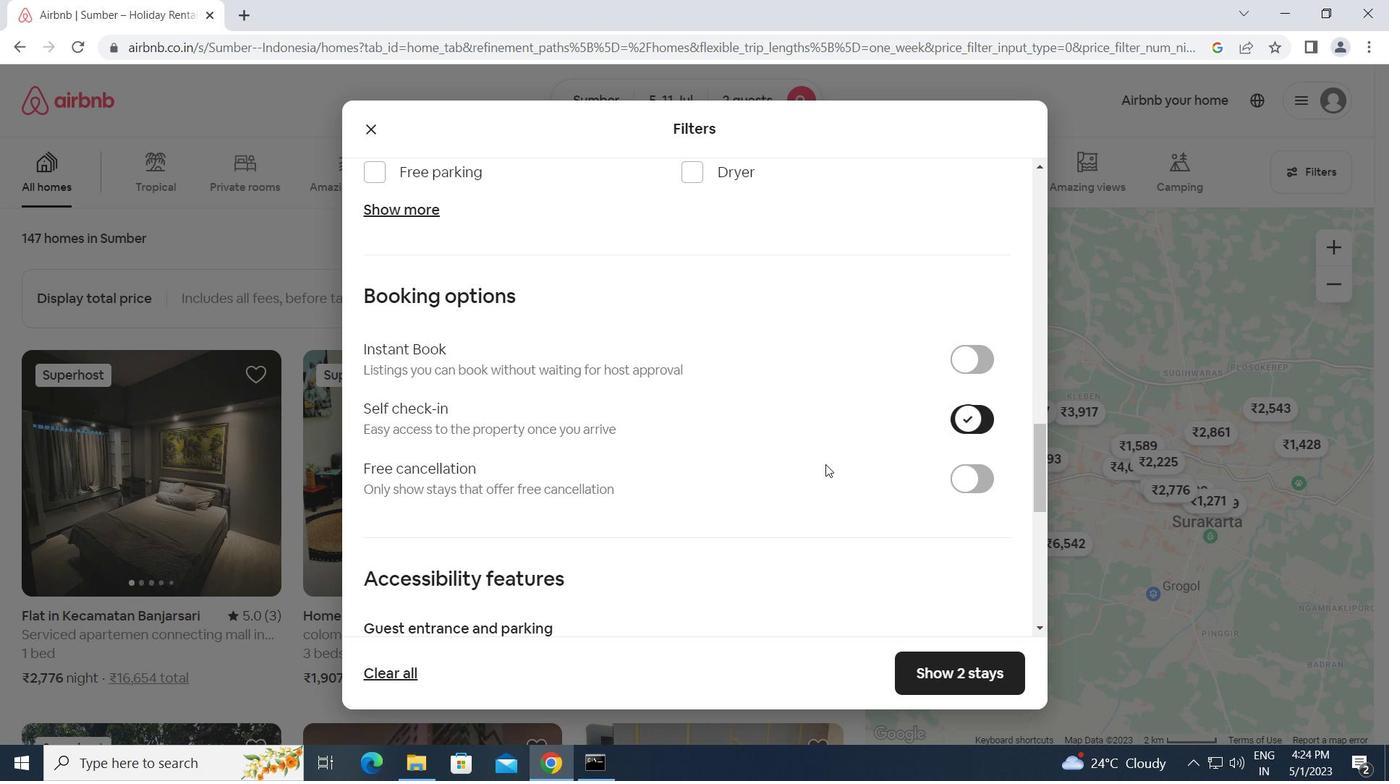 
Action: Mouse scrolled (813, 471) with delta (0, 0)
Screenshot: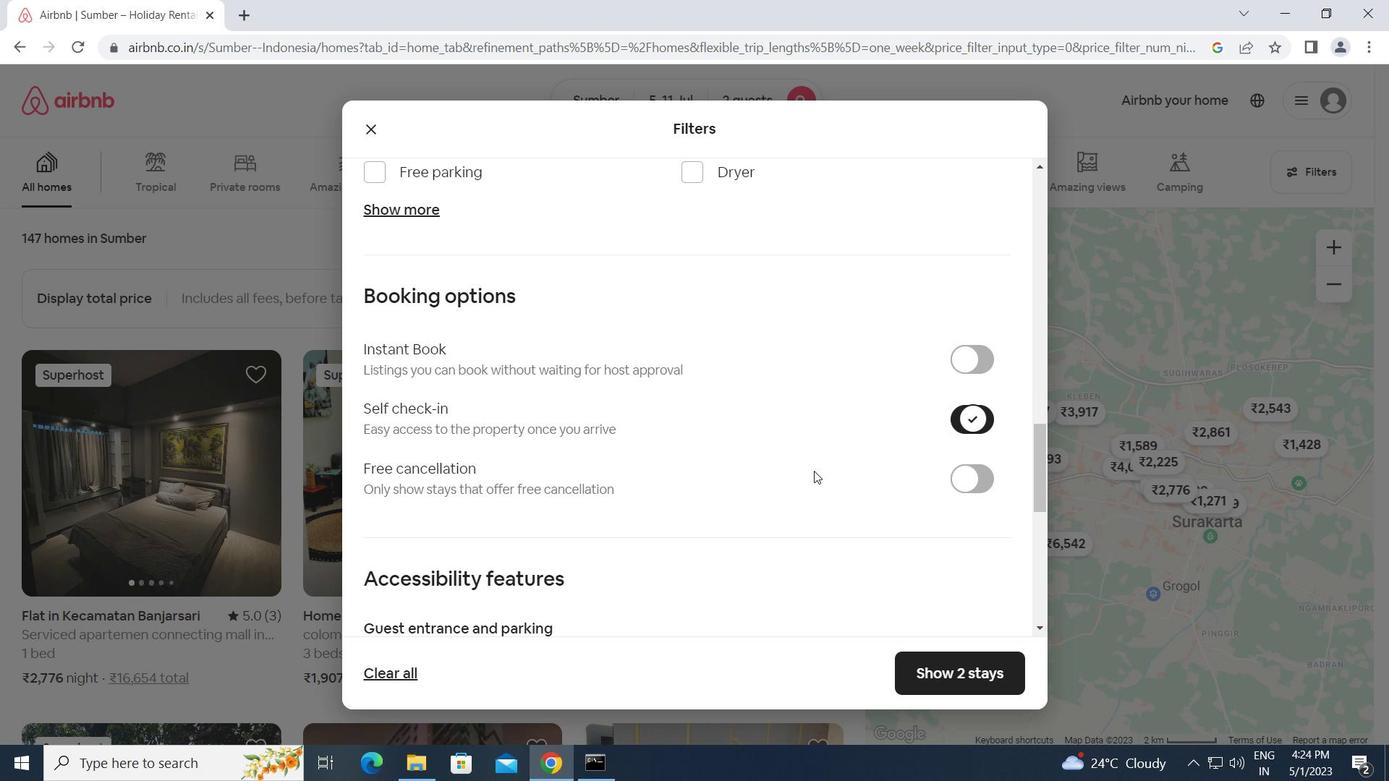 
Action: Mouse moved to (809, 474)
Screenshot: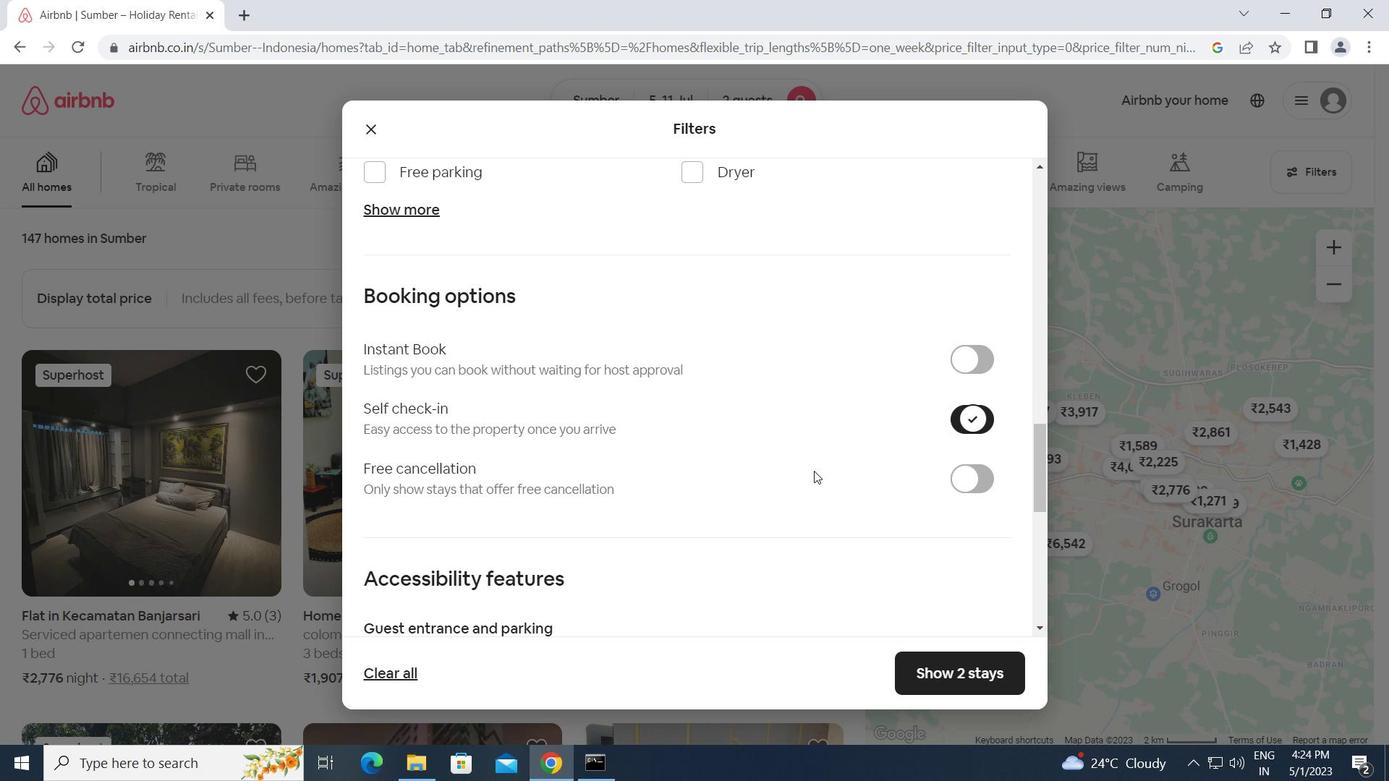 
Action: Mouse scrolled (809, 473) with delta (0, 0)
Screenshot: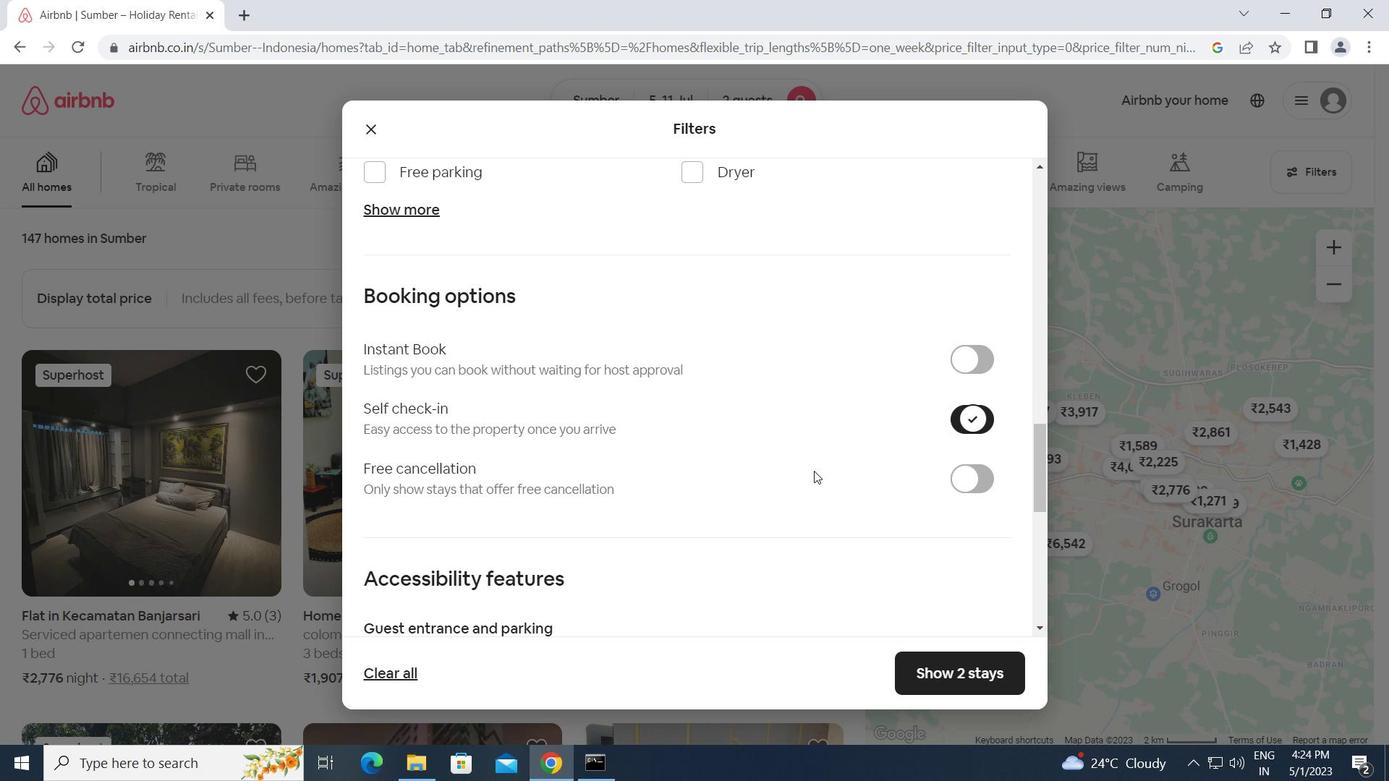 
Action: Mouse moved to (777, 486)
Screenshot: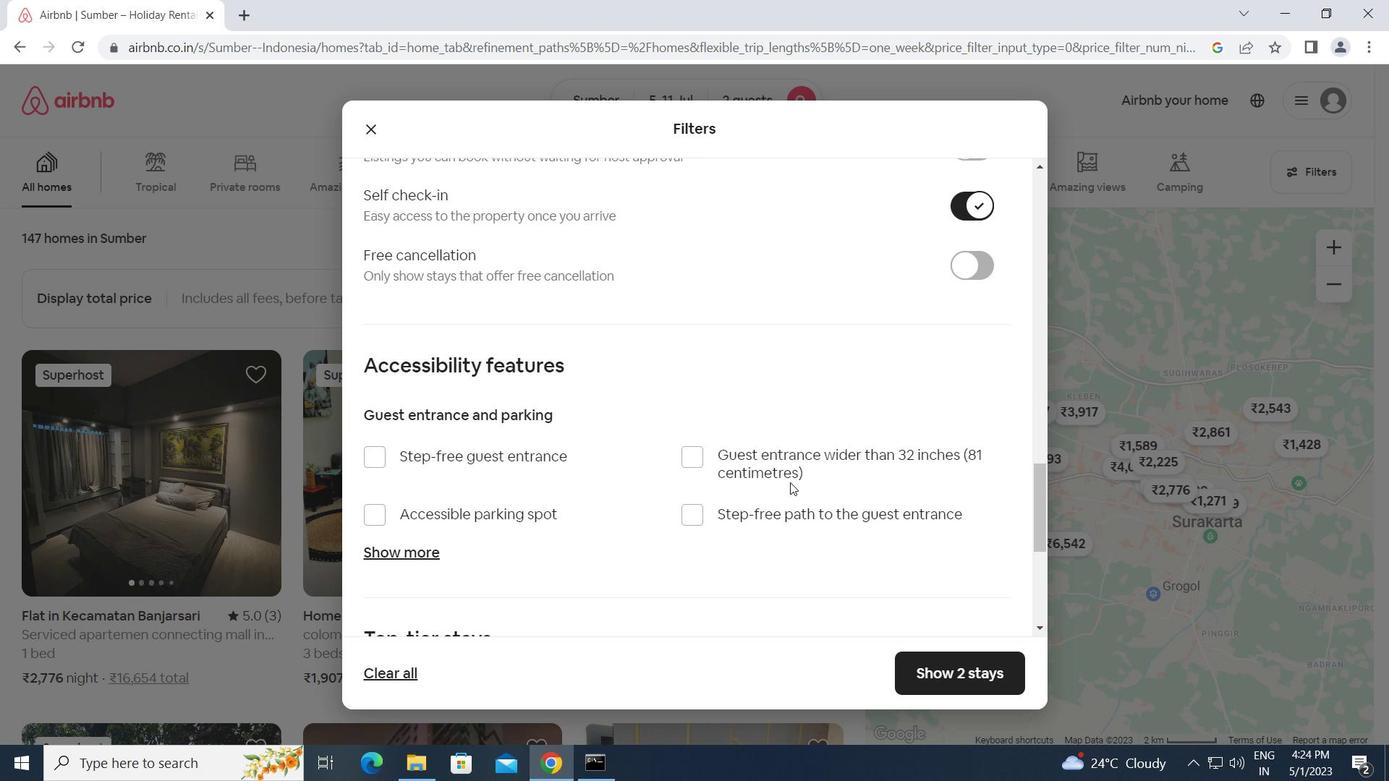 
Action: Mouse scrolled (777, 486) with delta (0, 0)
Screenshot: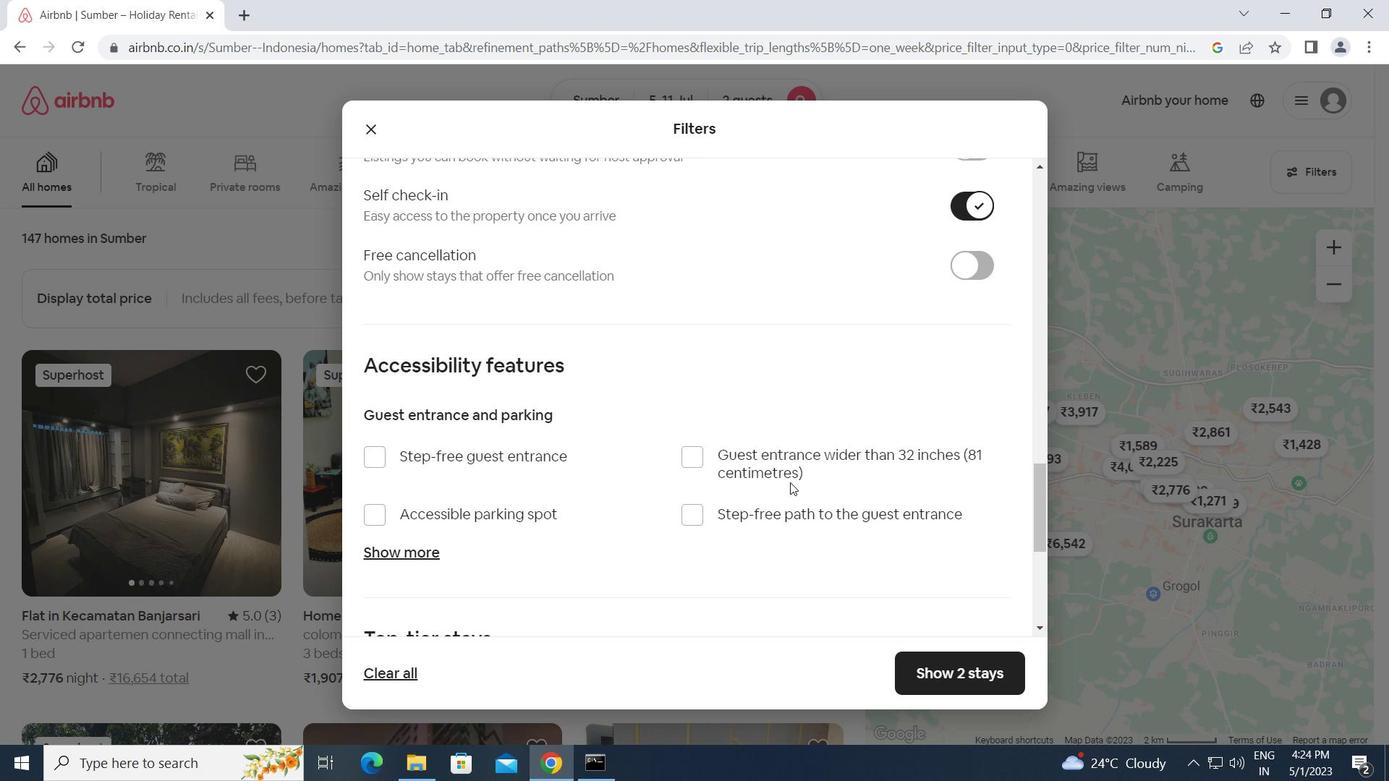 
Action: Mouse moved to (775, 486)
Screenshot: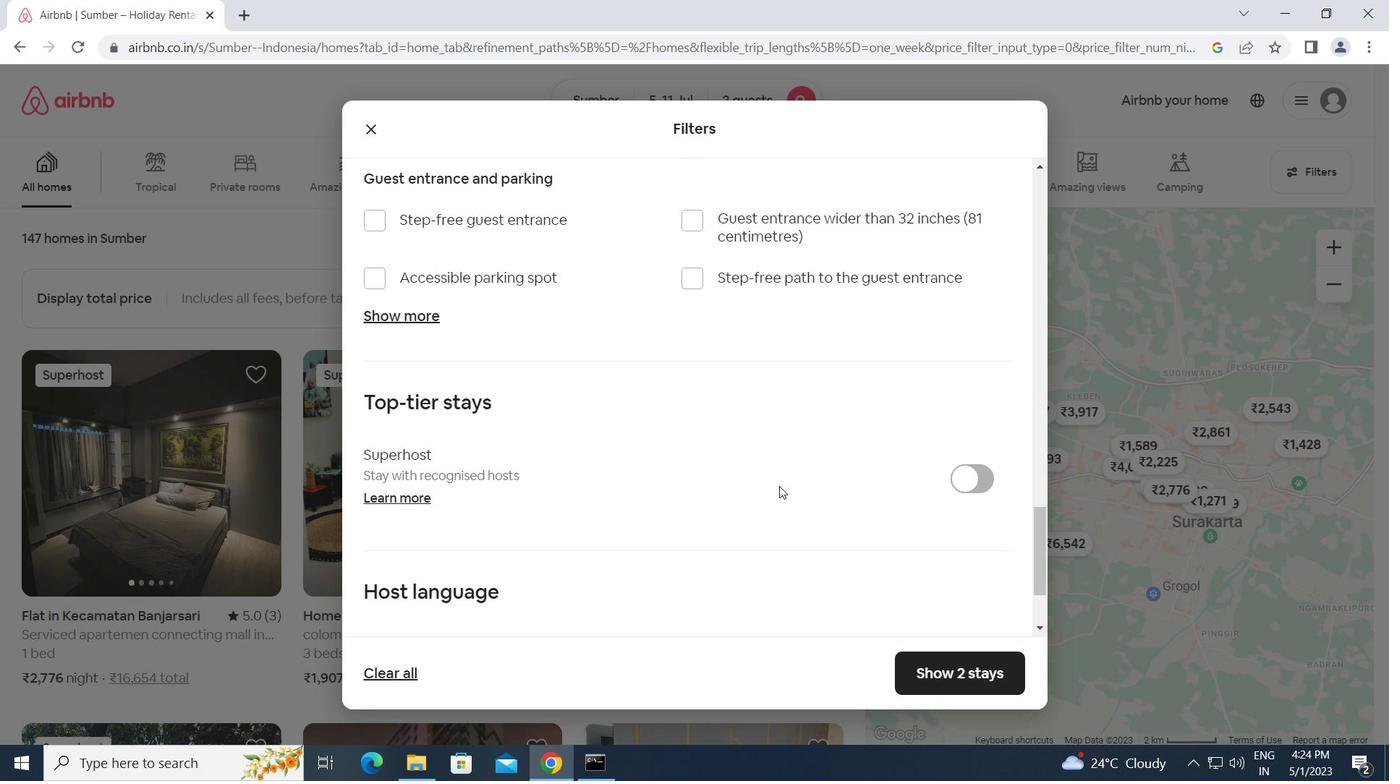 
Action: Mouse scrolled (775, 486) with delta (0, 0)
Screenshot: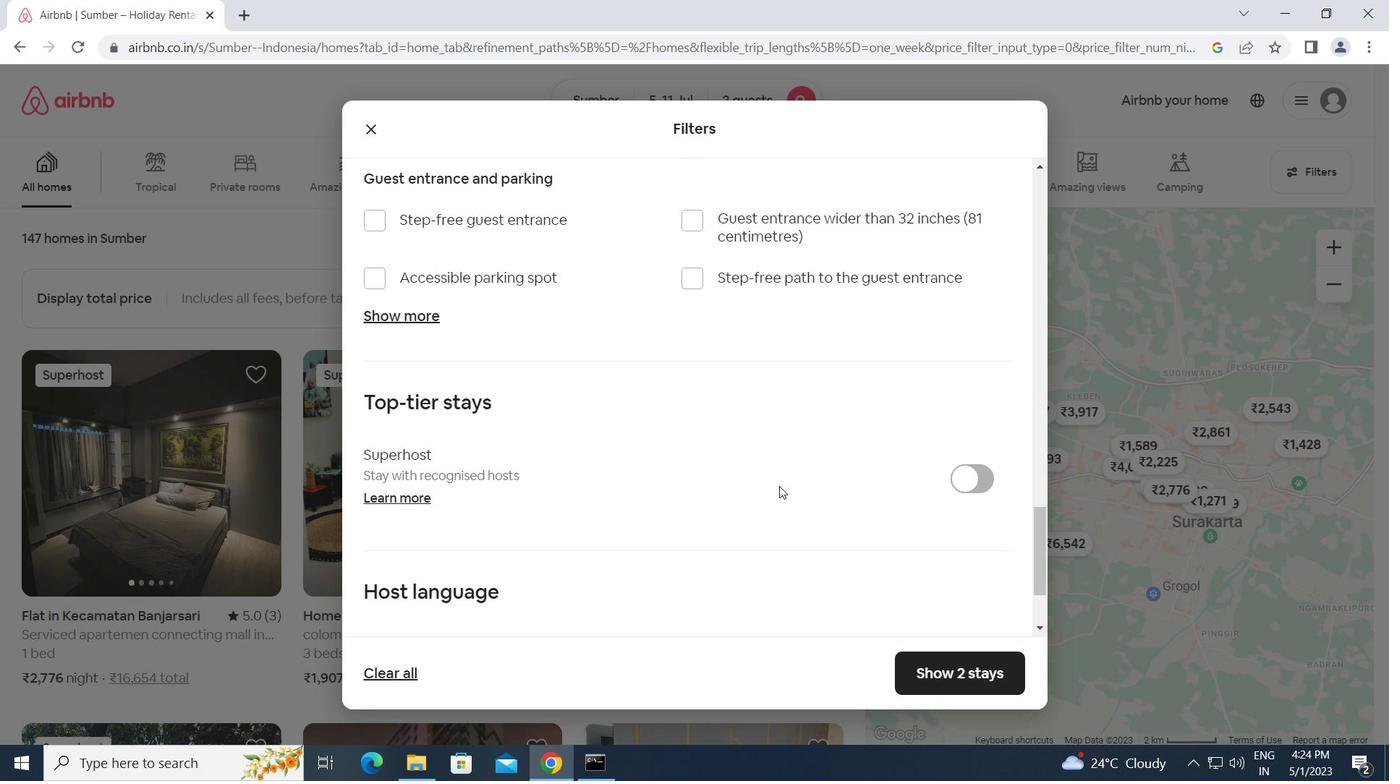 
Action: Mouse moved to (772, 489)
Screenshot: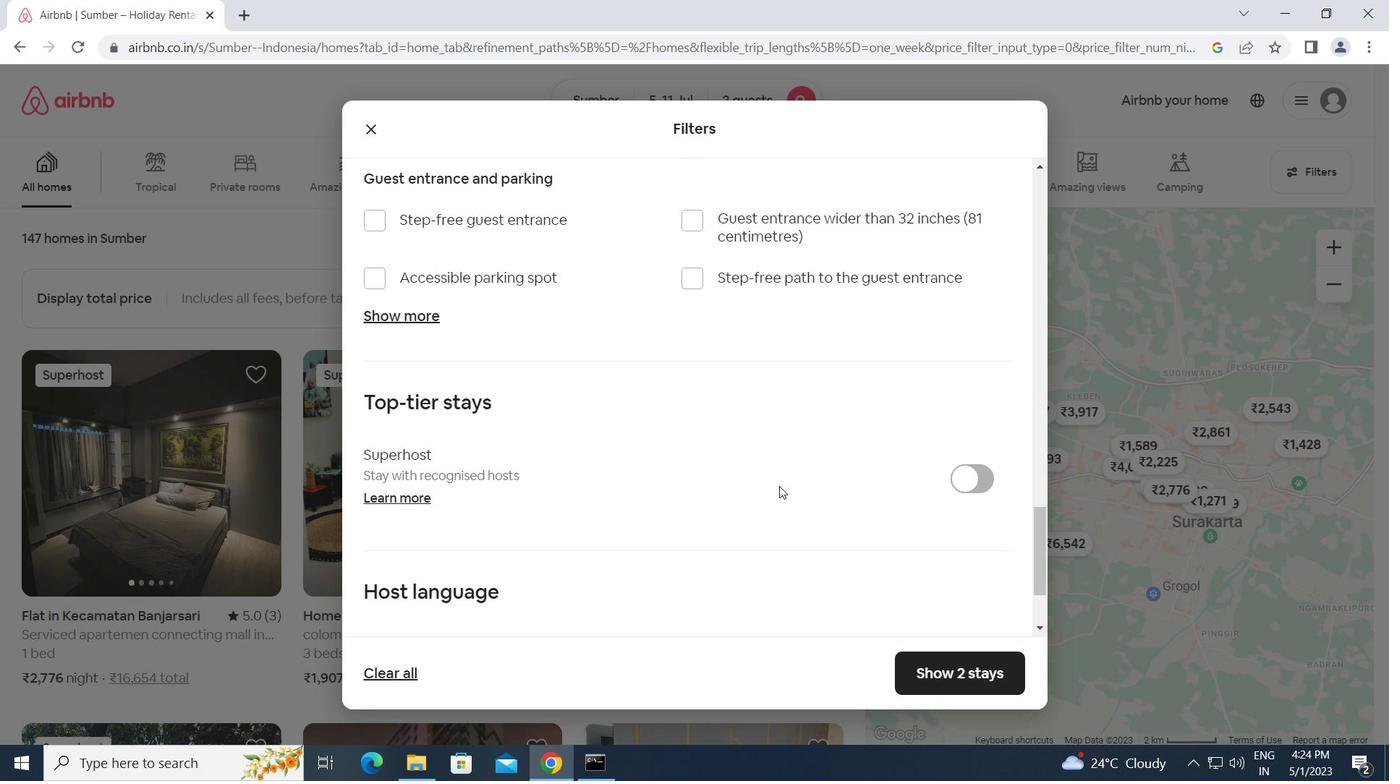 
Action: Mouse scrolled (772, 488) with delta (0, 0)
Screenshot: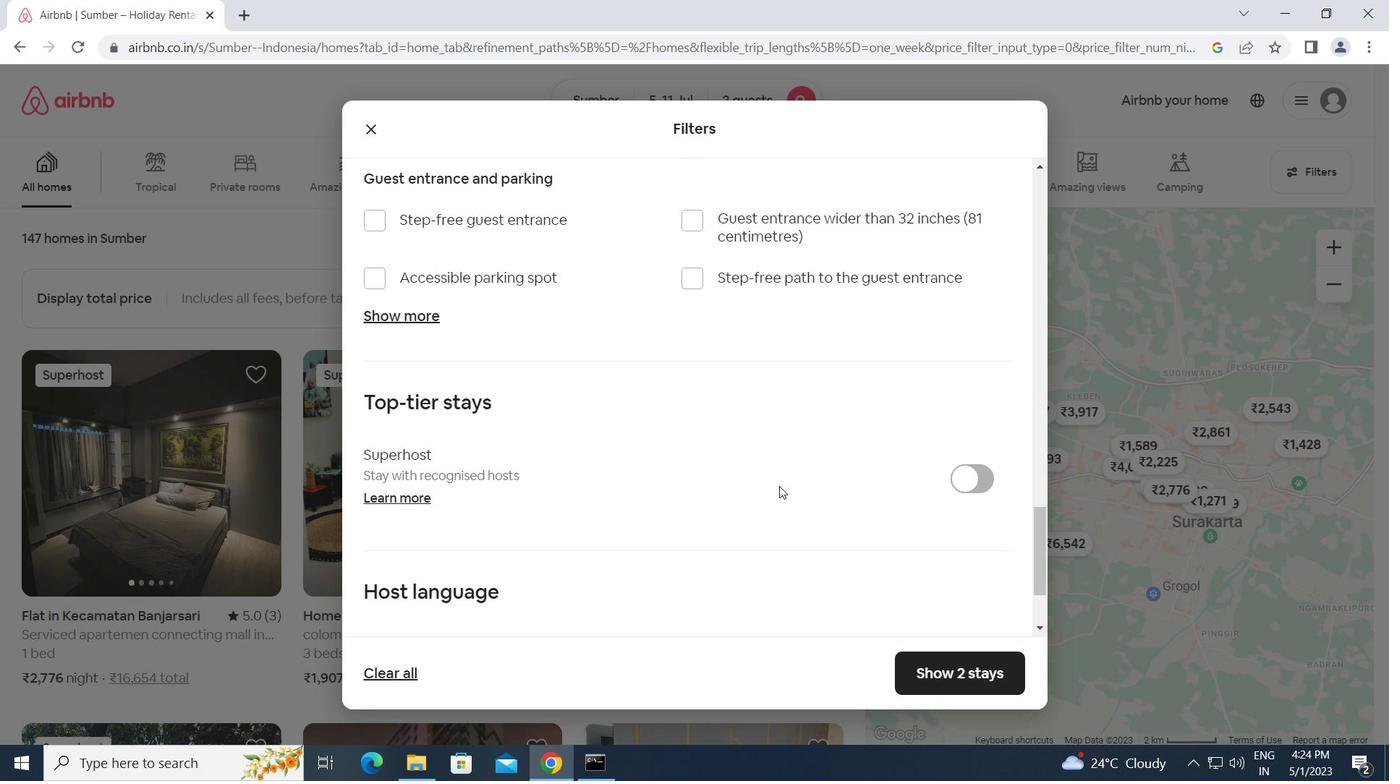 
Action: Mouse moved to (768, 491)
Screenshot: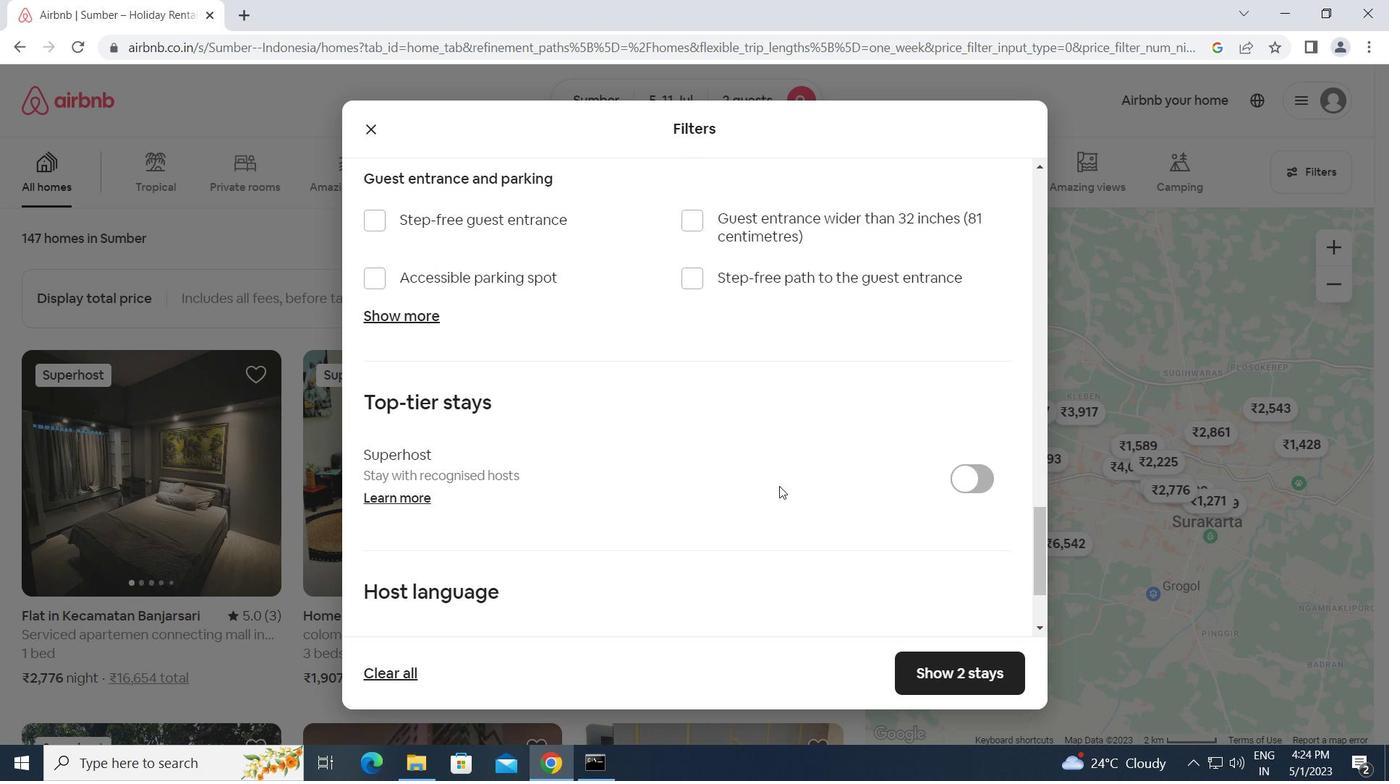 
Action: Mouse scrolled (768, 490) with delta (0, 0)
Screenshot: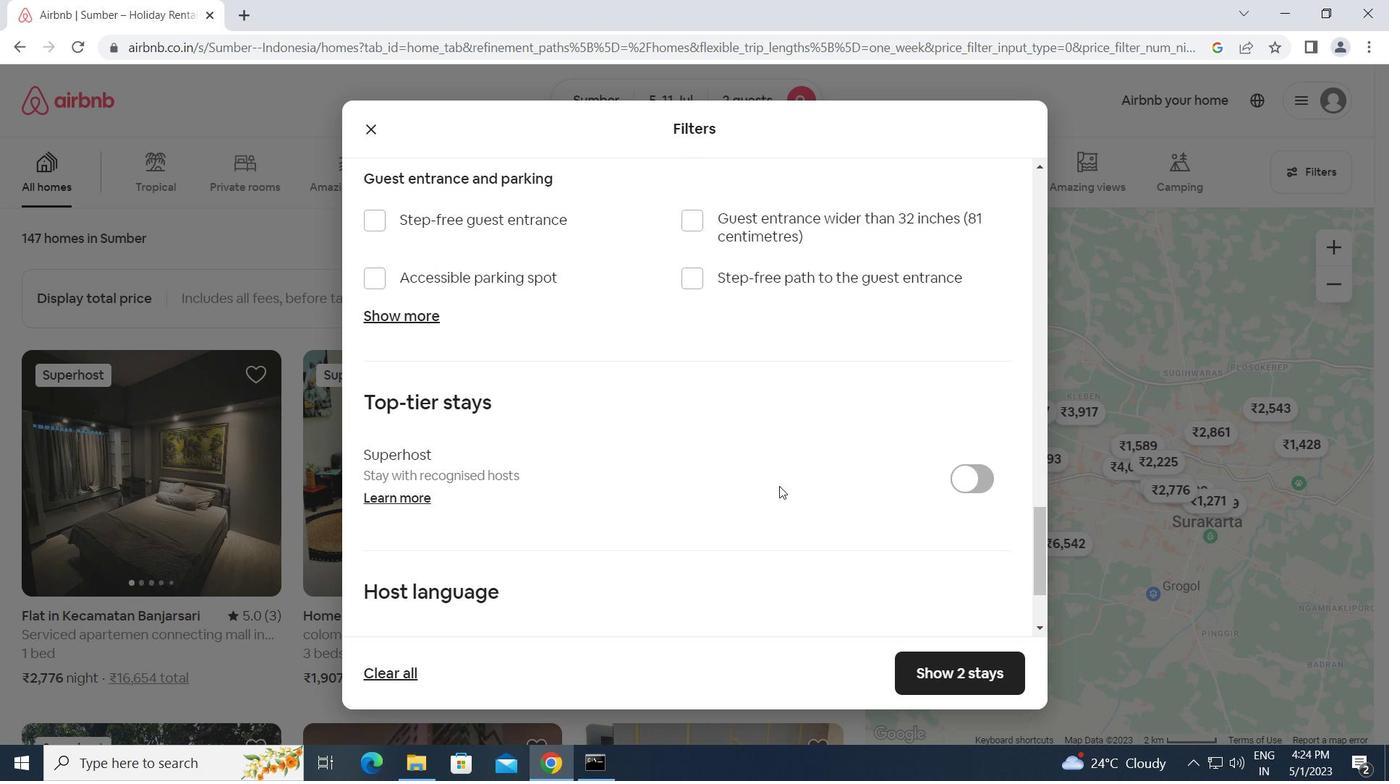 
Action: Mouse moved to (743, 498)
Screenshot: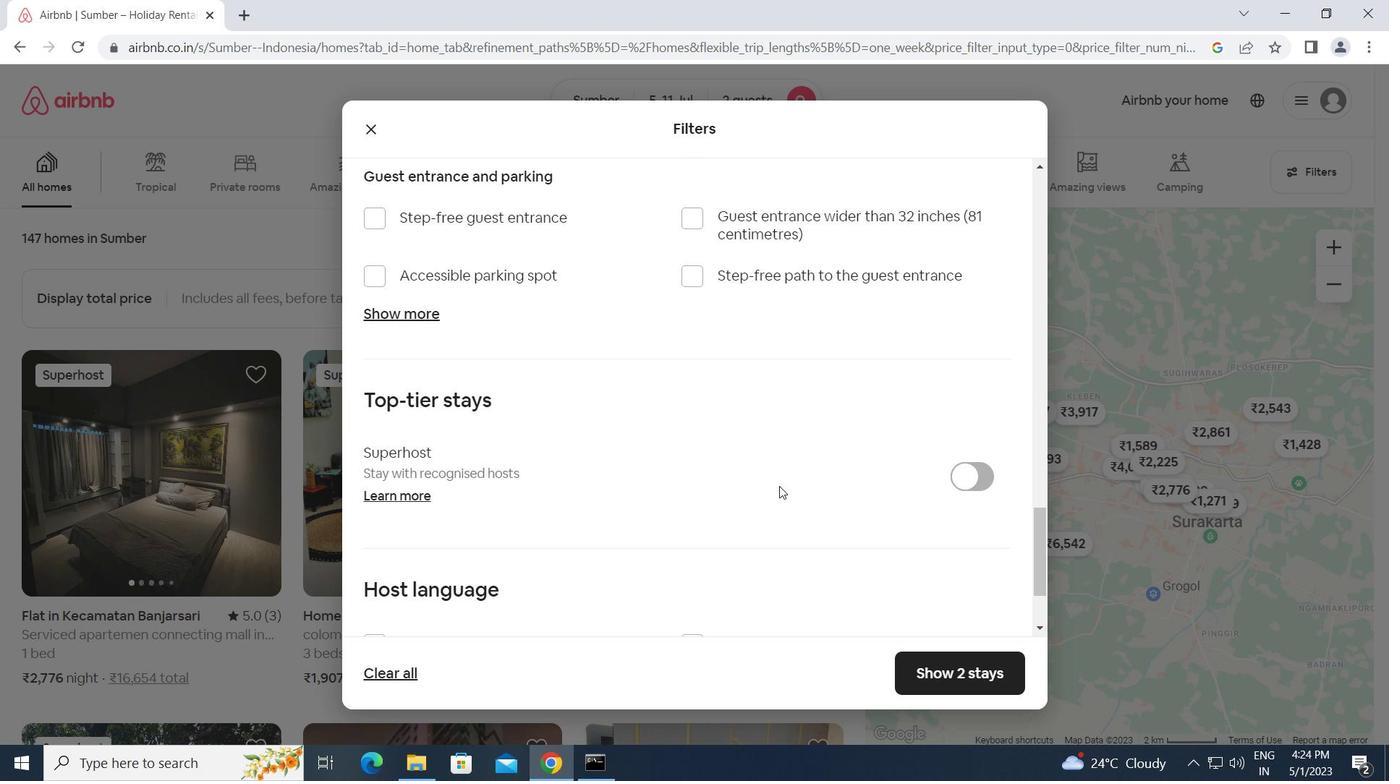 
Action: Mouse scrolled (743, 497) with delta (0, 0)
Screenshot: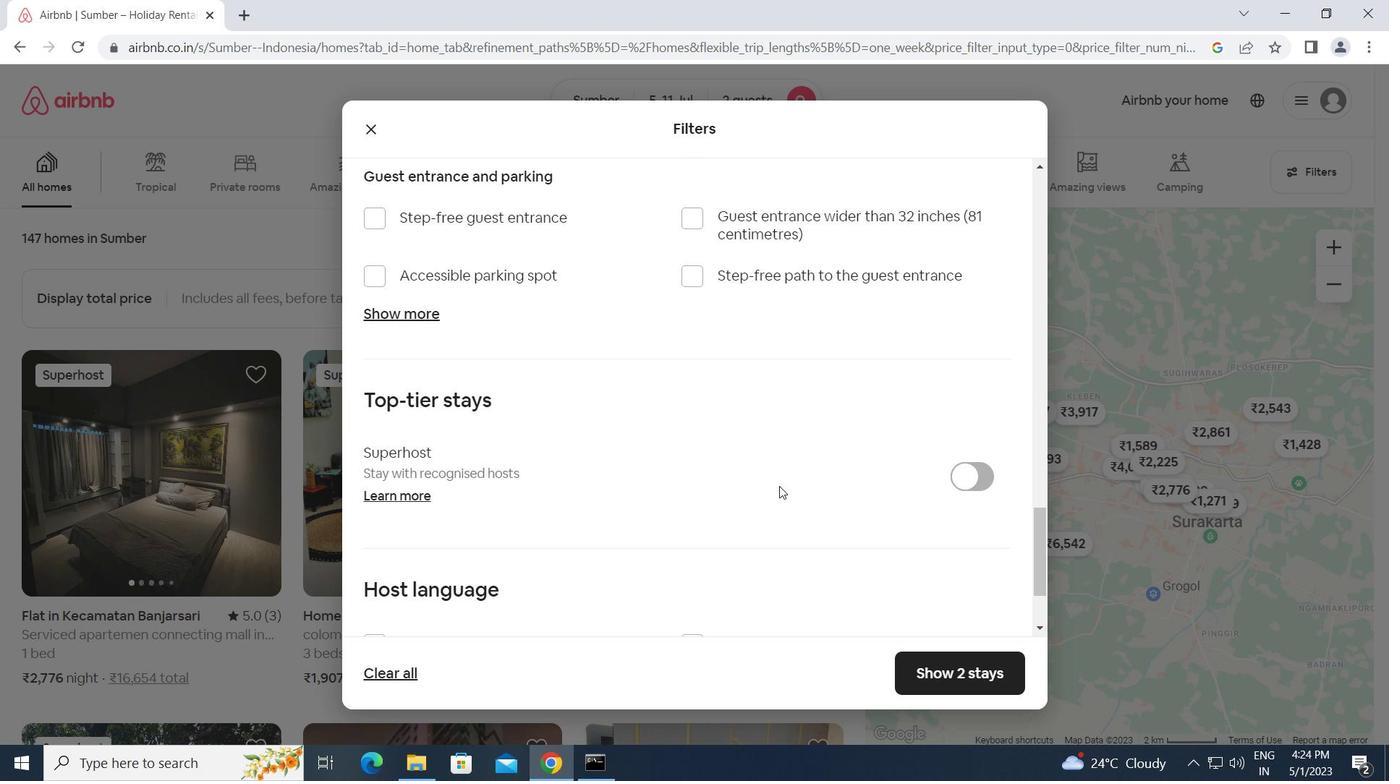 
Action: Mouse moved to (376, 511)
Screenshot: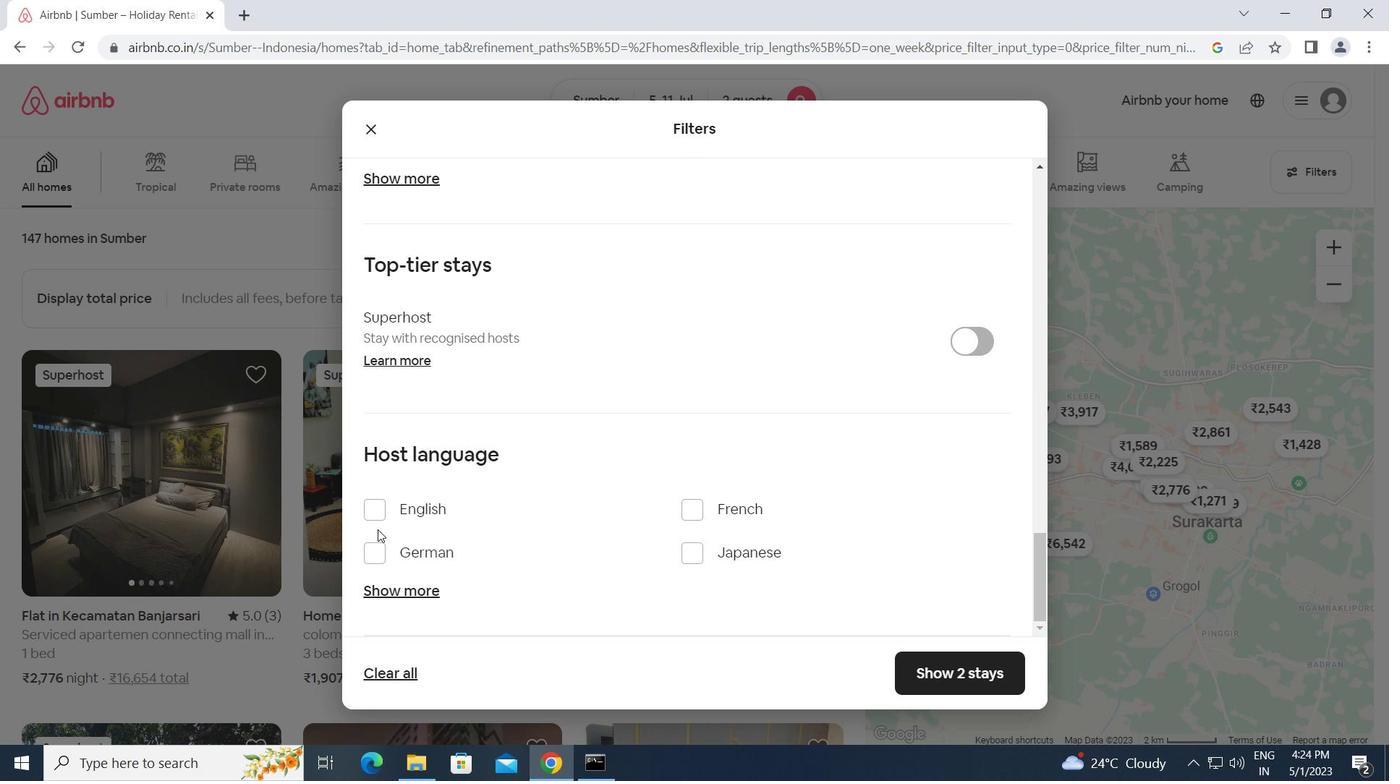 
Action: Mouse pressed left at (376, 511)
Screenshot: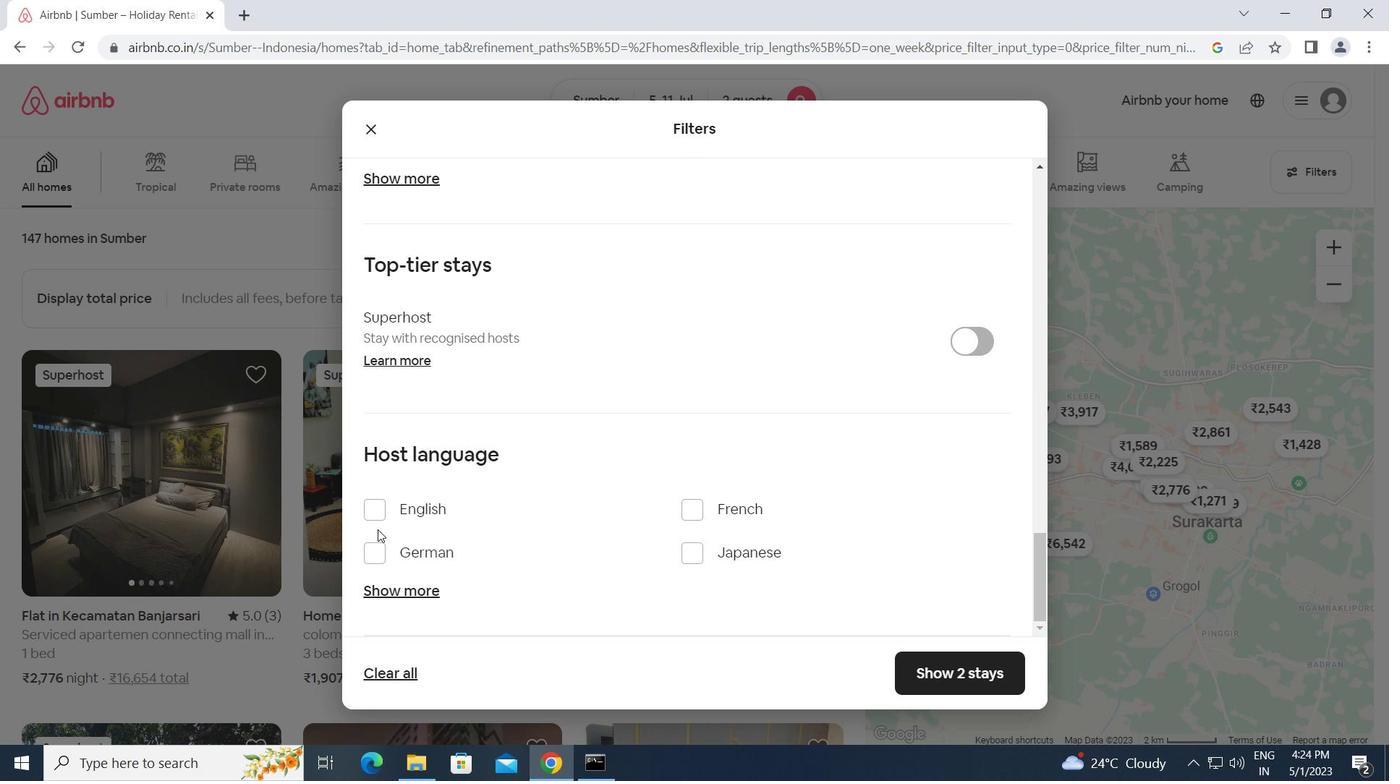 
Action: Mouse moved to (927, 672)
Screenshot: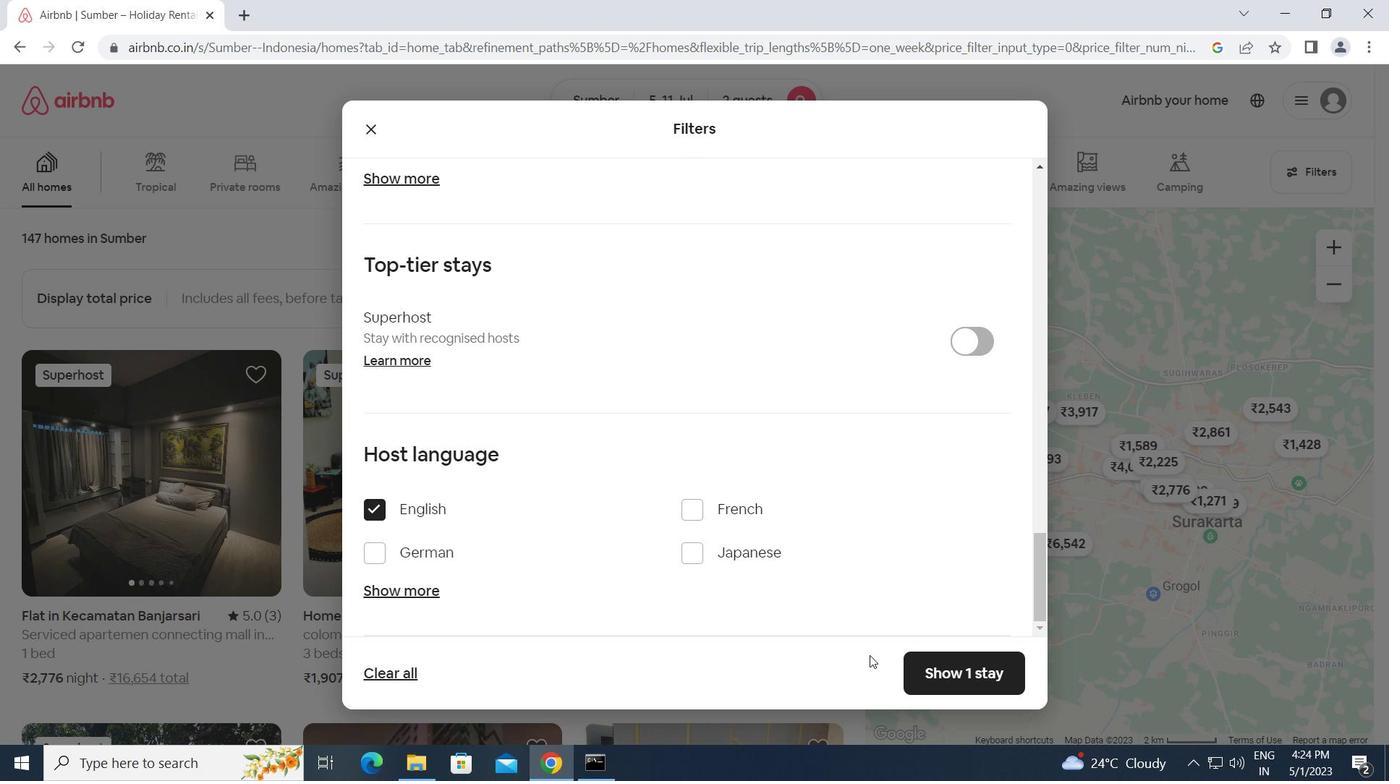 
Action: Mouse pressed left at (927, 672)
Screenshot: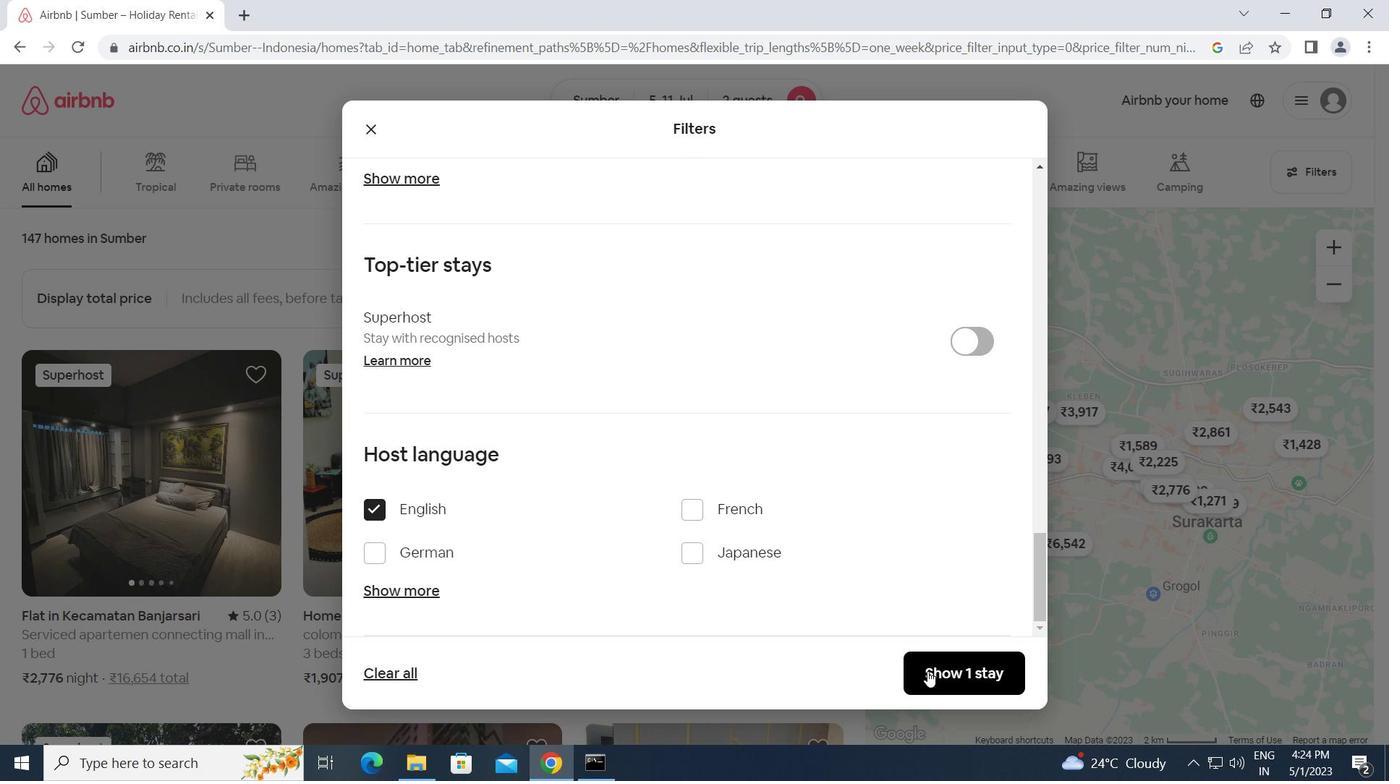 
Action: Mouse moved to (915, 647)
Screenshot: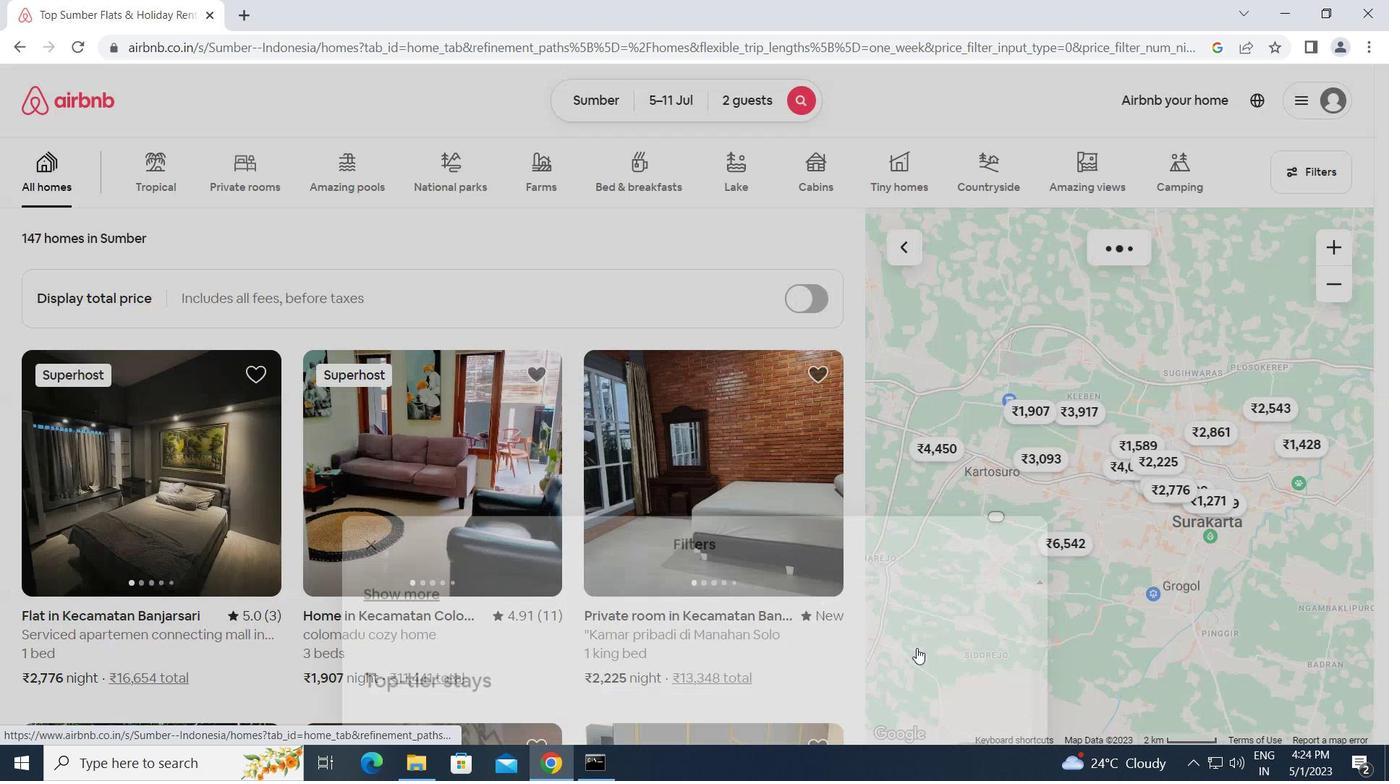 
